 Task: Browse women's clothing categories on Flipkart and explore different options.
Action: Mouse moved to (249, 243)
Screenshot: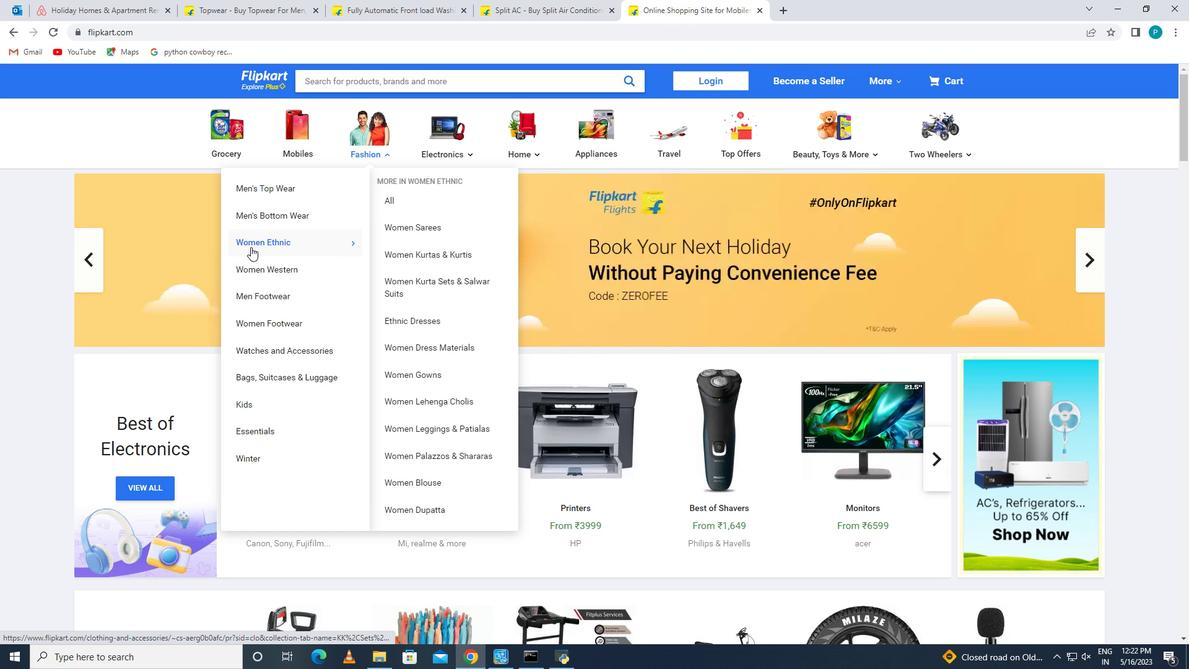 
Action: Mouse pressed left at (249, 243)
Screenshot: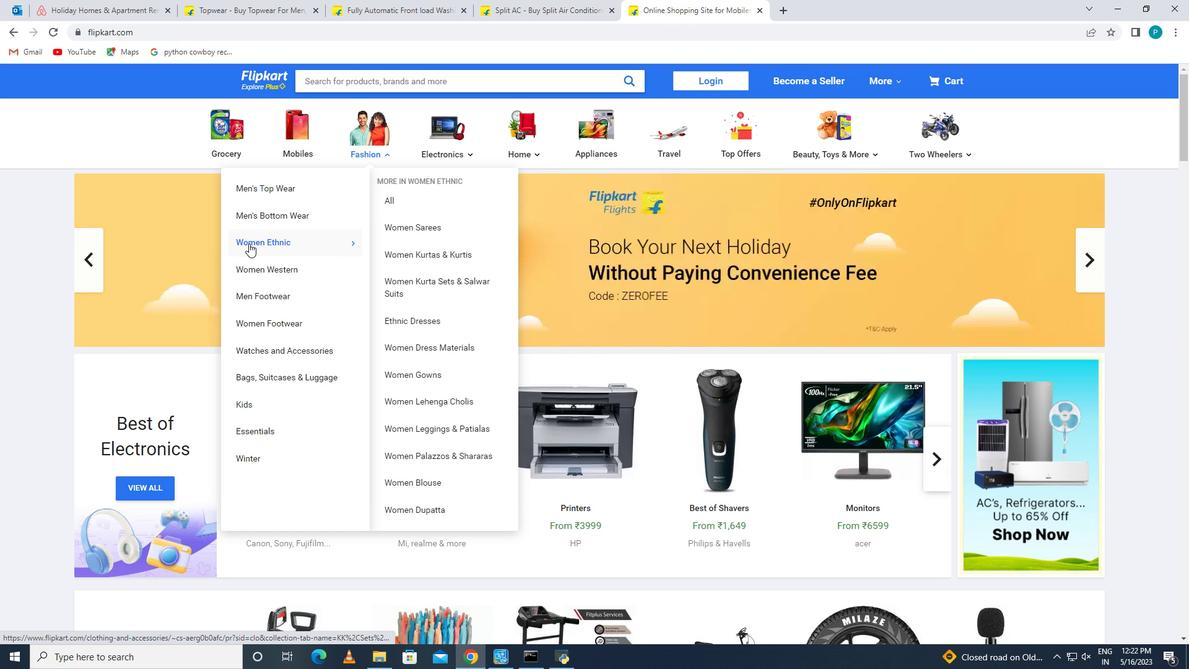 
Action: Mouse moved to (499, 261)
Screenshot: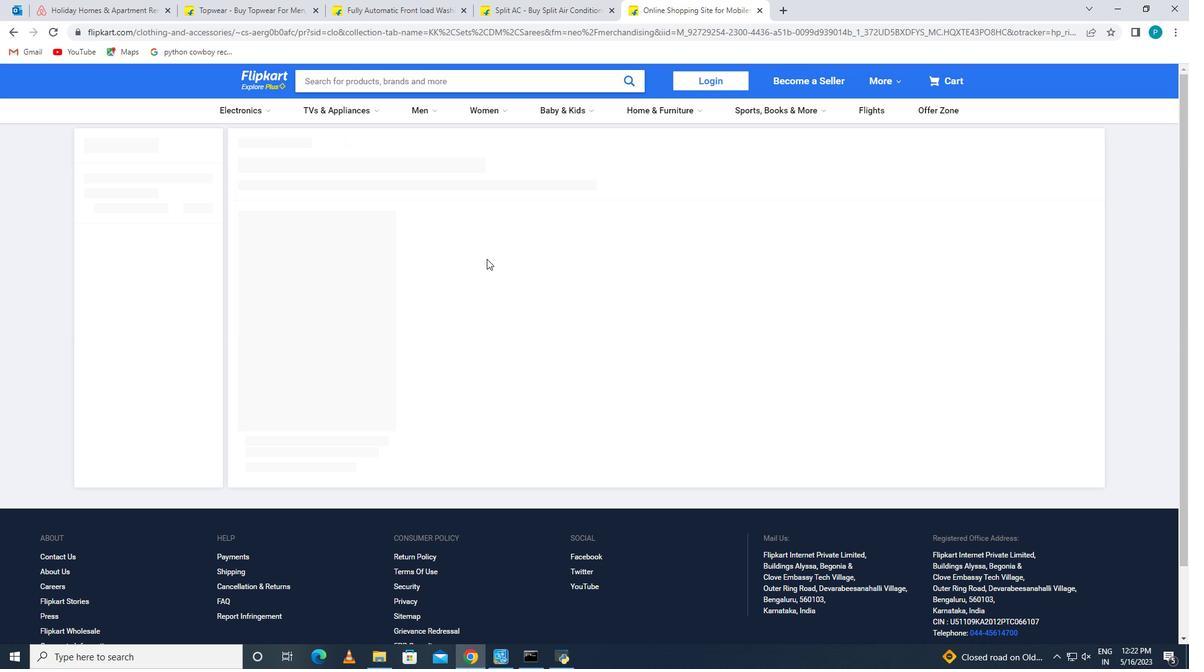 
Action: Mouse scrolled (499, 260) with delta (0, 0)
Screenshot: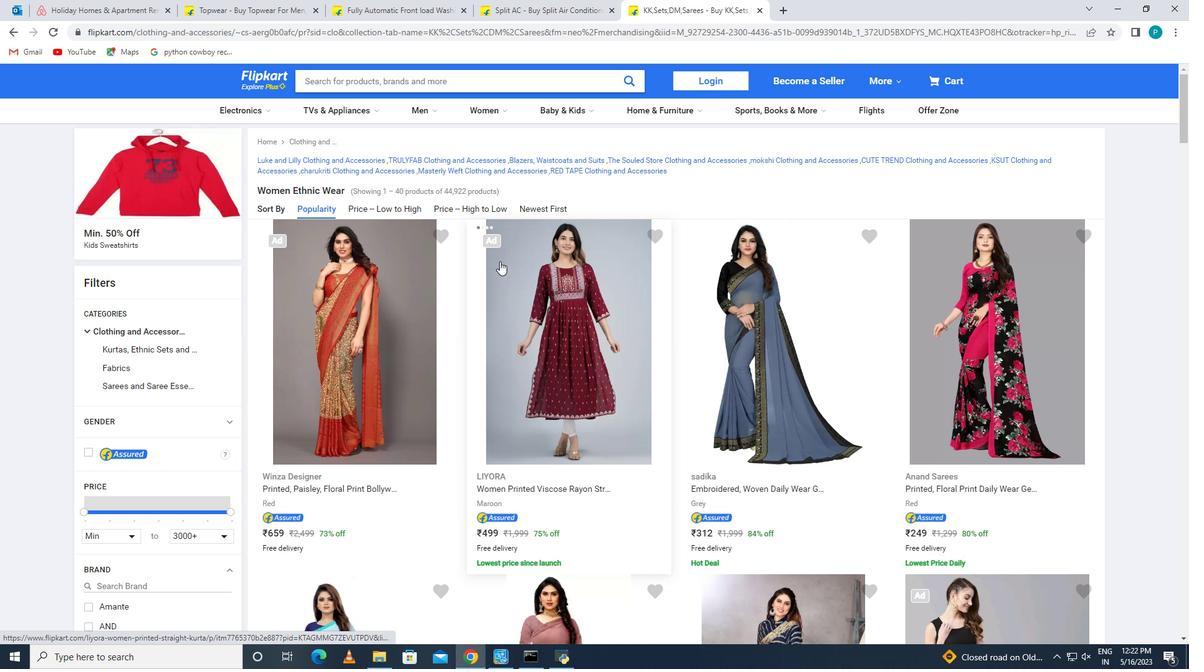 
Action: Mouse moved to (610, 252)
Screenshot: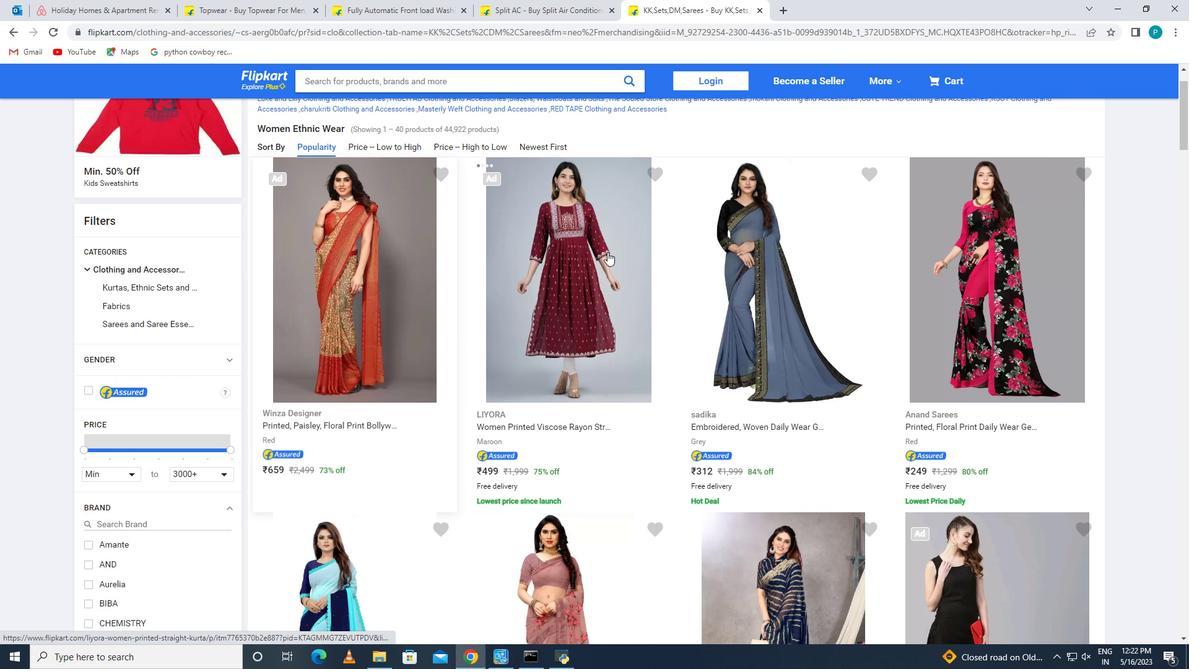 
Action: Mouse scrolled (610, 251) with delta (0, 0)
Screenshot: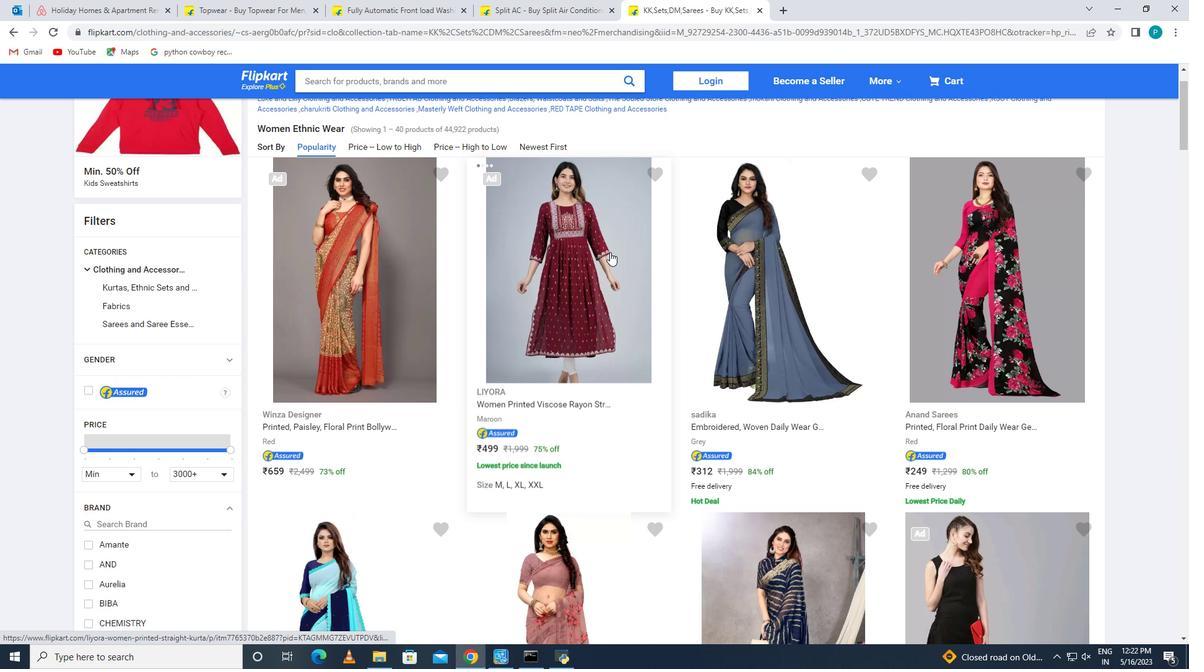 
Action: Mouse scrolled (610, 251) with delta (0, 0)
Screenshot: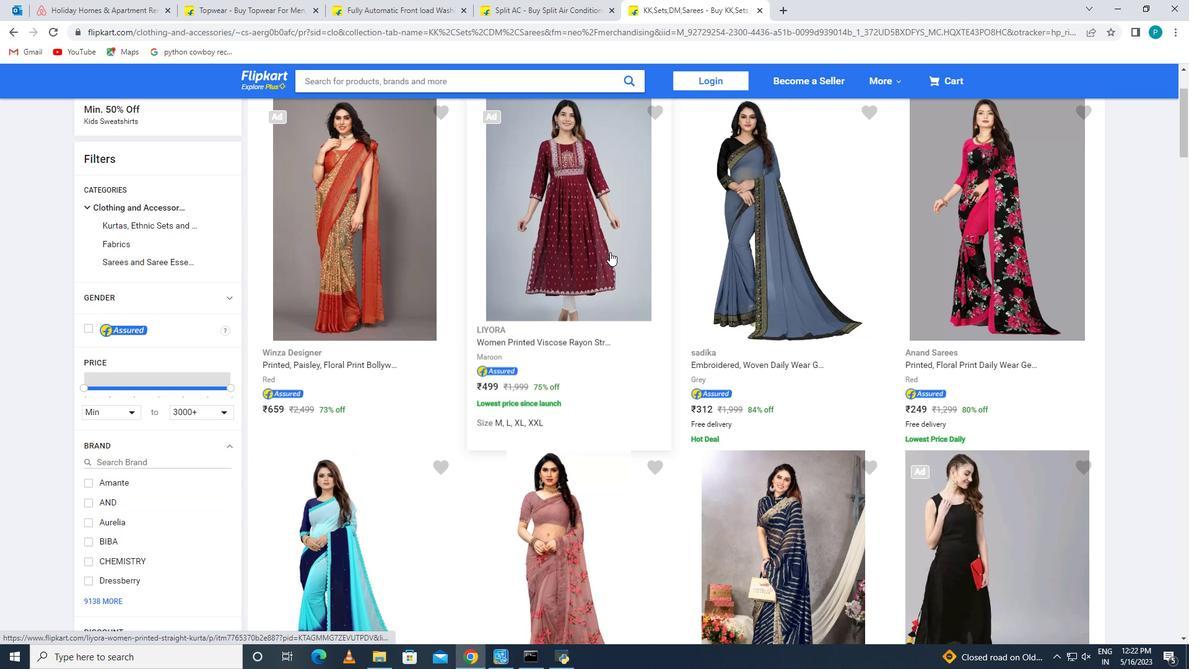 
Action: Mouse scrolled (610, 251) with delta (0, 0)
Screenshot: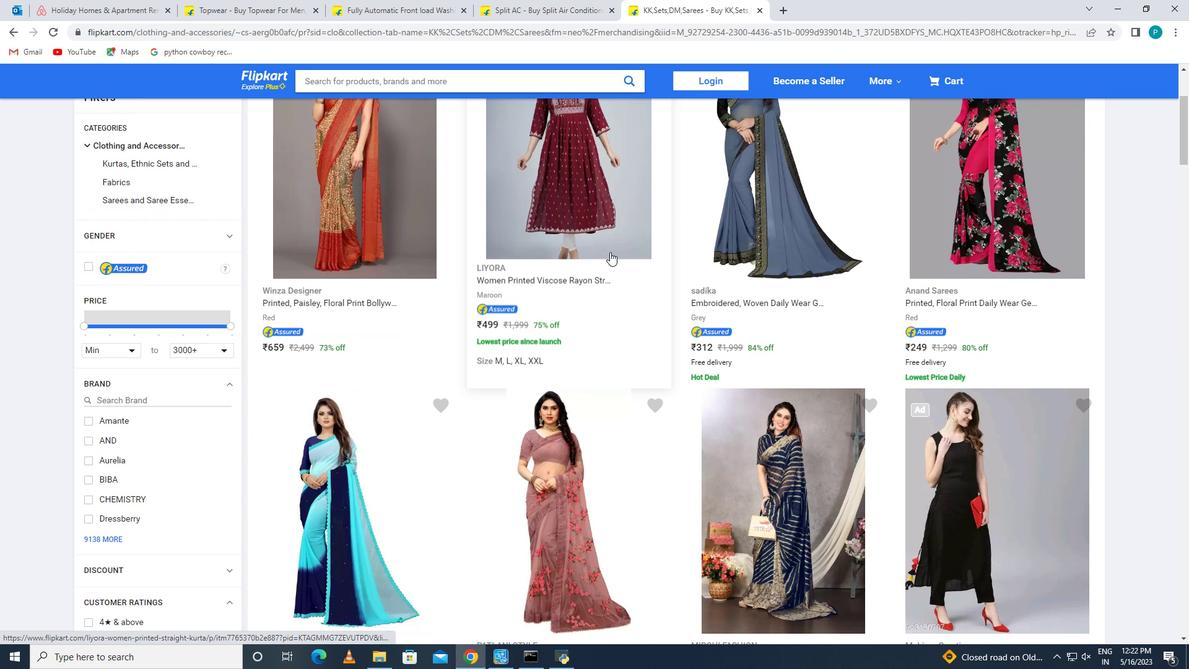 
Action: Mouse moved to (478, 234)
Screenshot: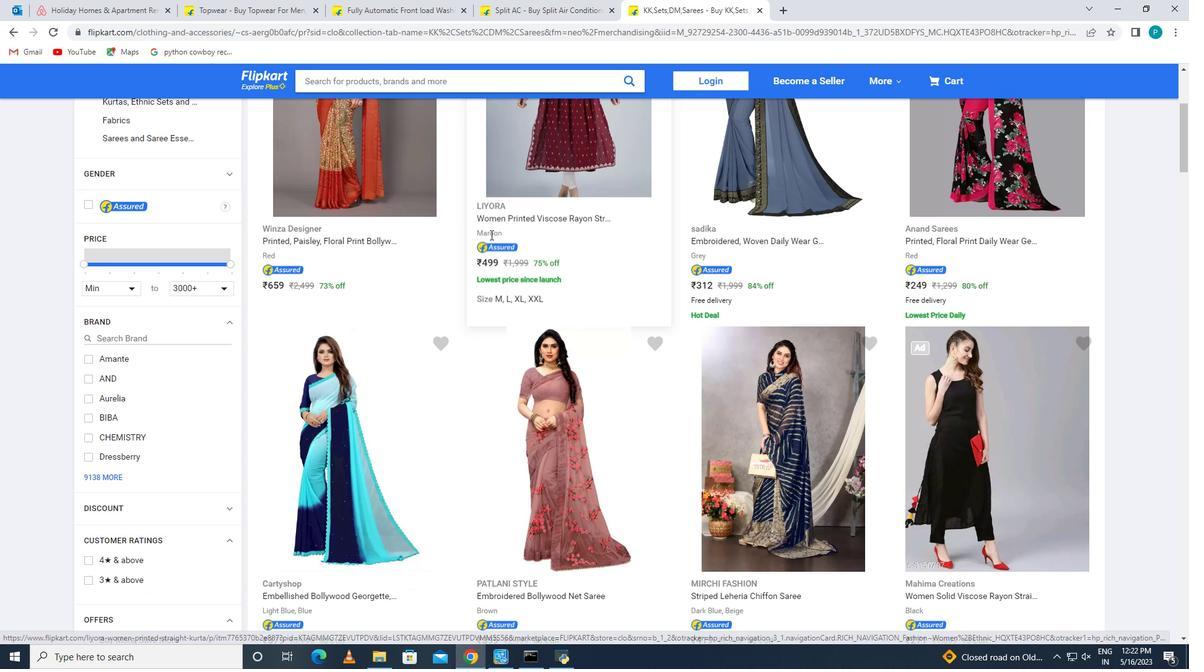 
Action: Mouse scrolled (478, 234) with delta (0, 0)
Screenshot: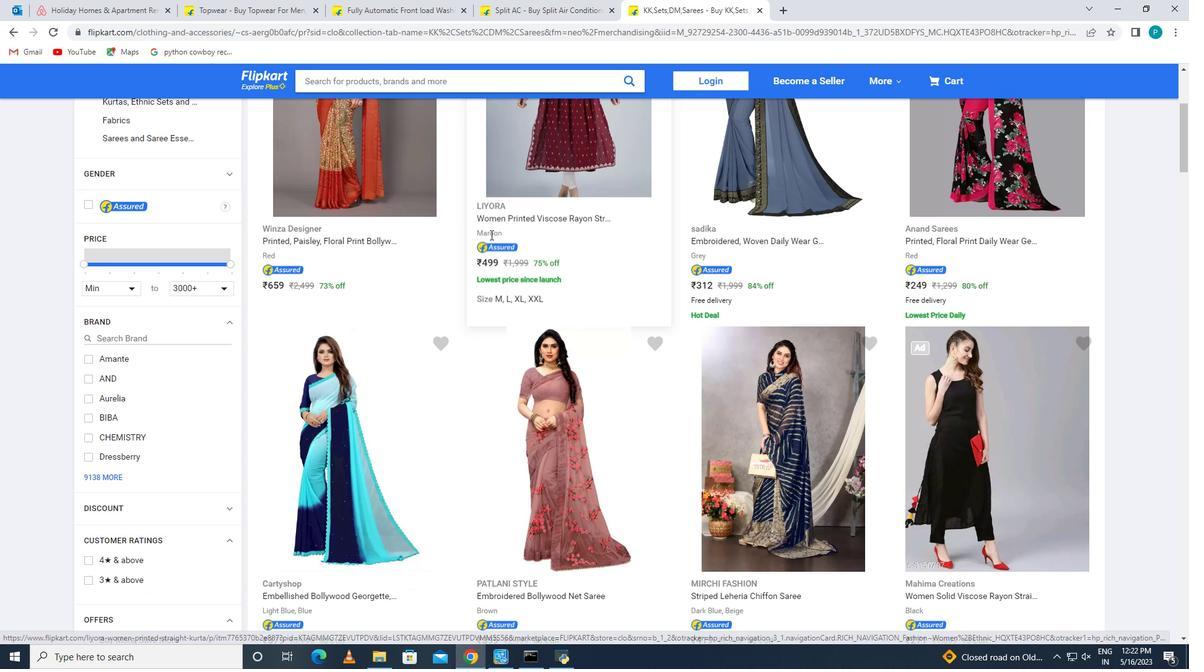
Action: Mouse moved to (477, 236)
Screenshot: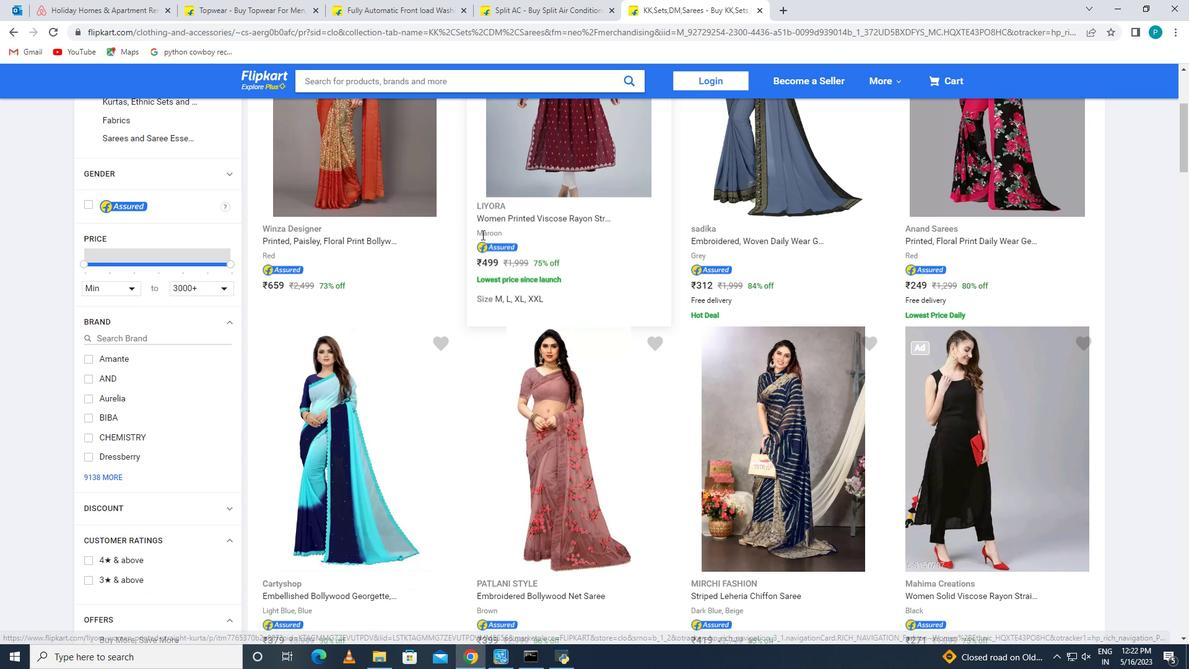 
Action: Mouse scrolled (477, 235) with delta (0, 0)
Screenshot: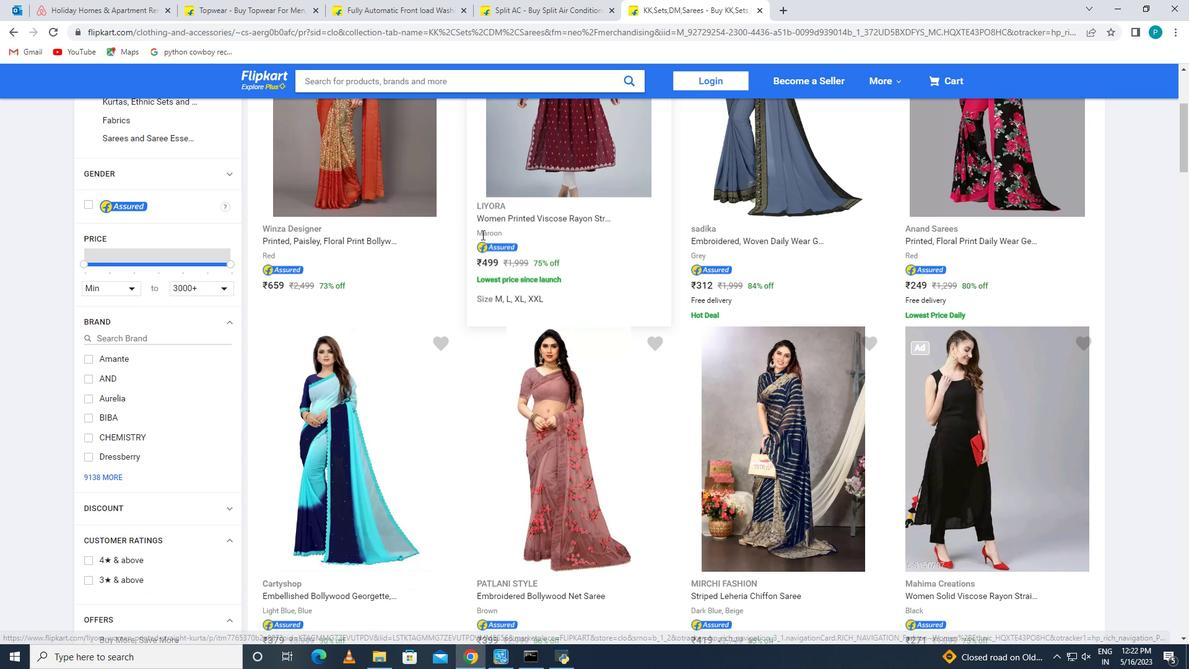 
Action: Mouse moved to (477, 236)
Screenshot: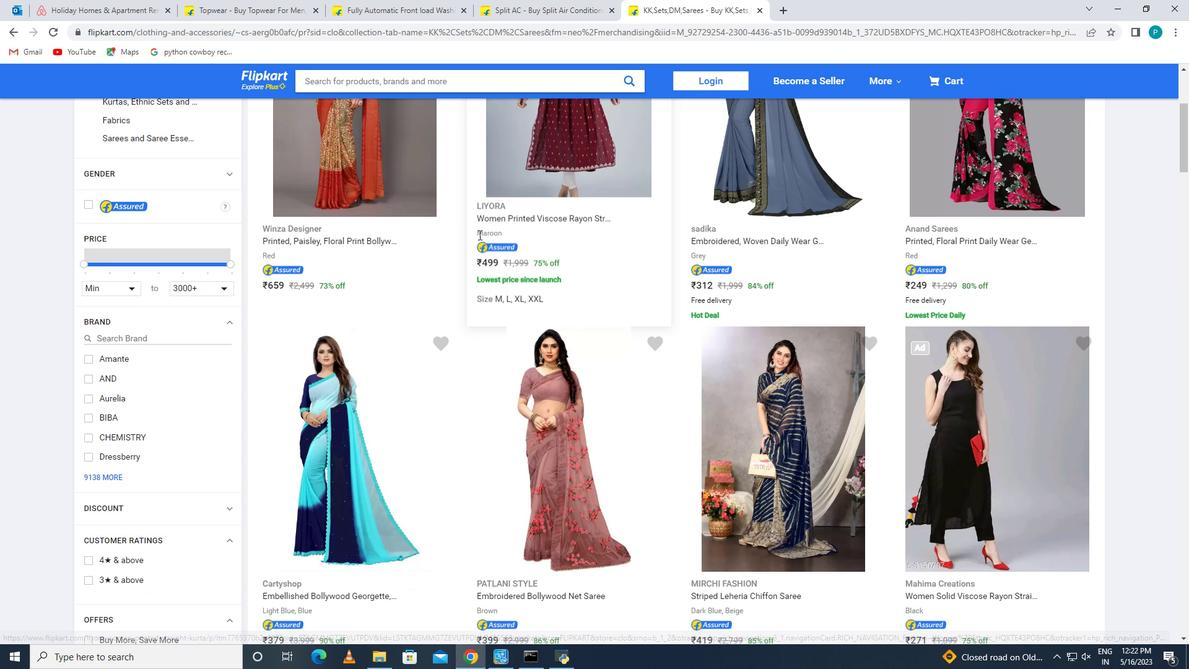 
Action: Mouse scrolled (477, 235) with delta (0, 0)
Screenshot: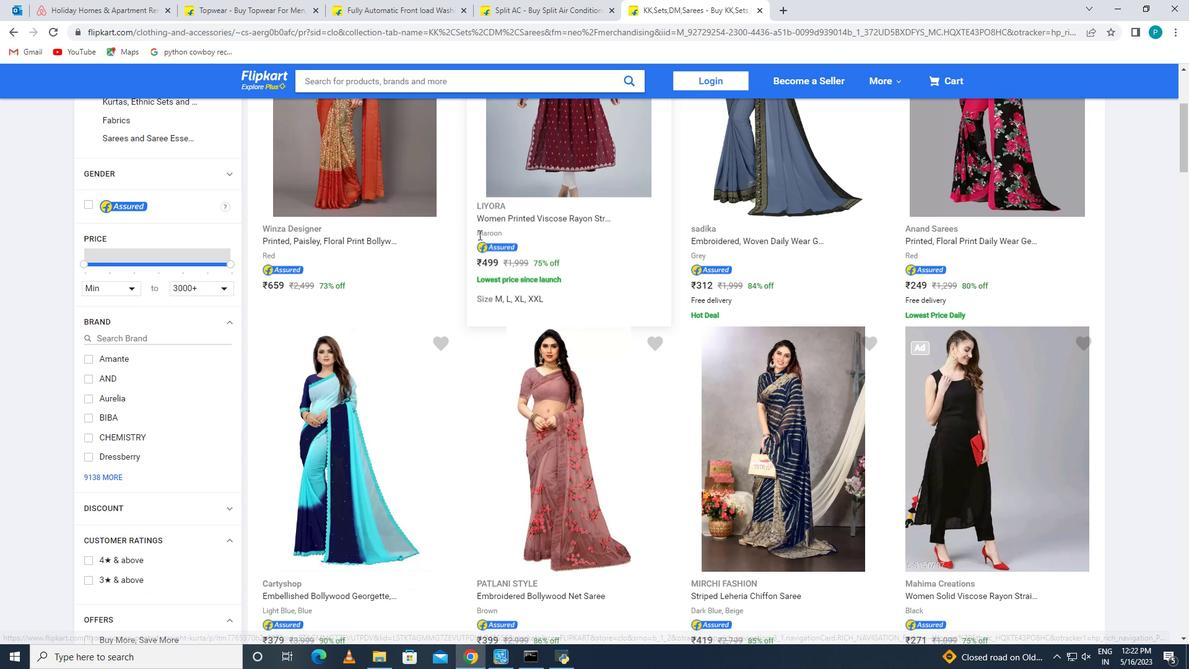 
Action: Mouse moved to (474, 256)
Screenshot: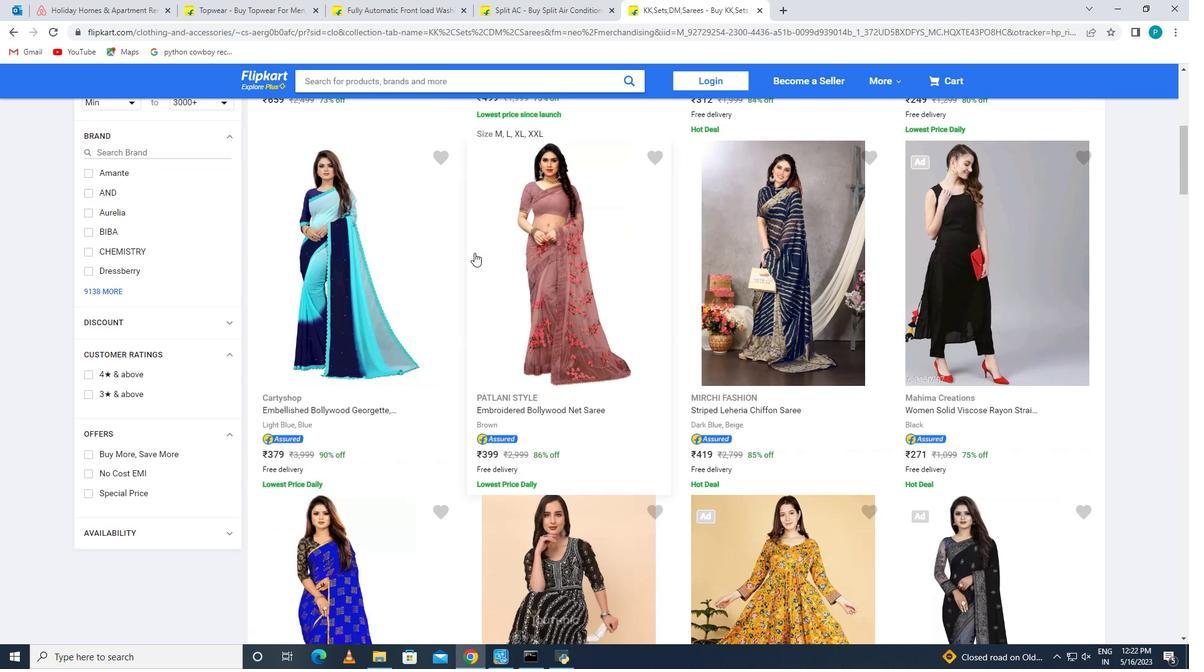
Action: Mouse scrolled (474, 257) with delta (0, 0)
Screenshot: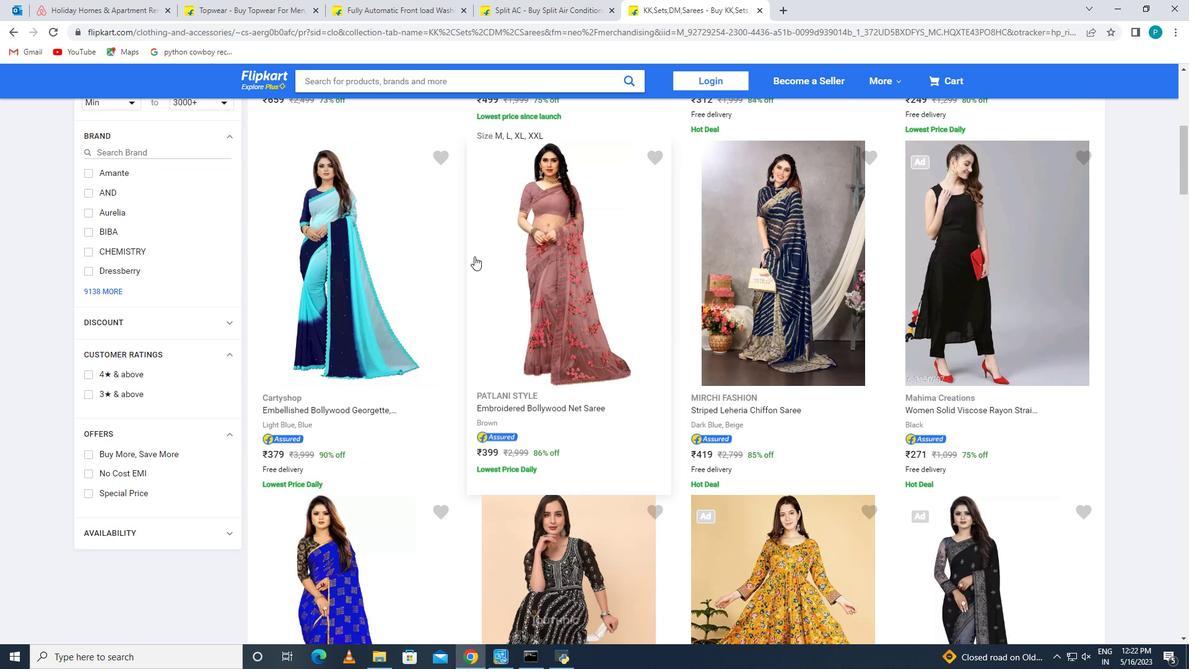 
Action: Mouse scrolled (474, 257) with delta (0, 0)
Screenshot: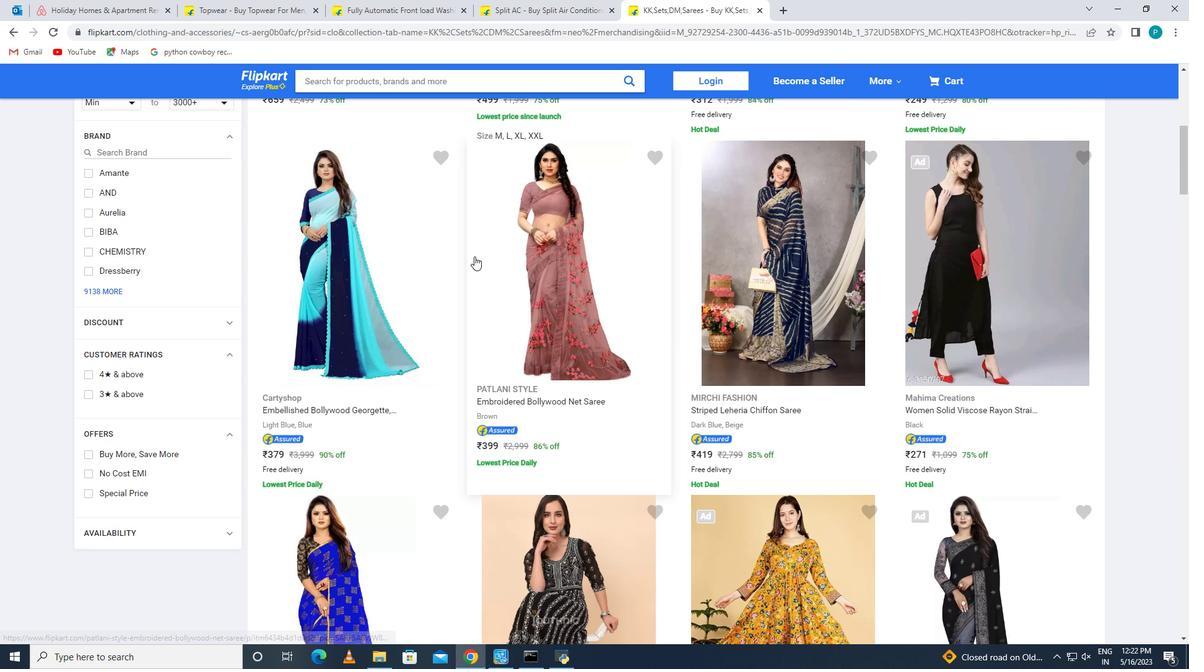 
Action: Mouse scrolled (474, 257) with delta (0, 0)
Screenshot: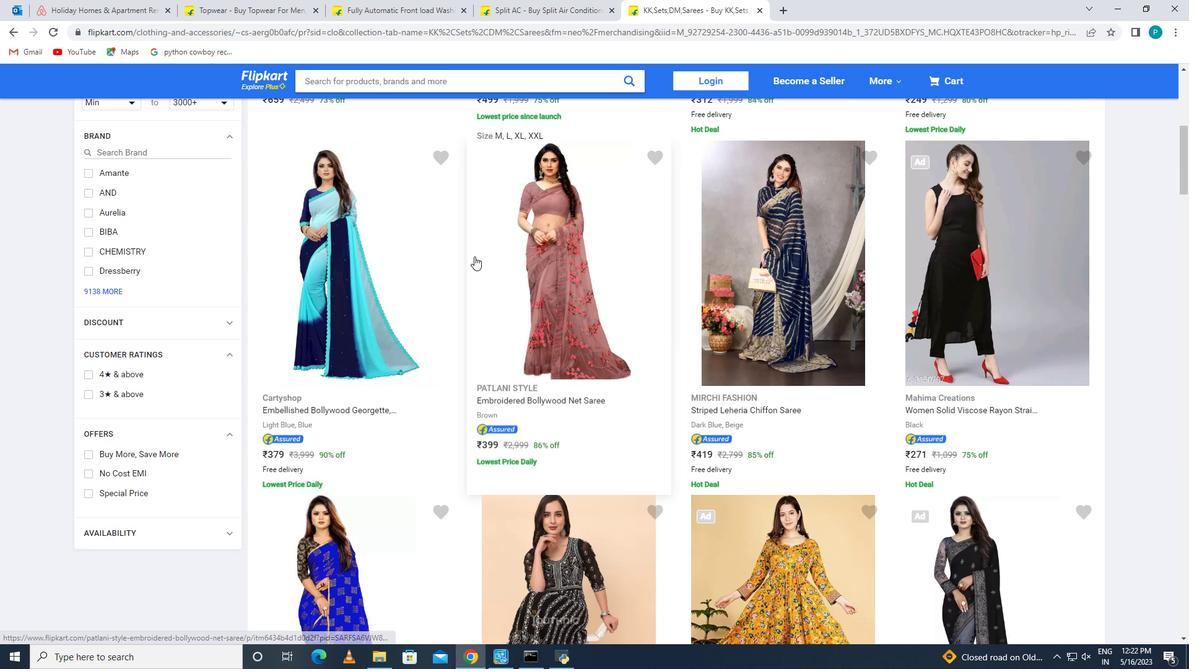 
Action: Mouse scrolled (474, 257) with delta (0, 0)
Screenshot: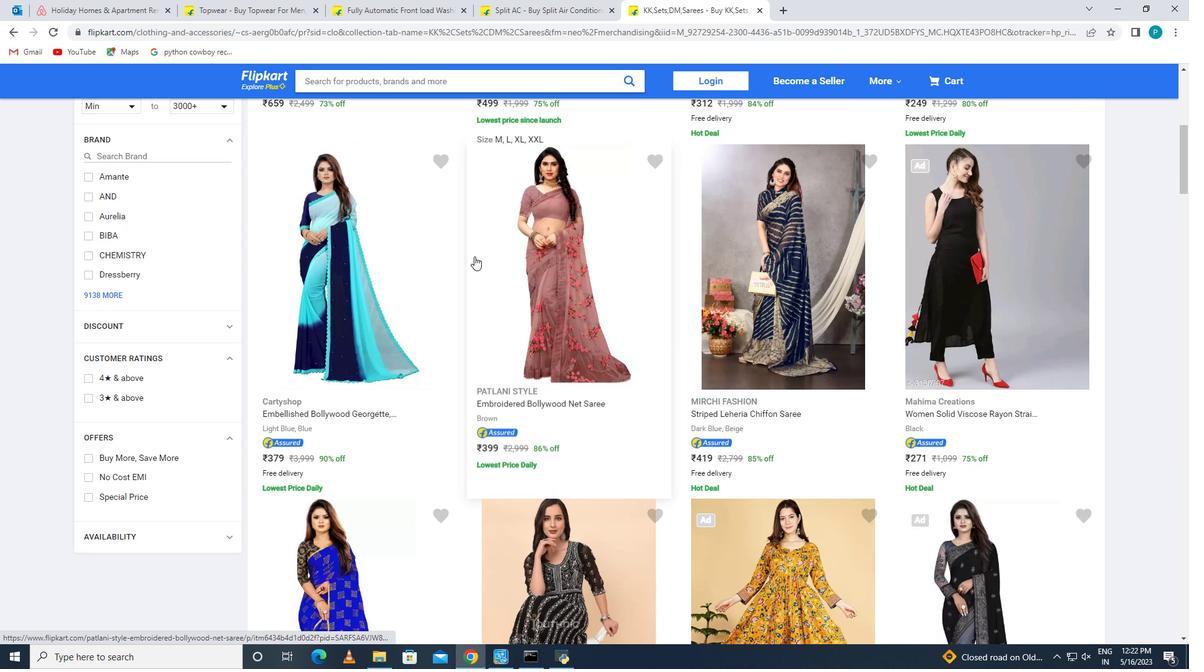 
Action: Mouse scrolled (474, 257) with delta (0, 0)
Screenshot: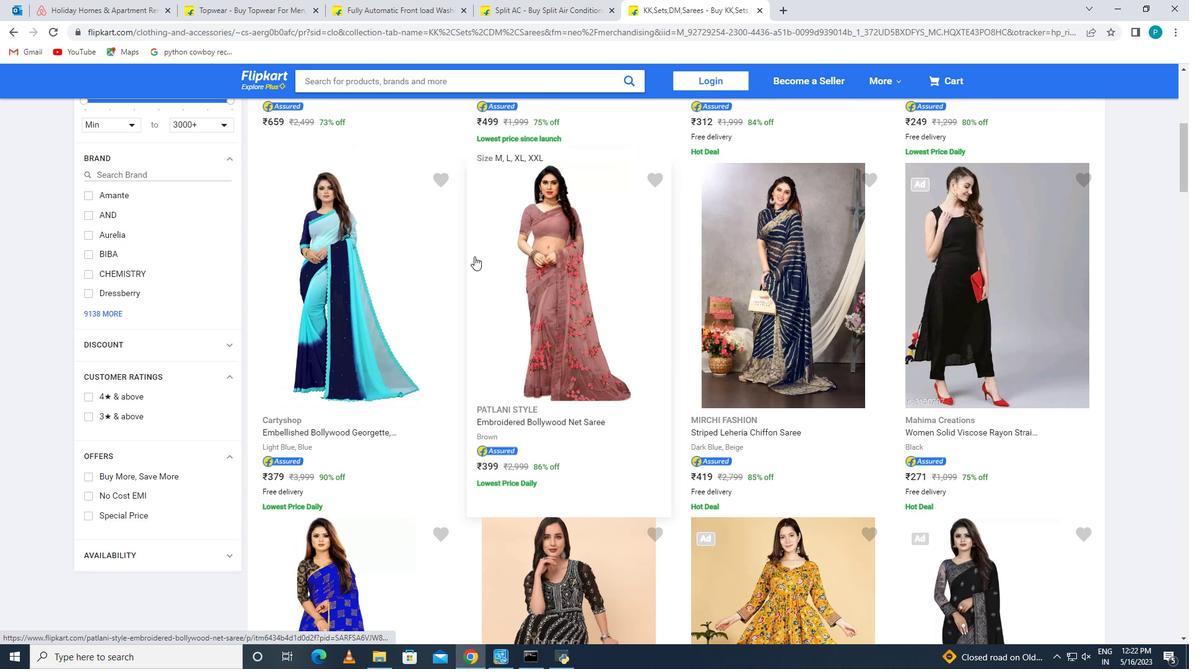 
Action: Mouse scrolled (474, 257) with delta (0, 0)
Screenshot: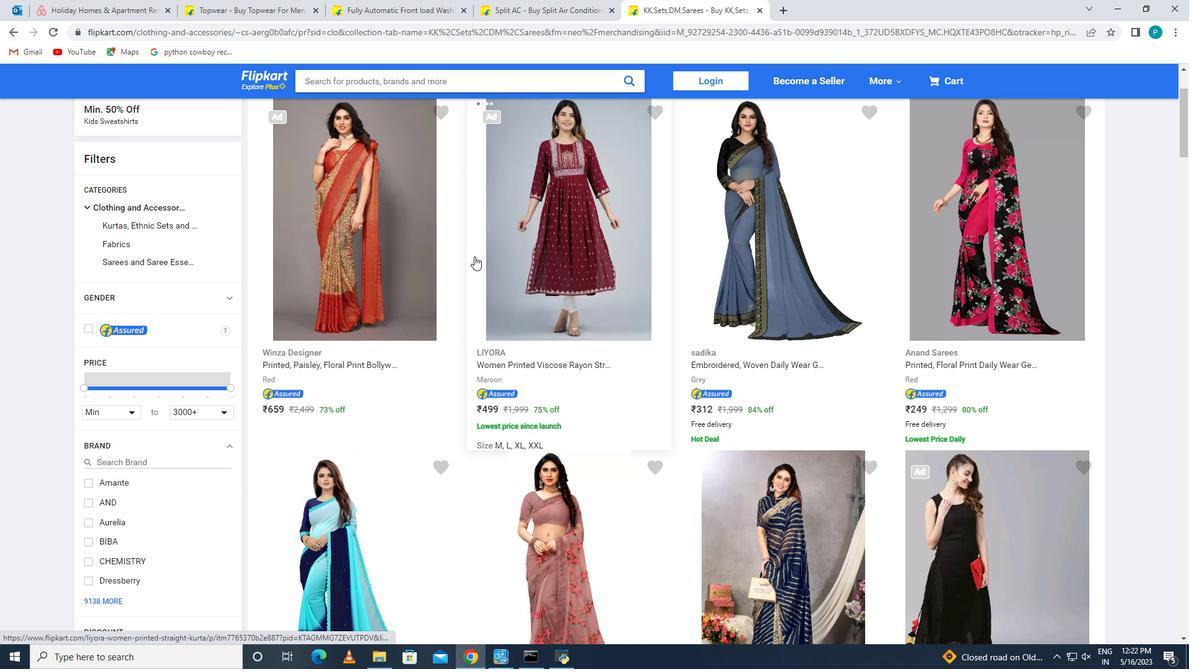 
Action: Mouse scrolled (474, 257) with delta (0, 0)
Screenshot: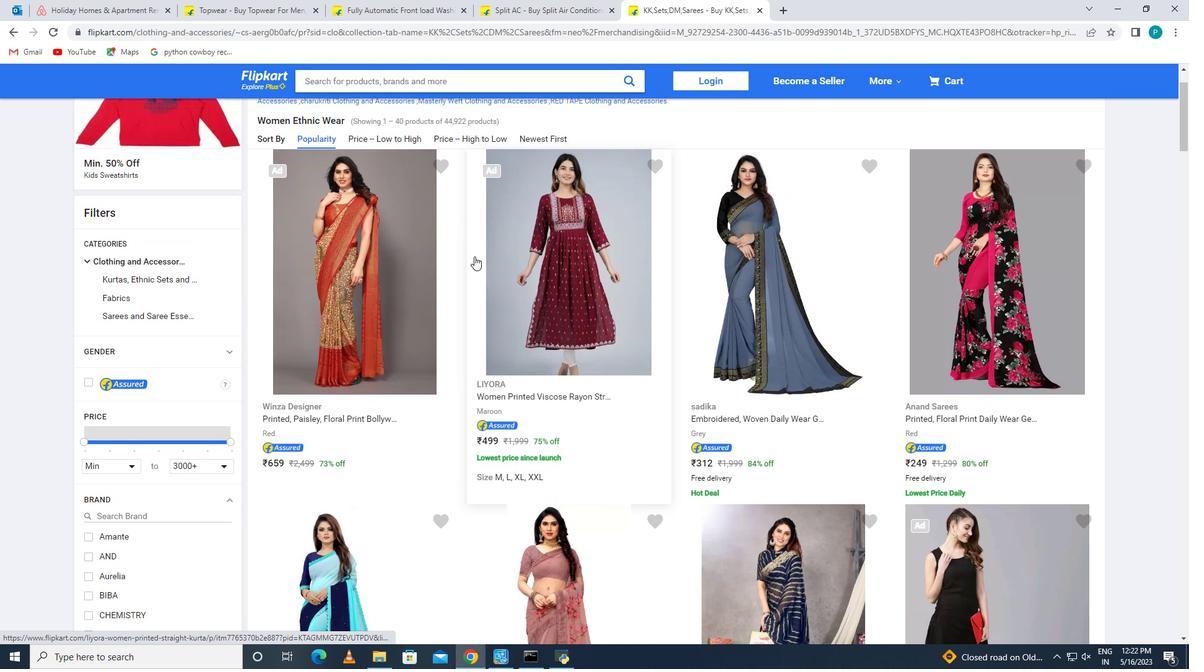 
Action: Mouse scrolled (474, 257) with delta (0, 0)
Screenshot: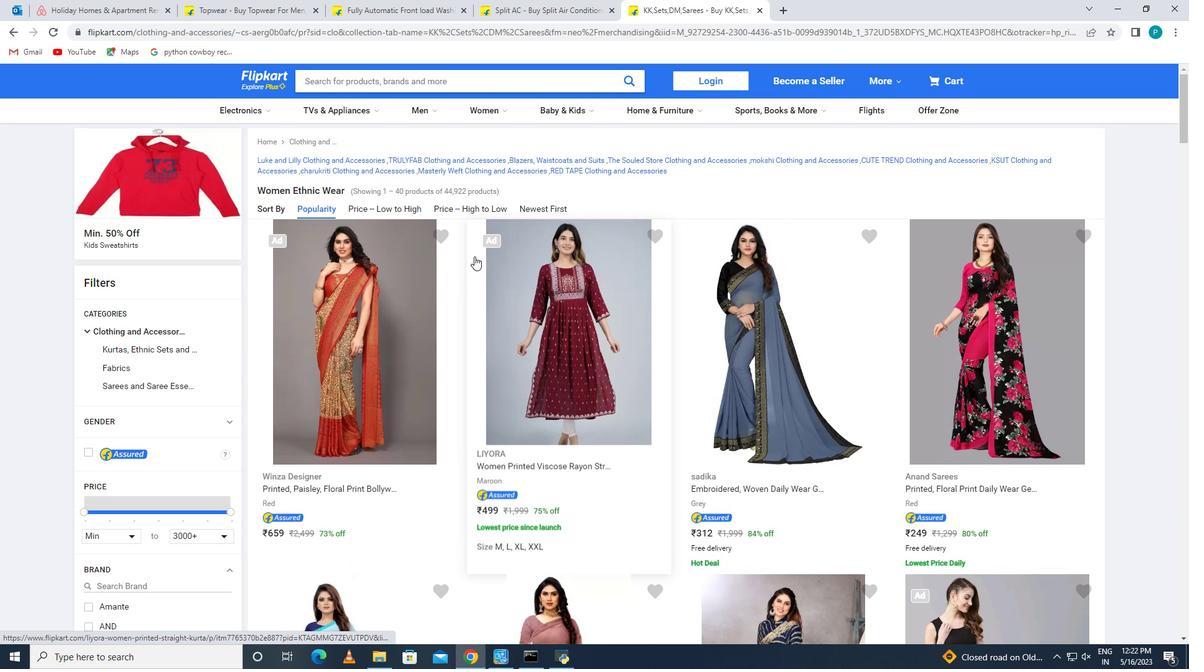
Action: Mouse scrolled (474, 257) with delta (0, 0)
Screenshot: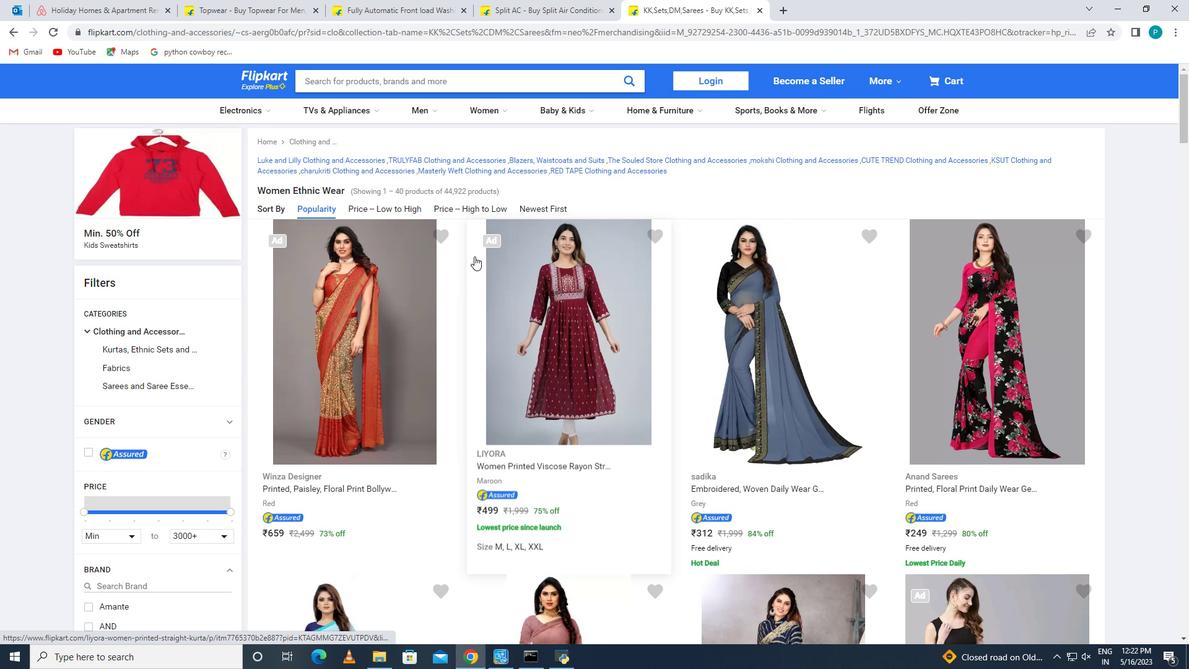 
Action: Mouse moved to (233, 473)
Screenshot: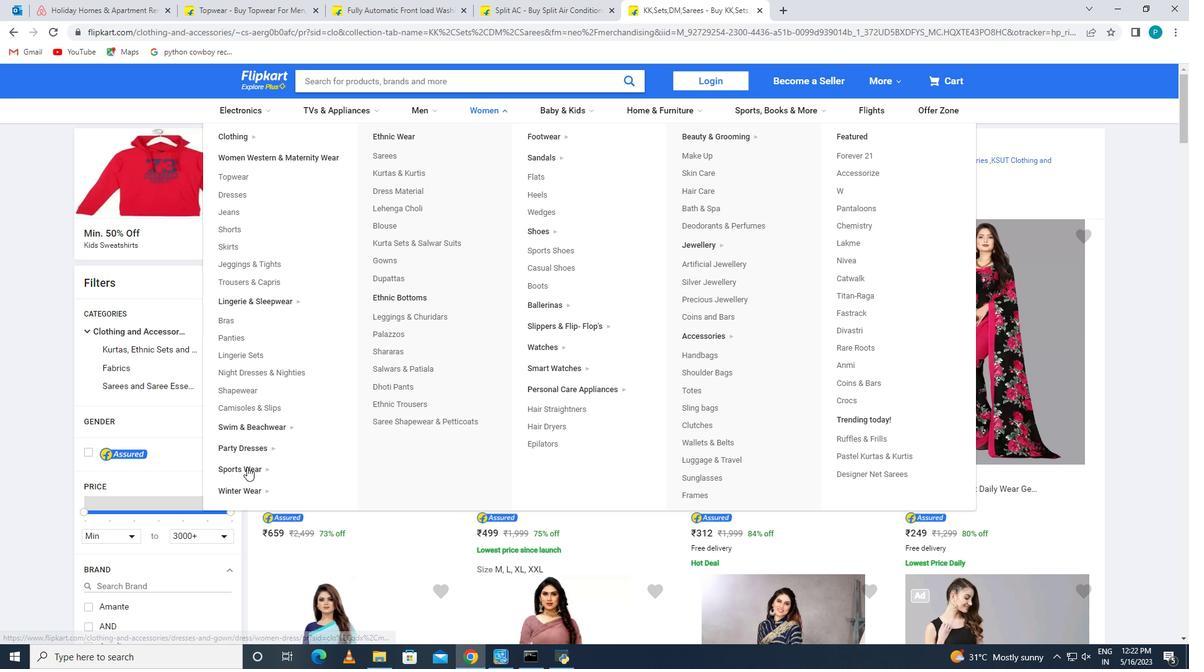 
Action: Mouse pressed left at (233, 473)
Screenshot: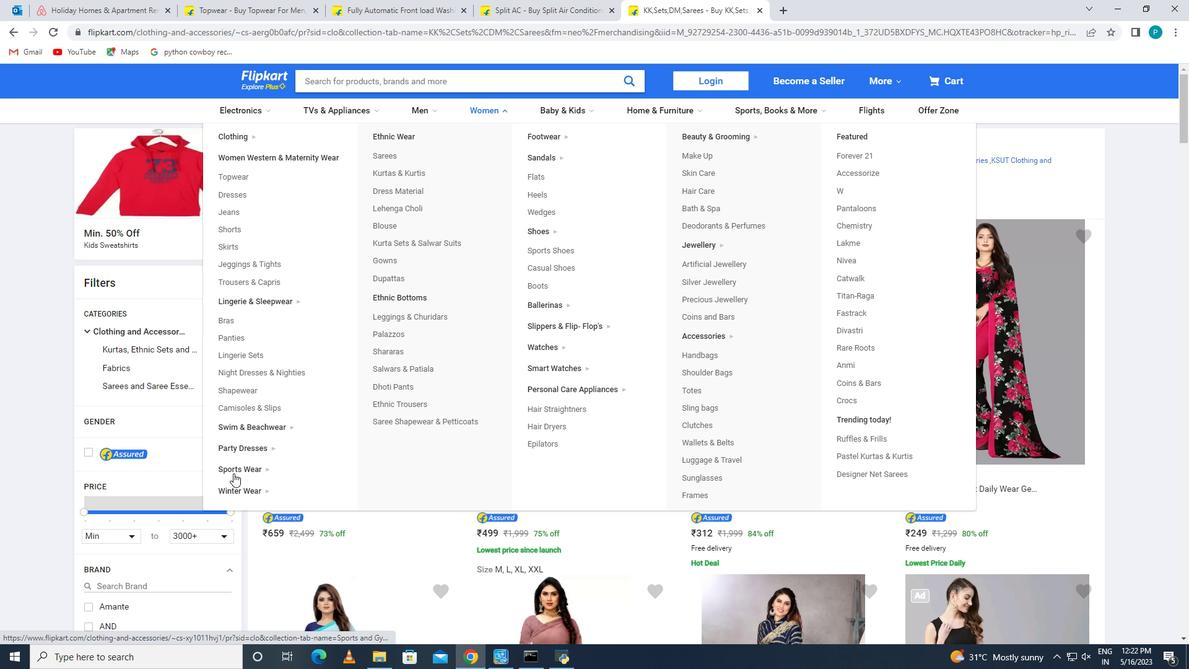 
Action: Mouse moved to (515, 400)
Screenshot: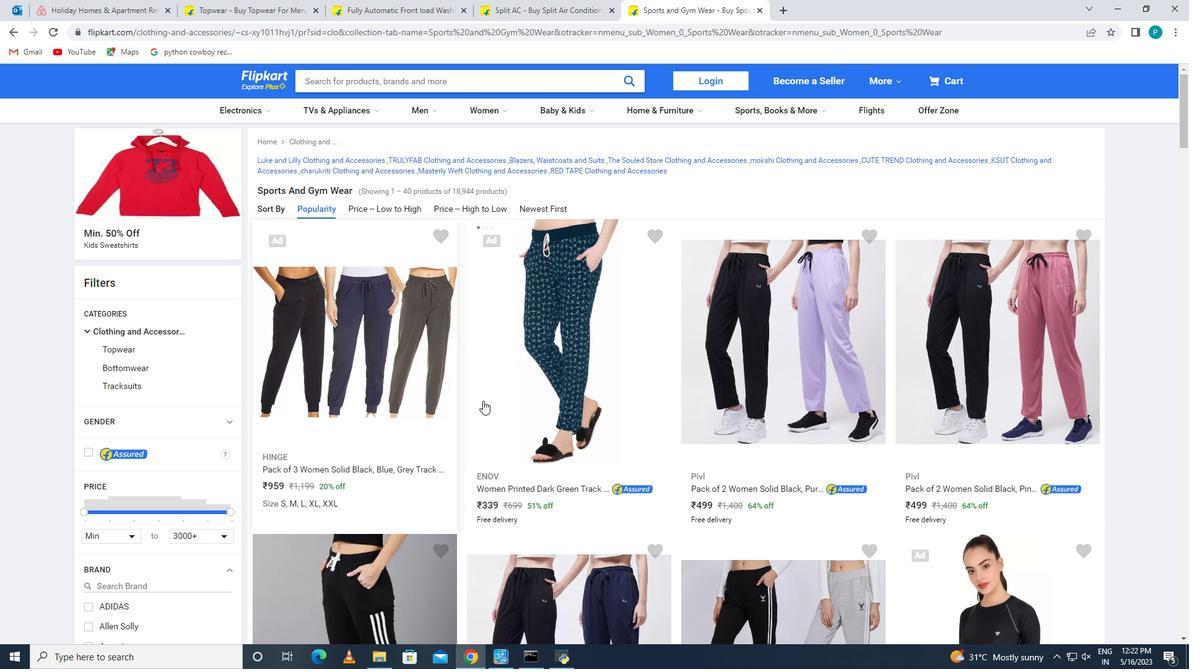 
Action: Mouse scrolled (515, 400) with delta (0, 0)
Screenshot: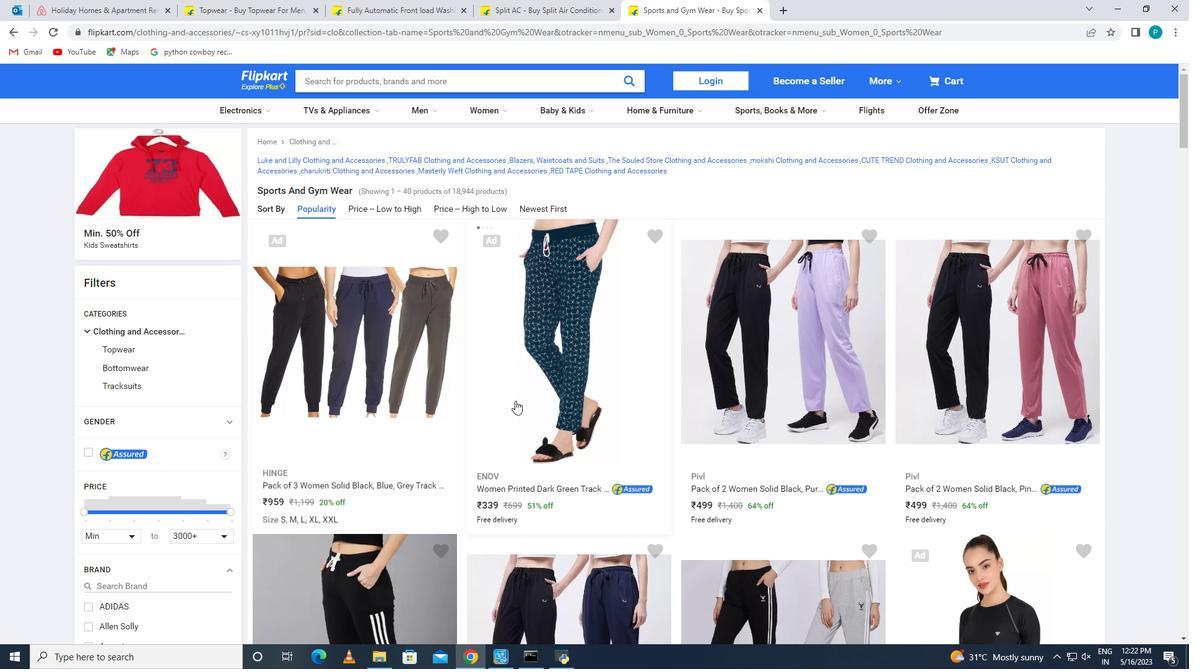 
Action: Mouse scrolled (515, 400) with delta (0, 0)
Screenshot: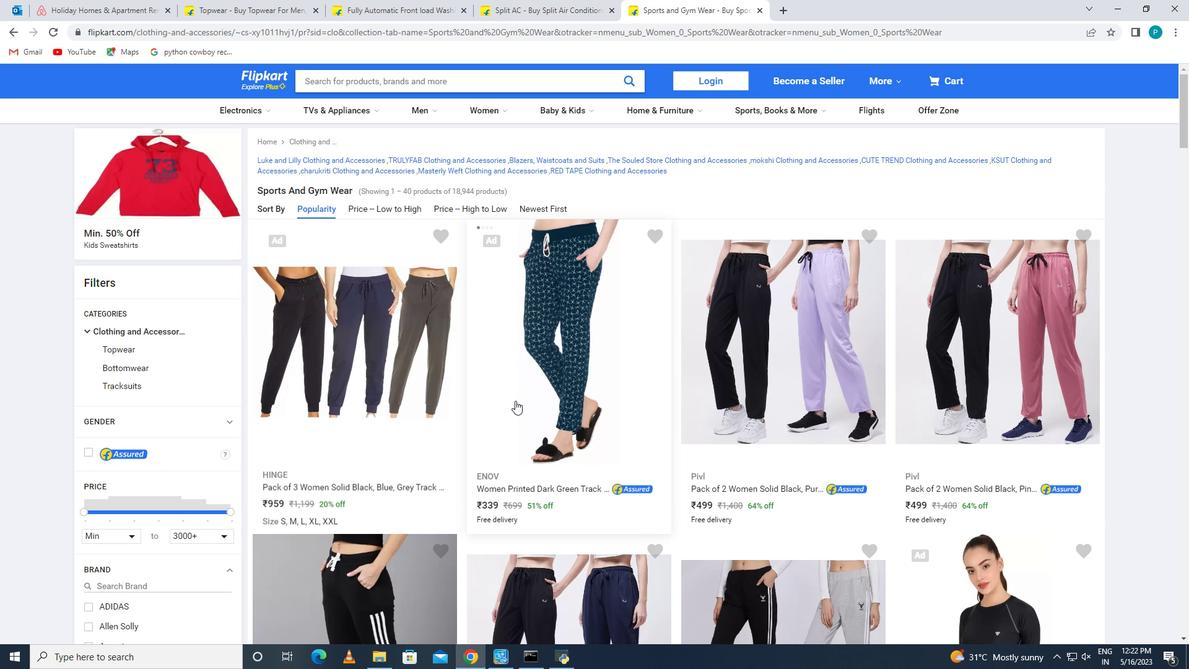 
Action: Mouse scrolled (515, 400) with delta (0, 0)
Screenshot: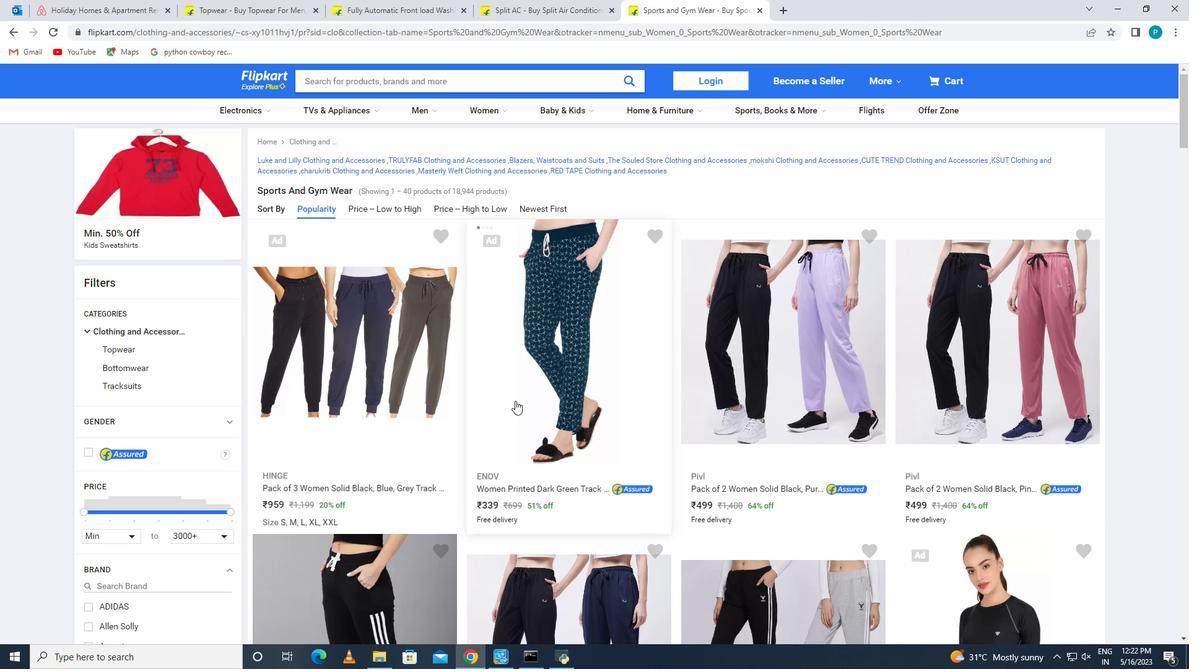 
Action: Mouse moved to (514, 395)
Screenshot: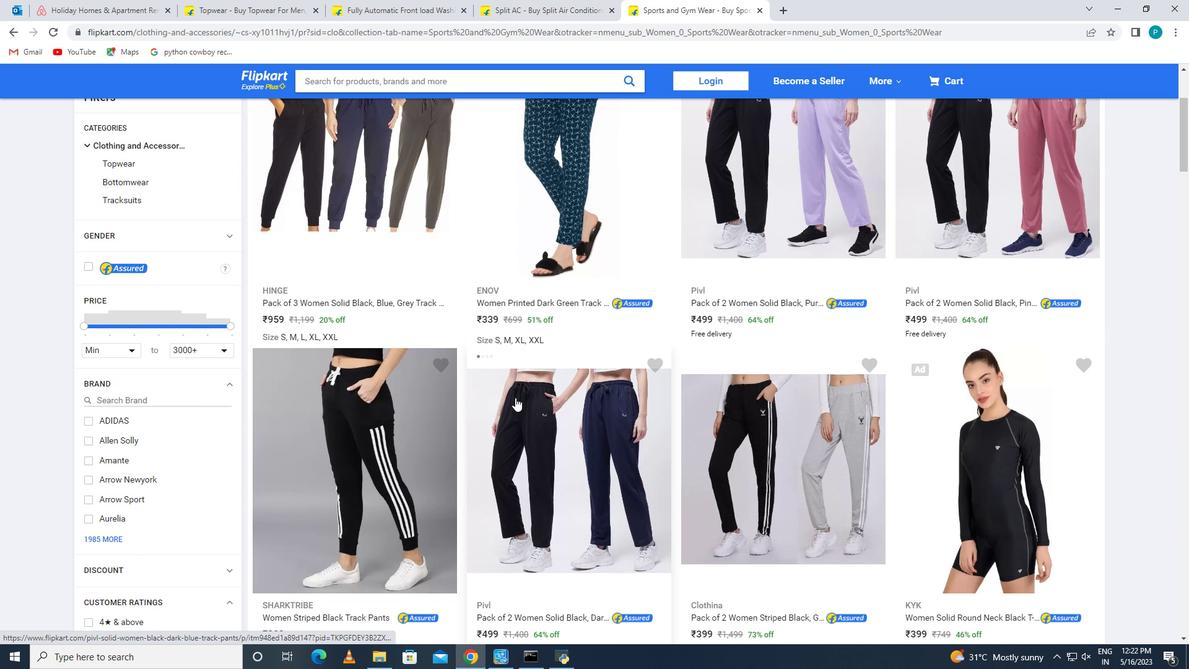 
Action: Mouse scrolled (514, 396) with delta (0, 0)
Screenshot: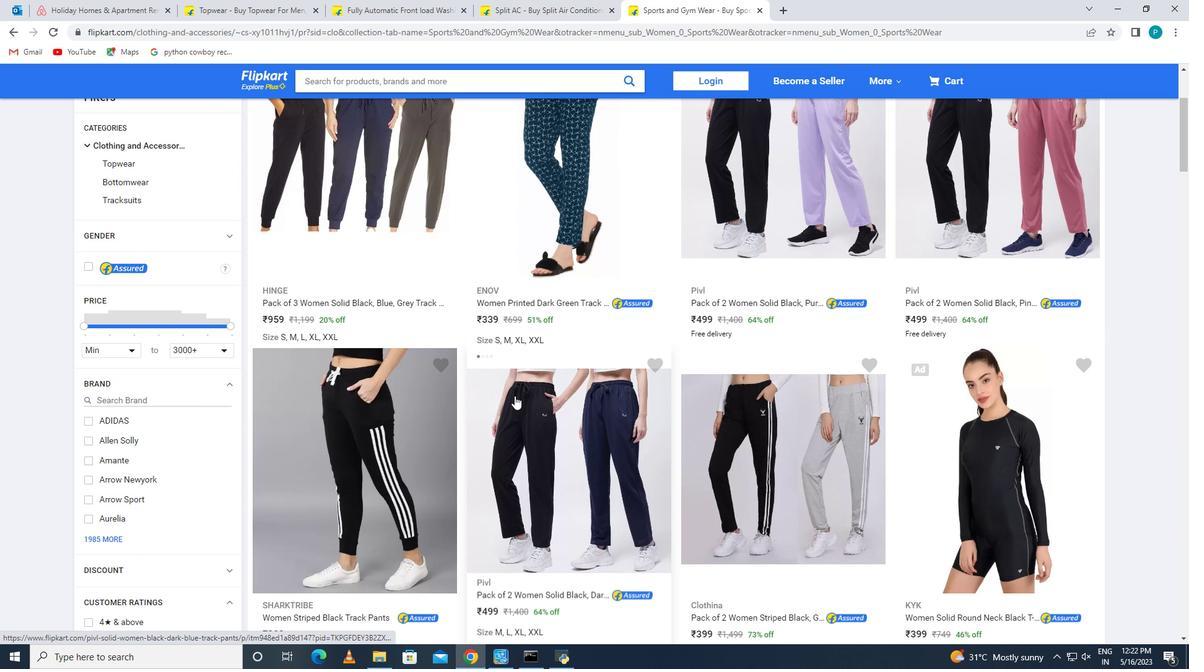 
Action: Mouse moved to (514, 395)
Screenshot: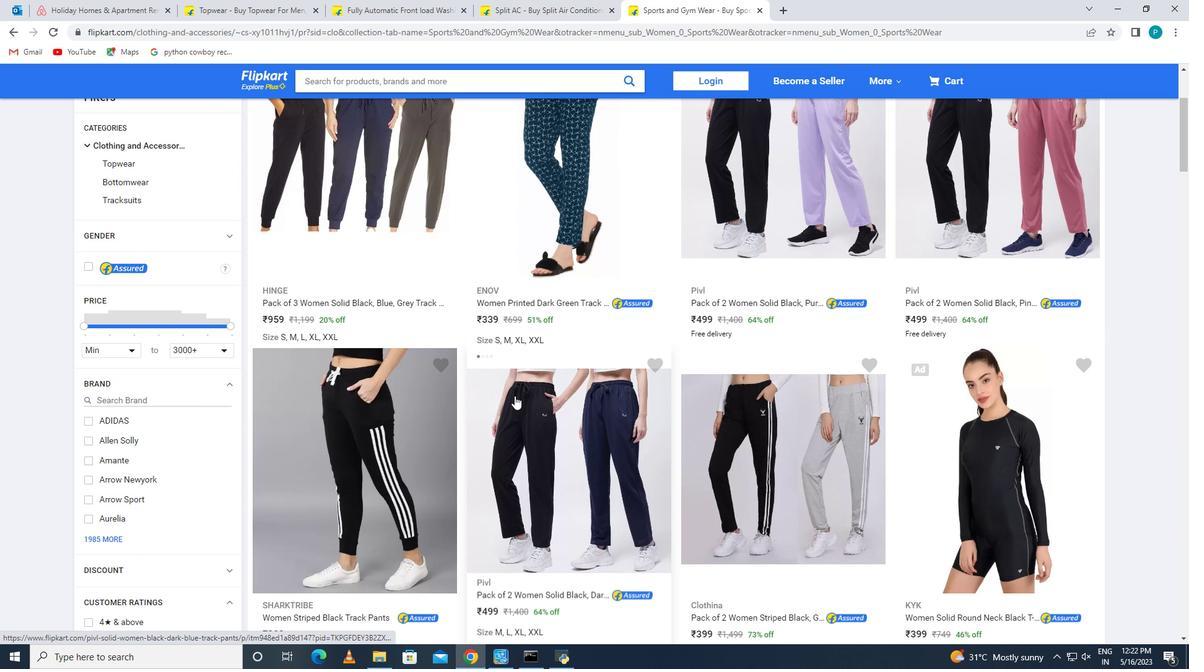 
Action: Mouse scrolled (514, 395) with delta (0, 0)
Screenshot: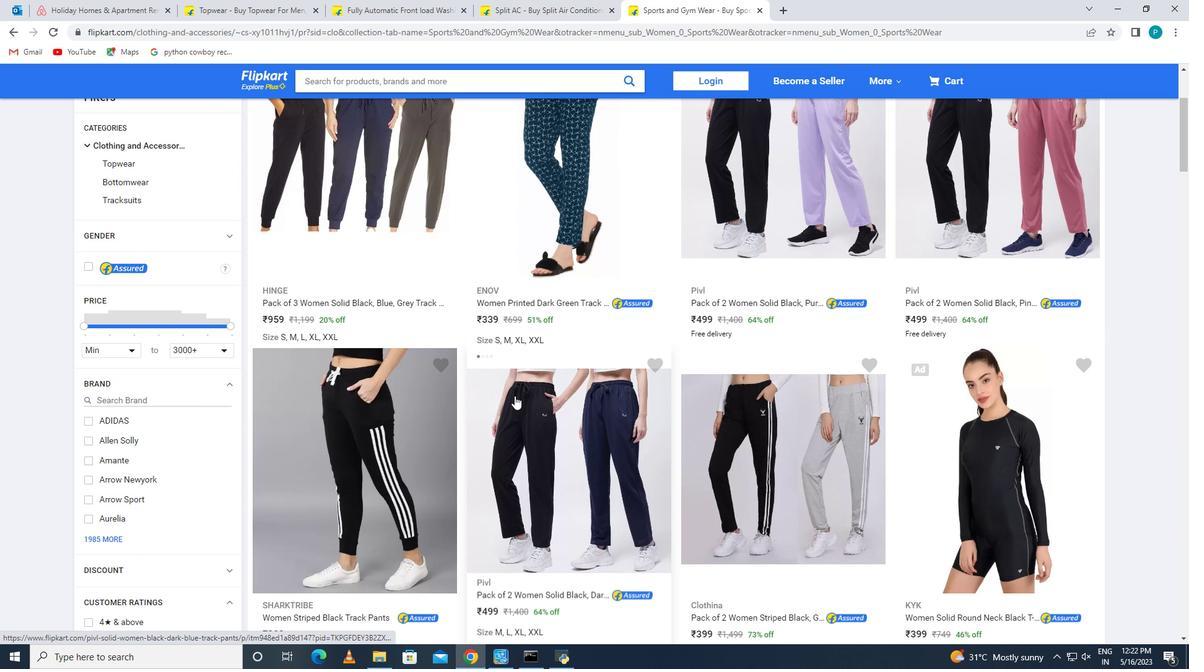 
Action: Mouse scrolled (514, 395) with delta (0, 0)
Screenshot: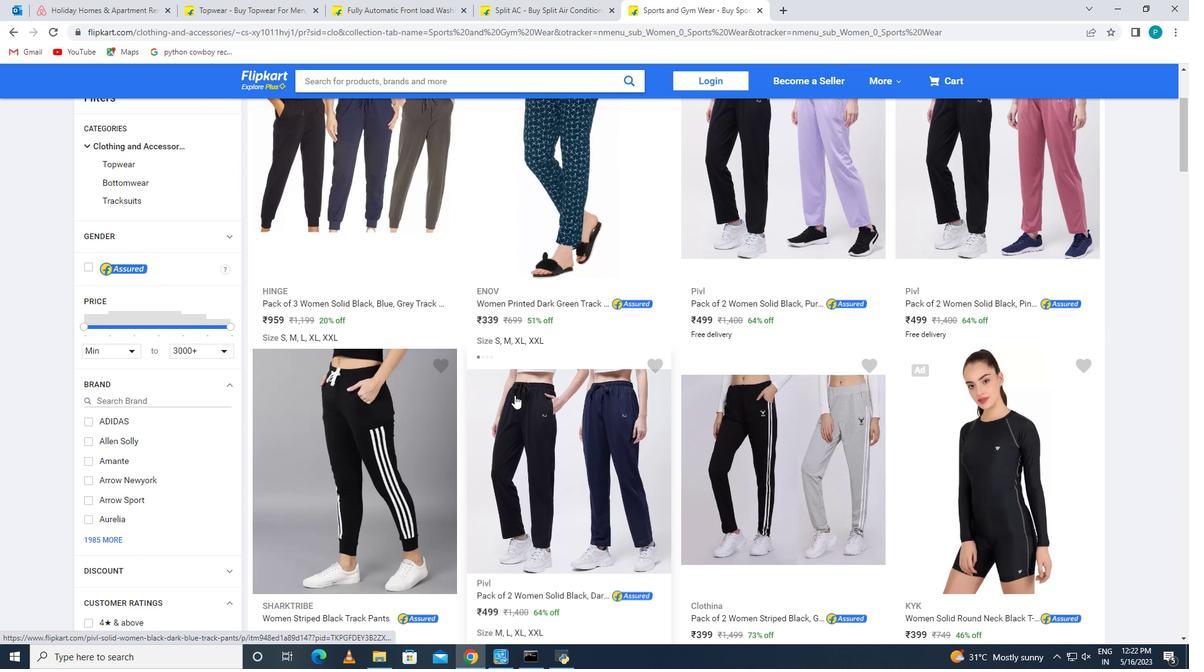 
Action: Mouse scrolled (514, 395) with delta (0, 0)
Screenshot: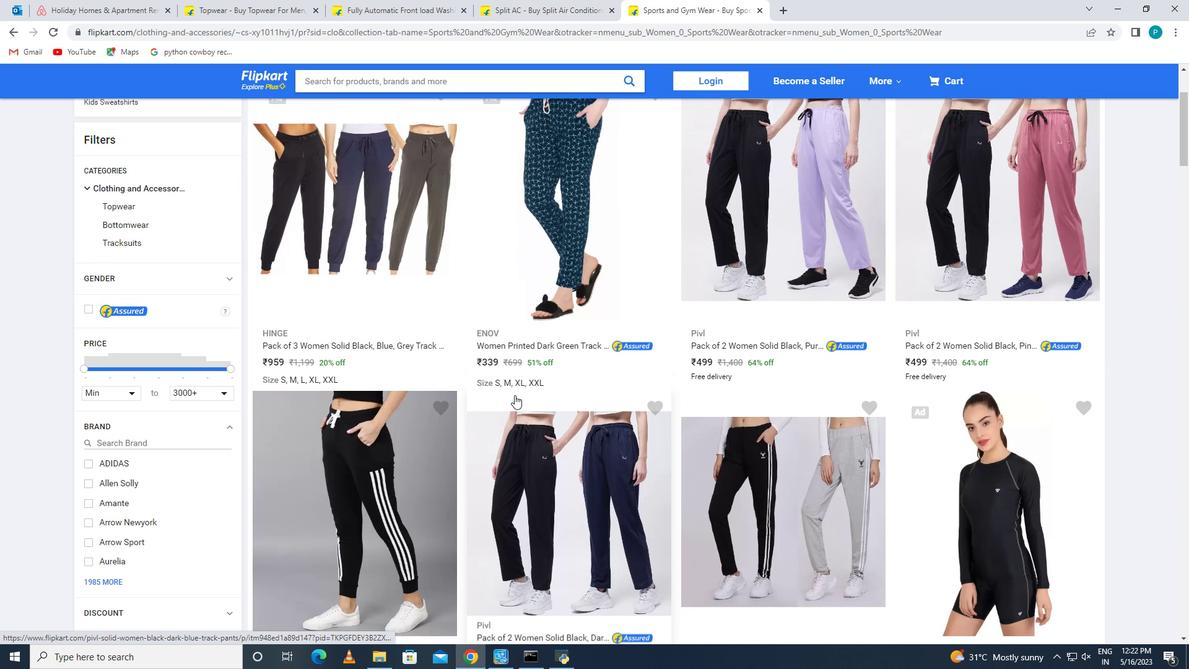 
Action: Mouse moved to (247, 489)
Screenshot: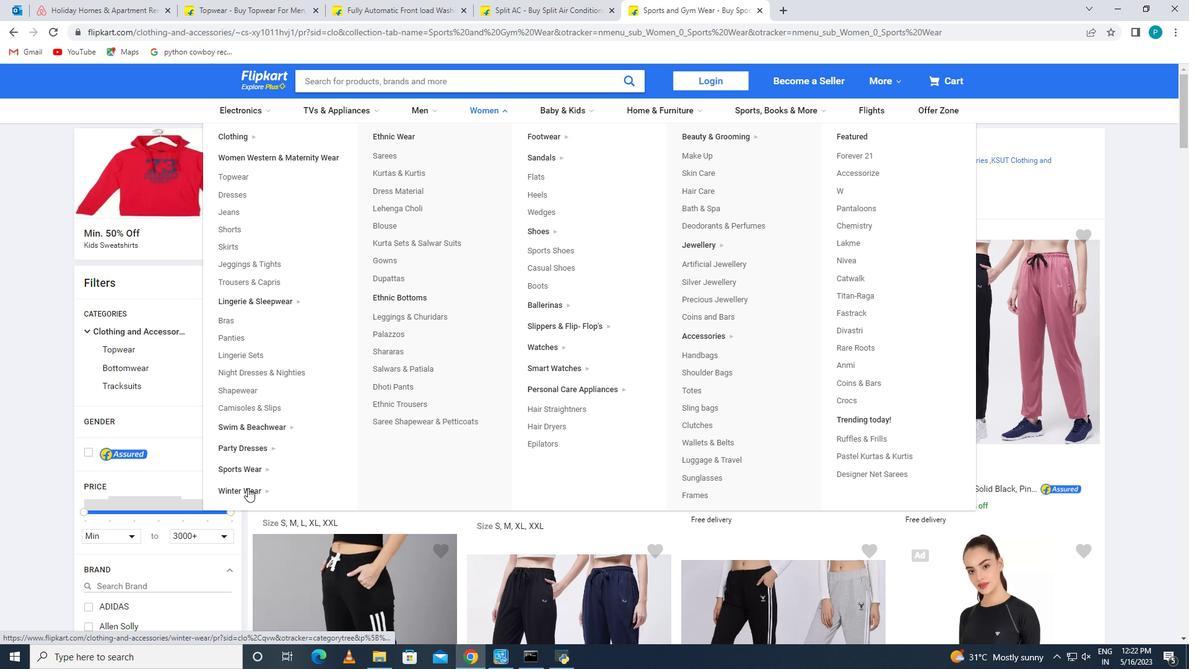
Action: Mouse pressed left at (247, 489)
Screenshot: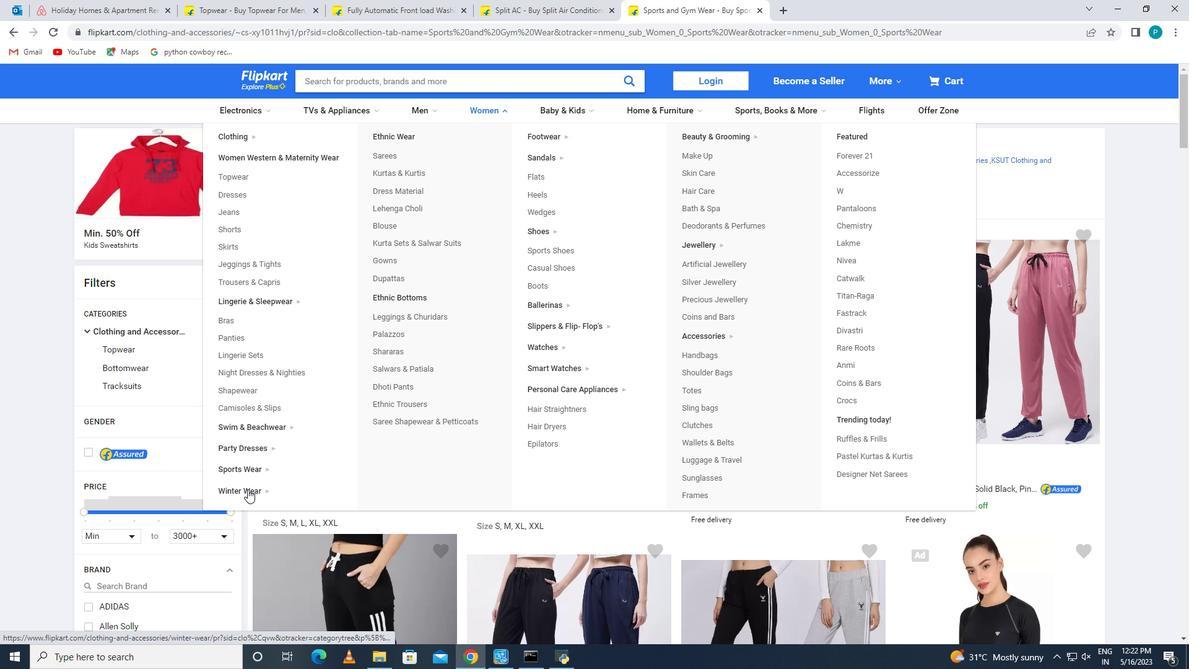 
Action: Mouse moved to (767, 340)
Screenshot: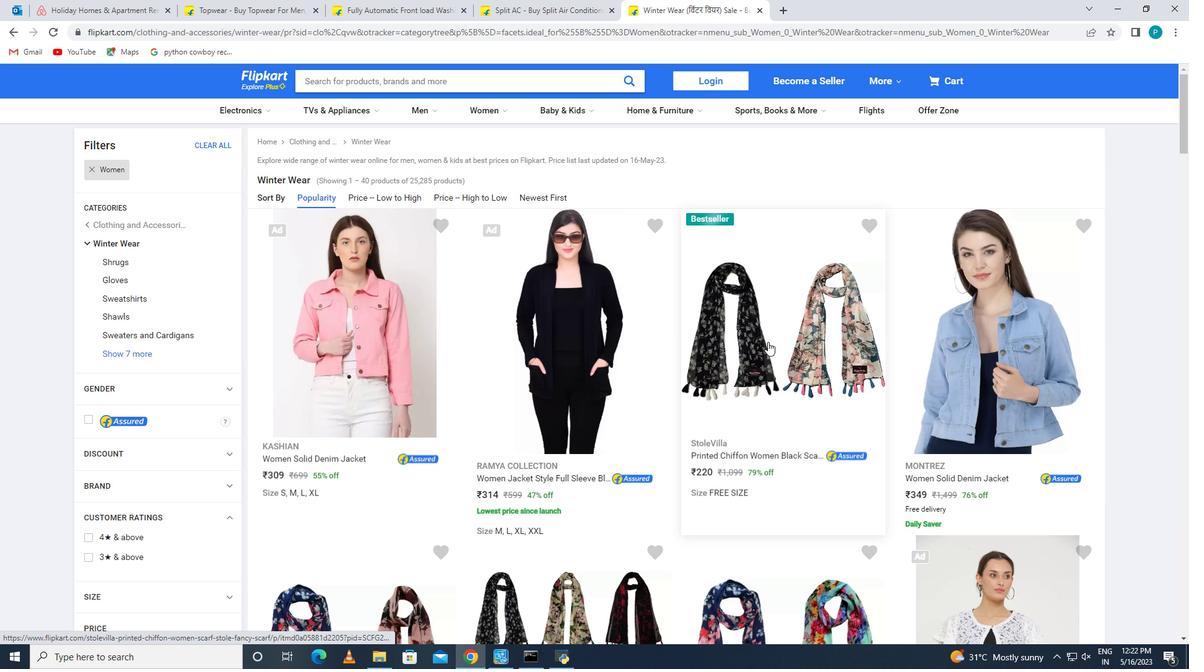 
Action: Mouse scrolled (767, 340) with delta (0, 0)
Screenshot: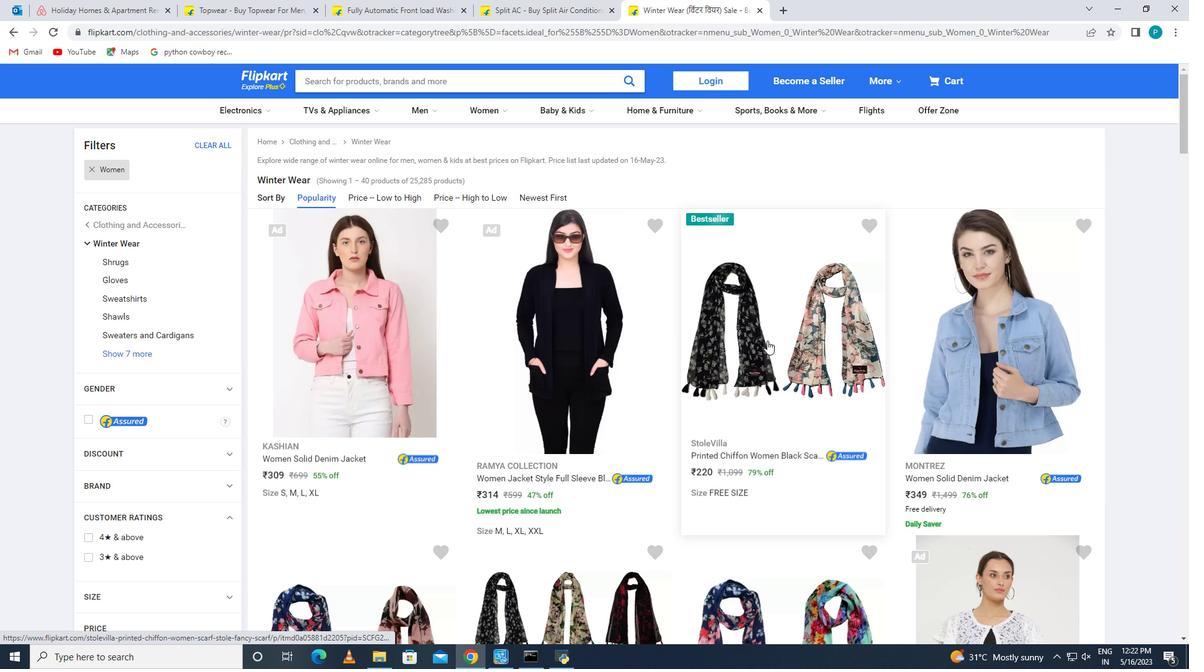 
Action: Mouse scrolled (767, 340) with delta (0, 0)
Screenshot: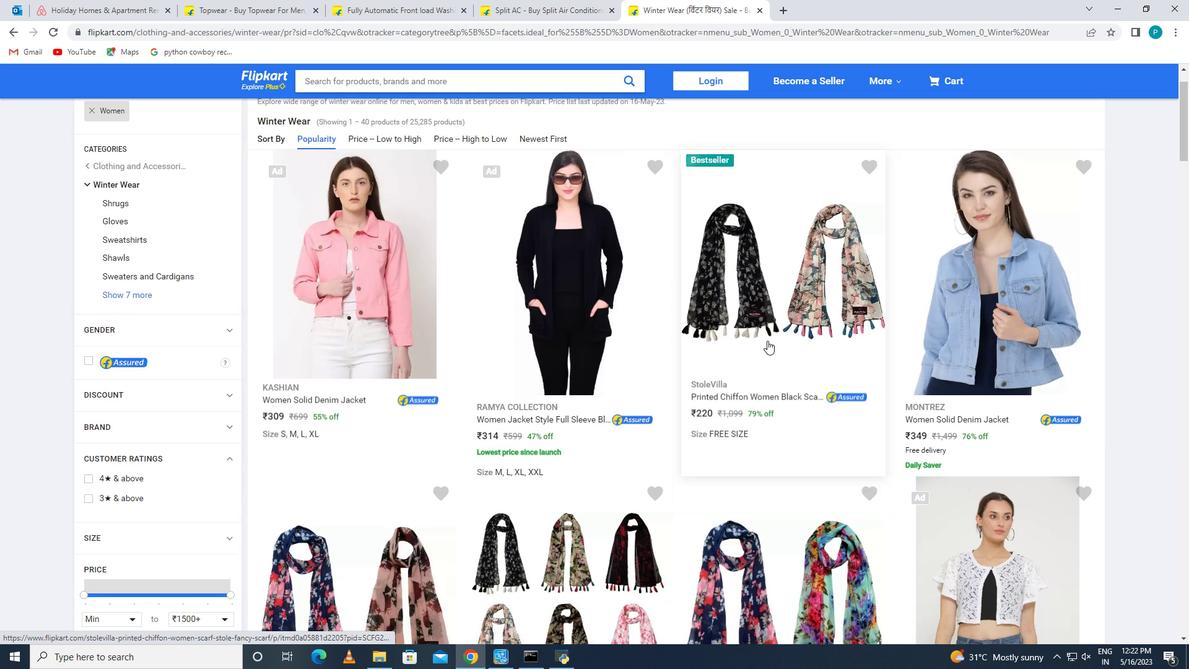 
Action: Mouse scrolled (767, 340) with delta (0, 0)
Screenshot: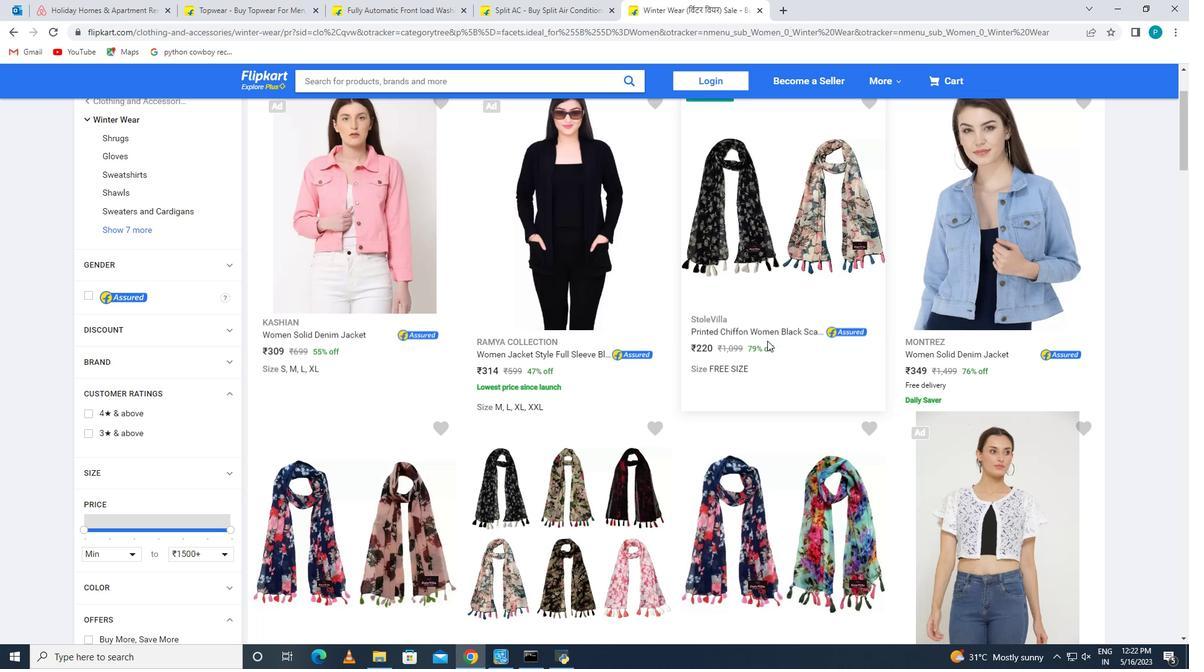 
Action: Mouse moved to (765, 339)
Screenshot: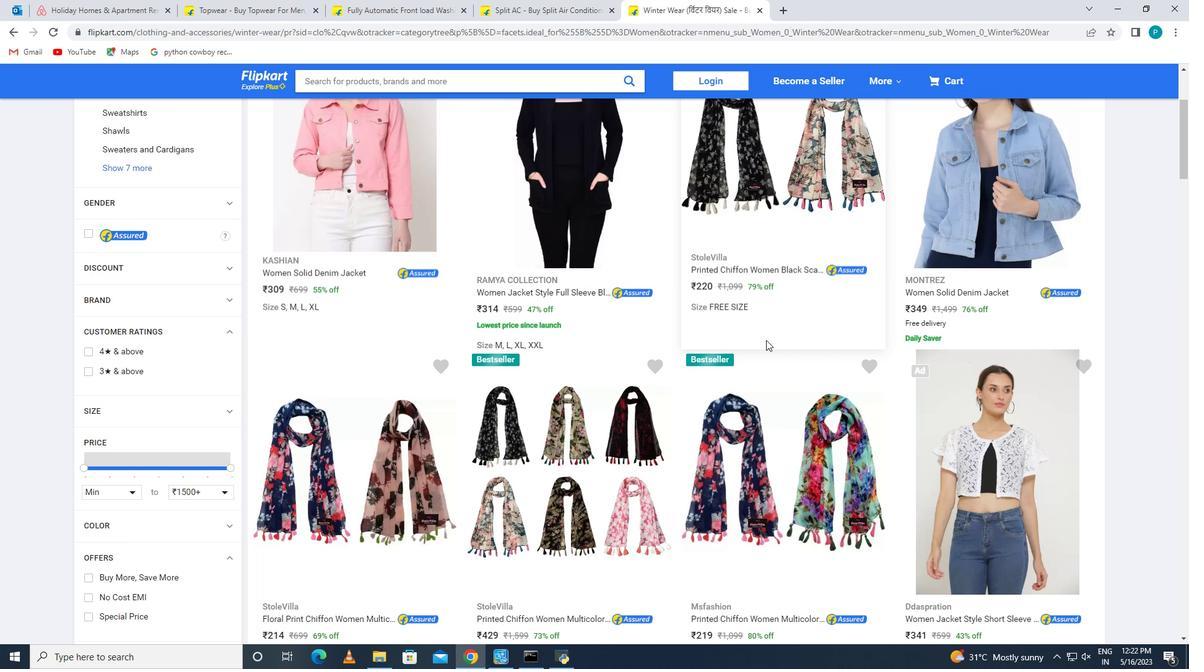
Action: Mouse scrolled (765, 338) with delta (0, 0)
Screenshot: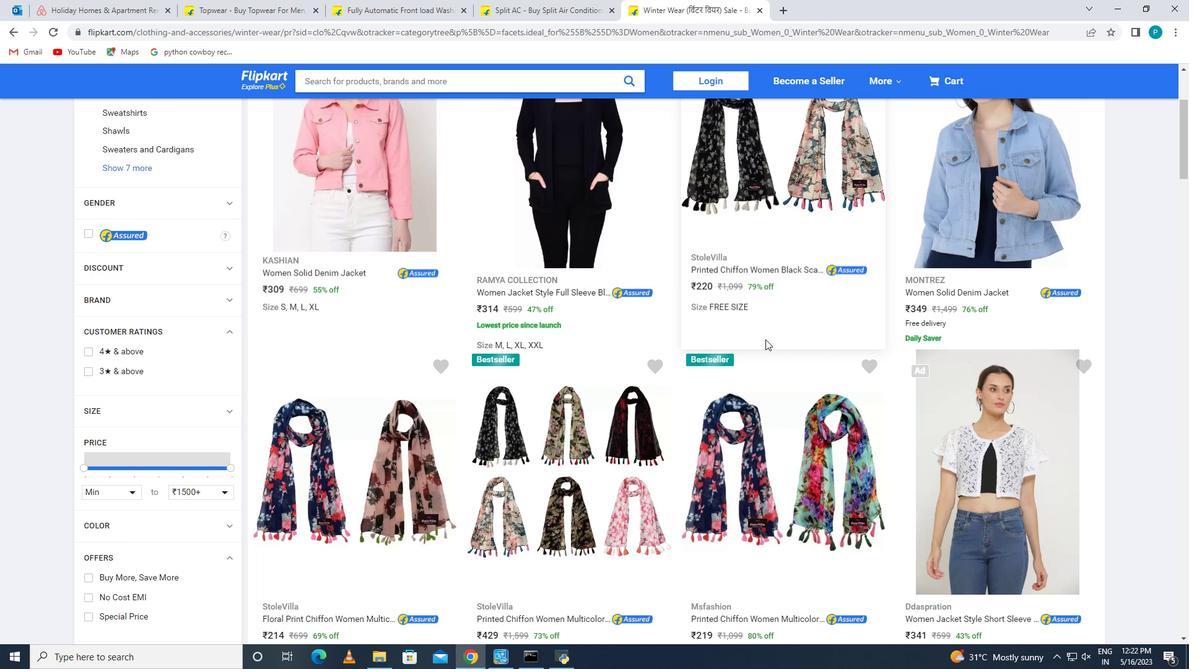 
Action: Mouse scrolled (765, 338) with delta (0, 0)
Screenshot: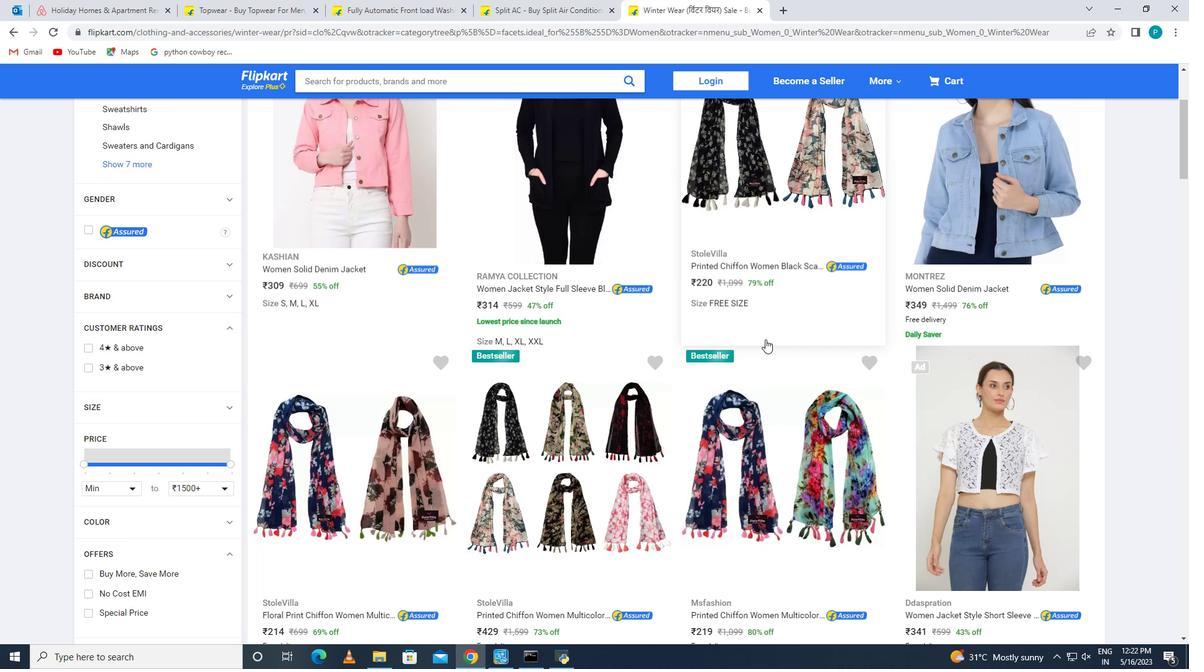 
Action: Mouse scrolled (765, 338) with delta (0, 0)
Screenshot: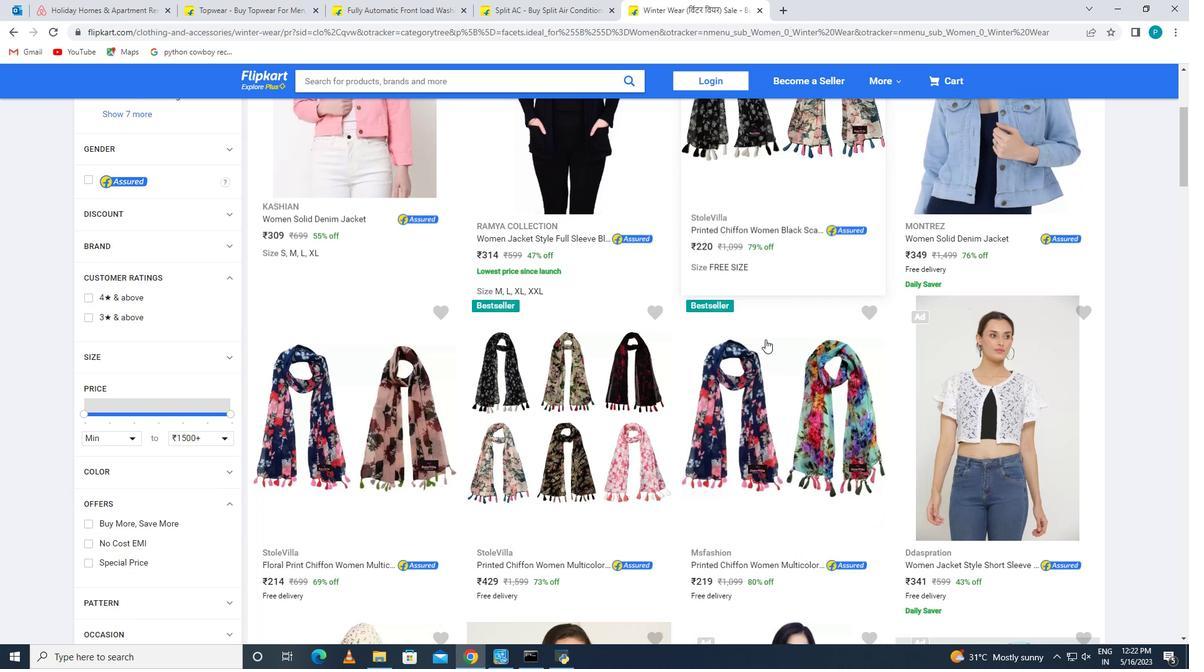 
Action: Mouse moved to (765, 338)
Screenshot: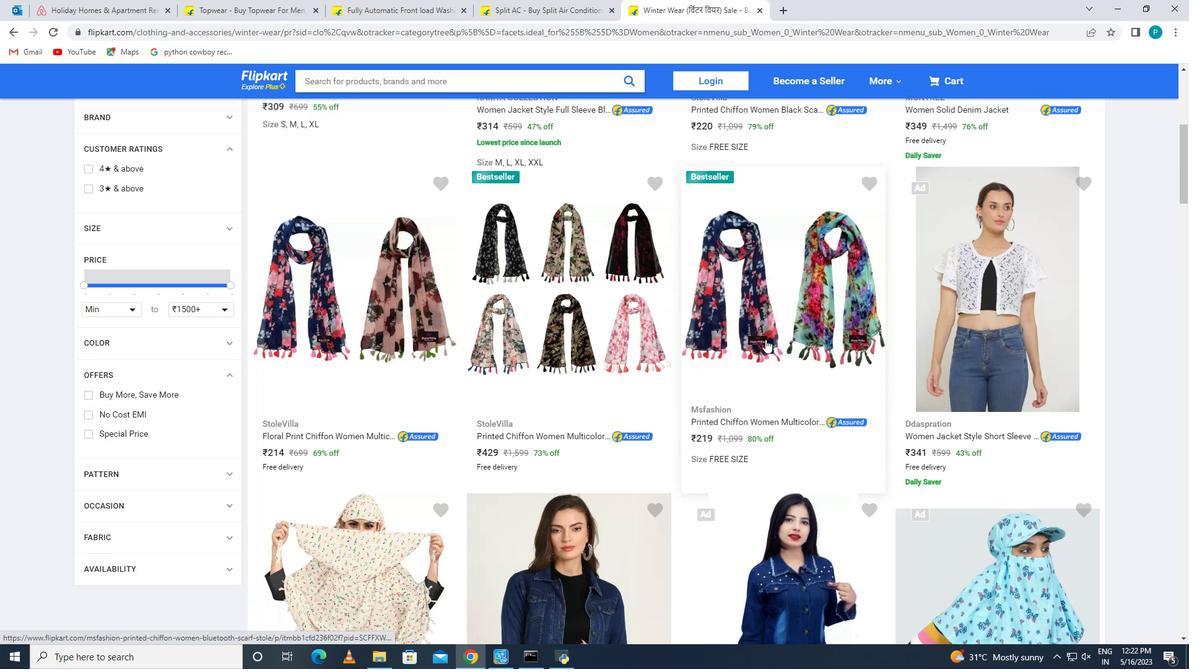 
Action: Mouse scrolled (765, 338) with delta (0, 0)
Screenshot: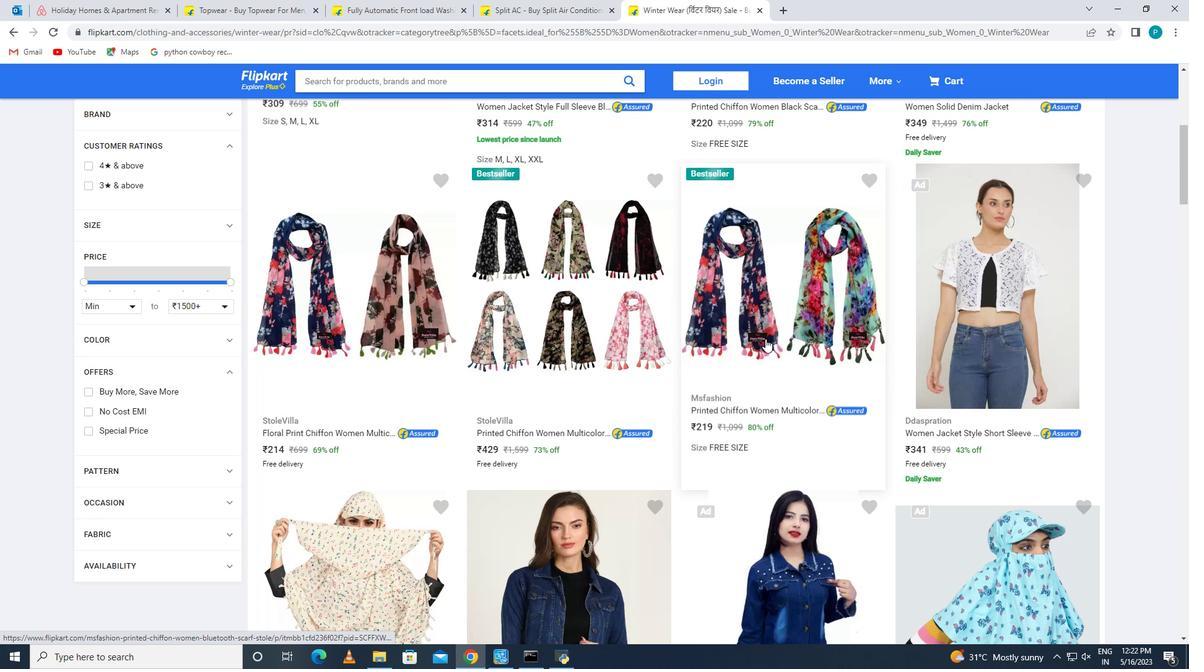 
Action: Mouse scrolled (765, 338) with delta (0, 0)
Screenshot: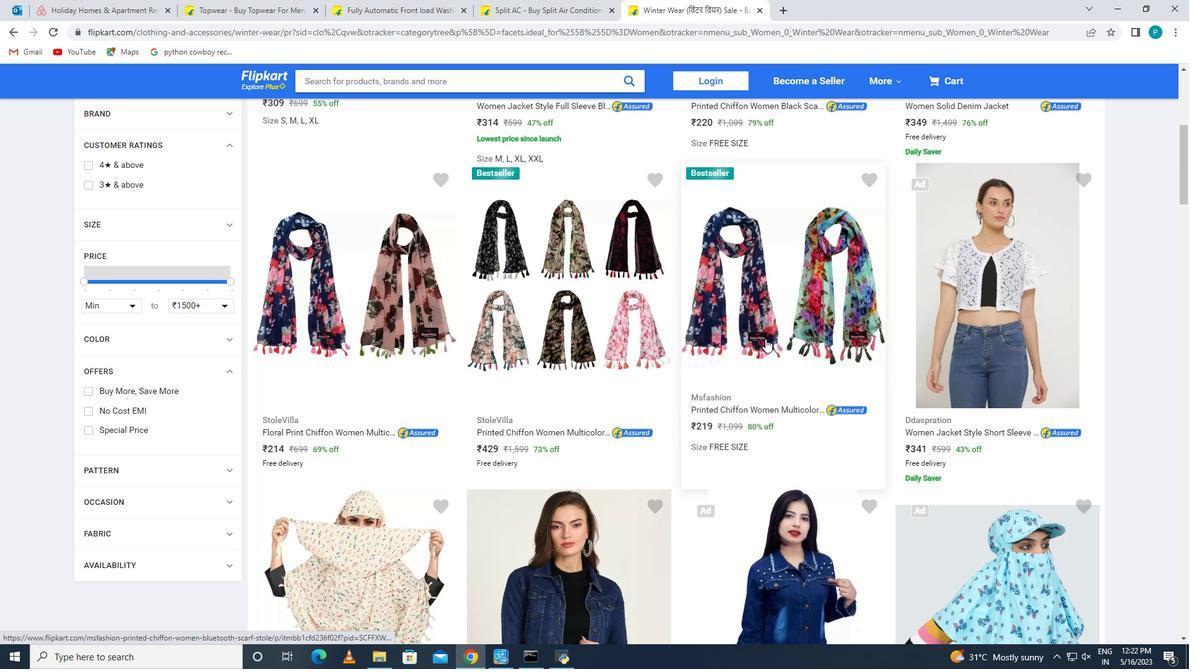 
Action: Mouse scrolled (765, 338) with delta (0, 0)
Screenshot: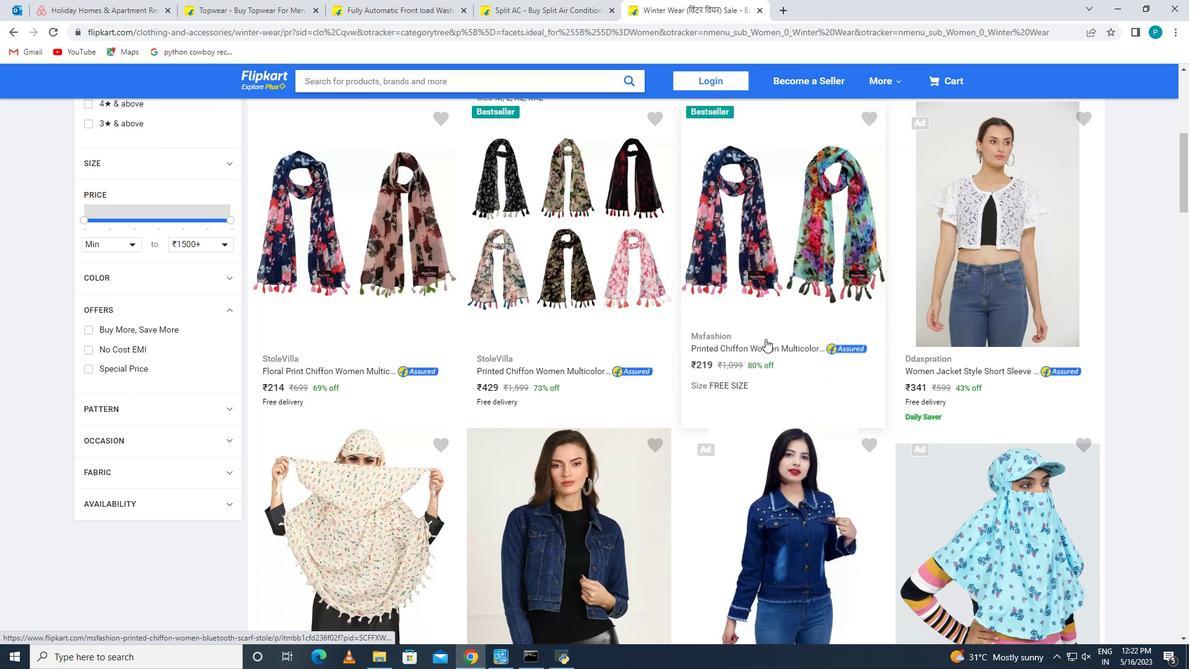 
Action: Mouse scrolled (765, 338) with delta (0, 0)
Screenshot: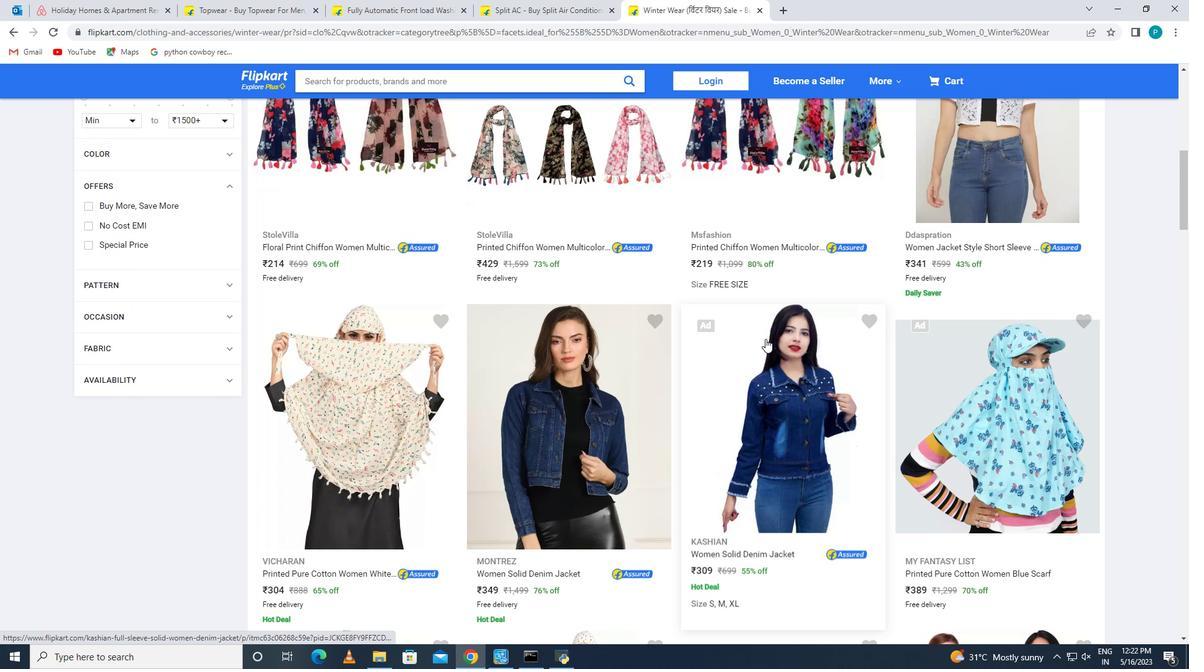 
Action: Mouse scrolled (765, 338) with delta (0, 0)
Screenshot: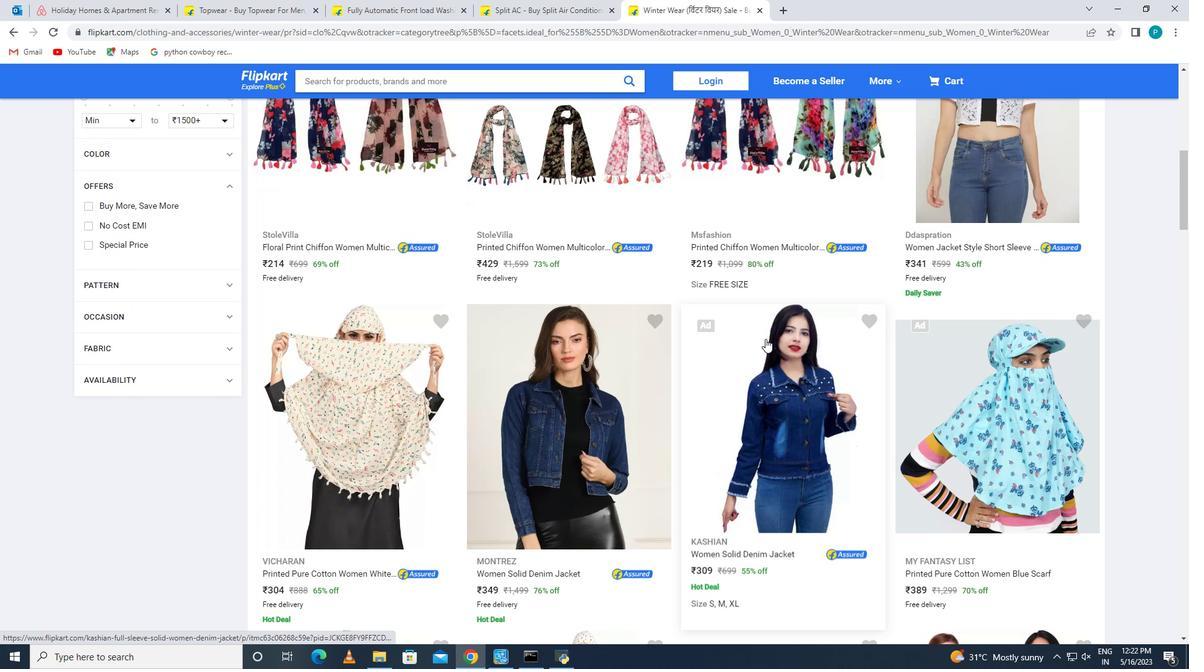 
Action: Mouse scrolled (765, 338) with delta (0, 0)
Screenshot: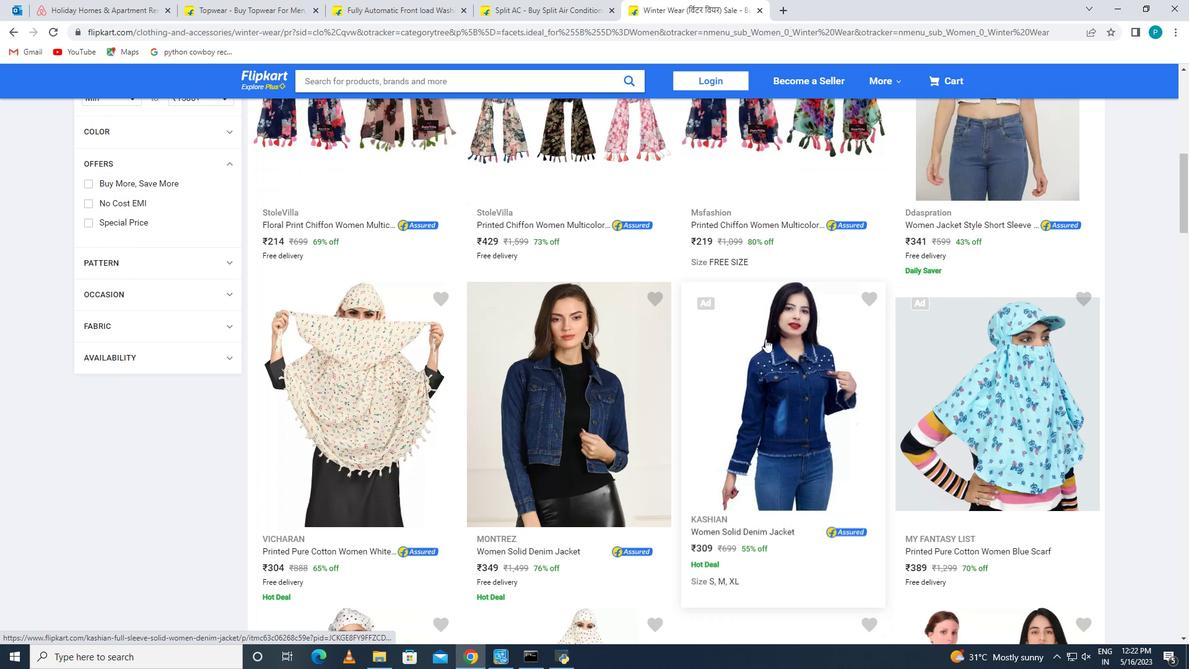 
Action: Mouse scrolled (765, 338) with delta (0, 0)
Screenshot: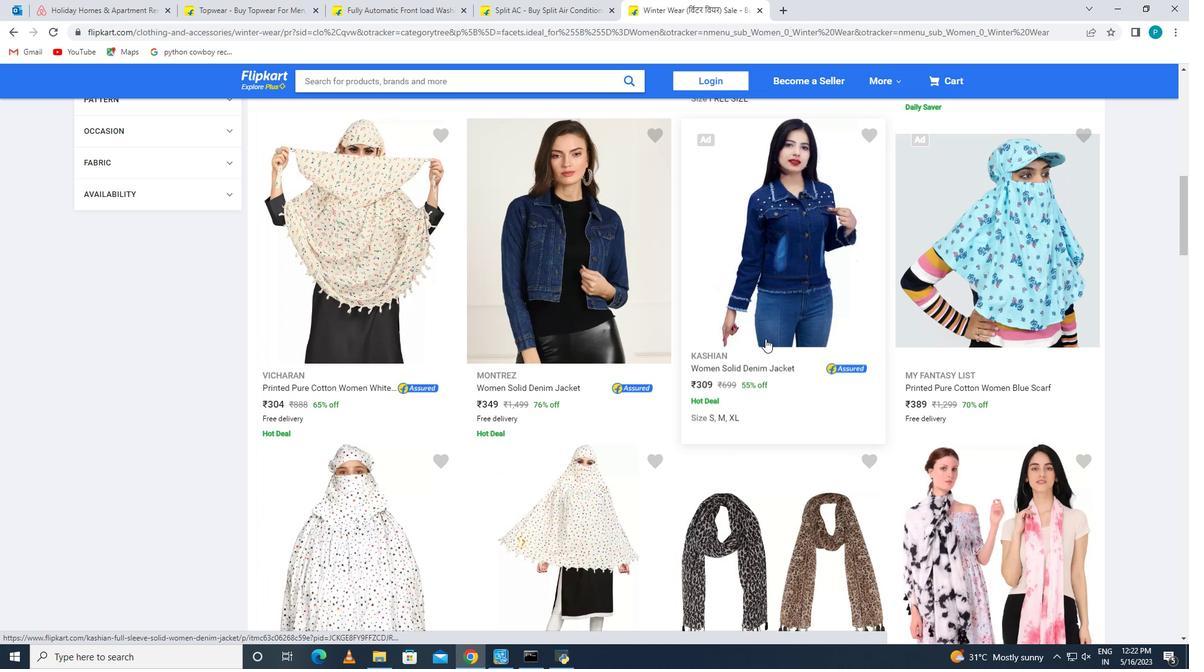 
Action: Mouse scrolled (765, 338) with delta (0, 0)
Screenshot: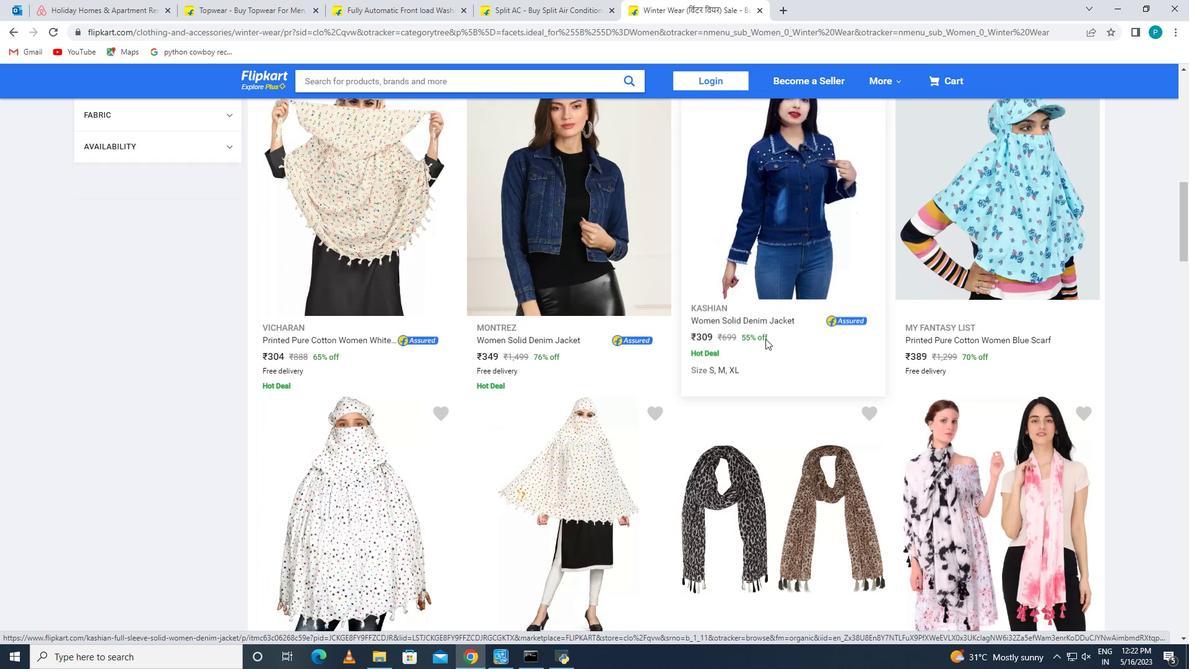 
Action: Mouse scrolled (765, 338) with delta (0, 0)
Screenshot: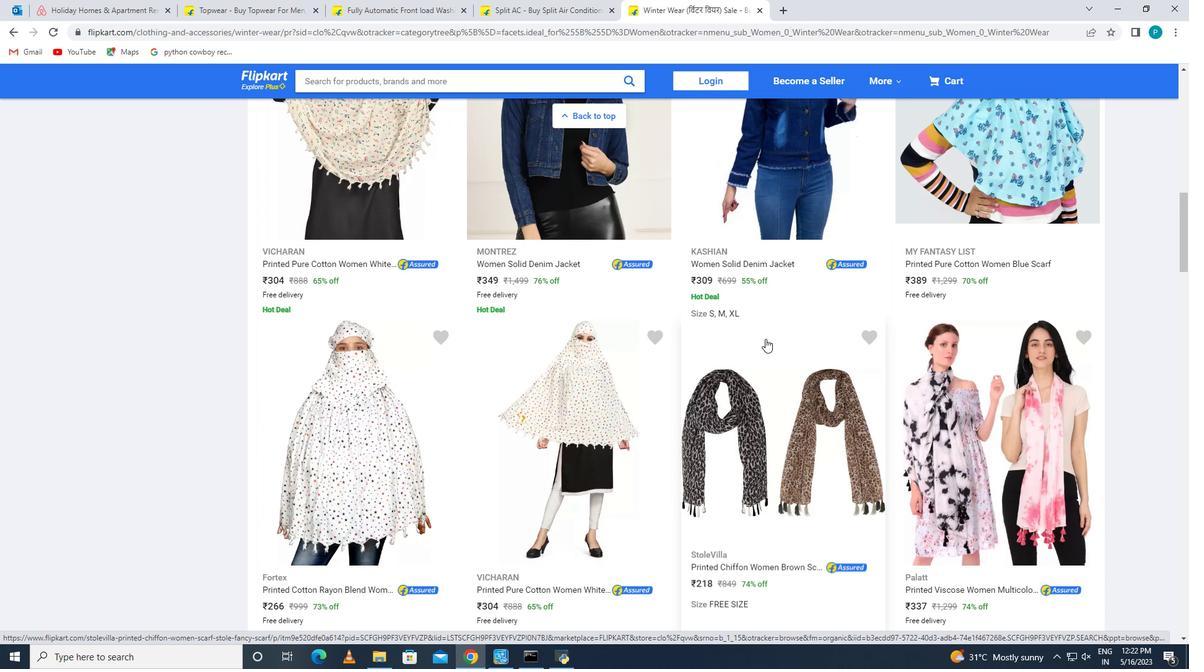 
Action: Mouse scrolled (765, 338) with delta (0, 0)
Screenshot: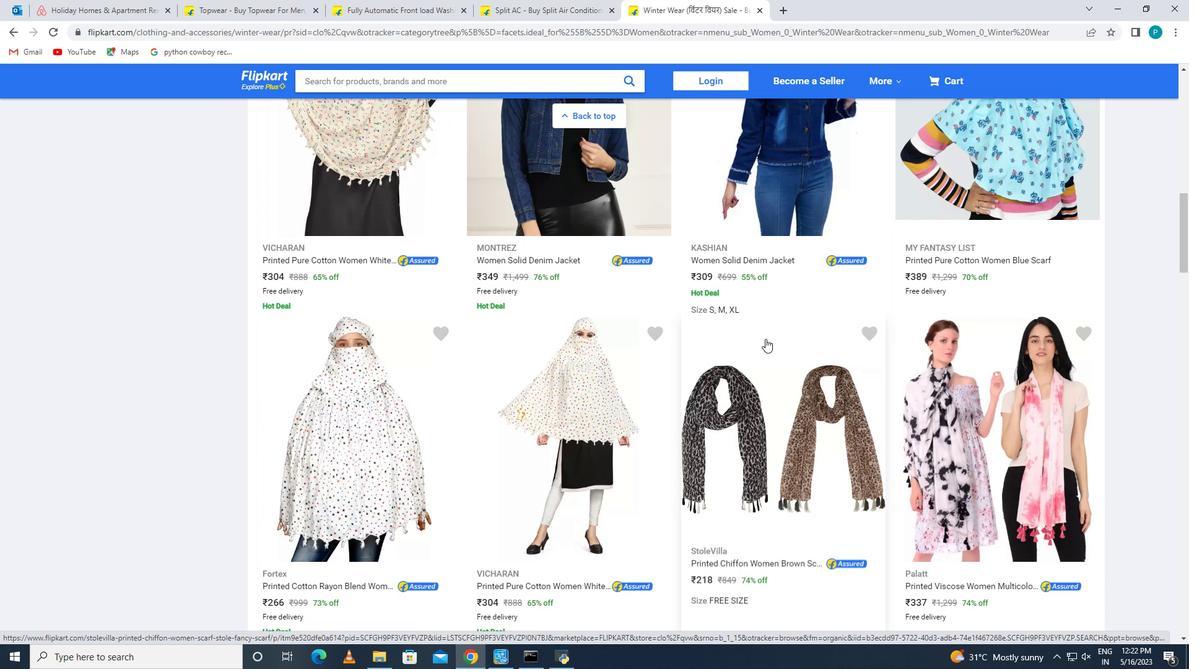 
Action: Mouse scrolled (765, 338) with delta (0, 0)
Screenshot: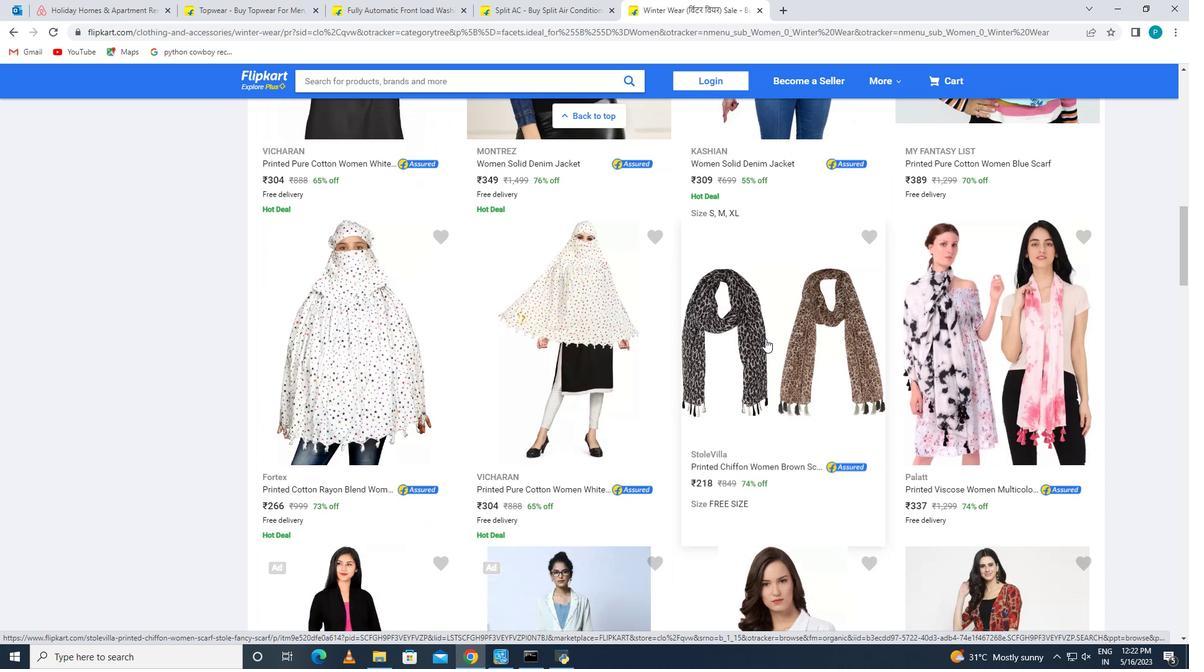 
Action: Mouse scrolled (765, 338) with delta (0, 0)
Screenshot: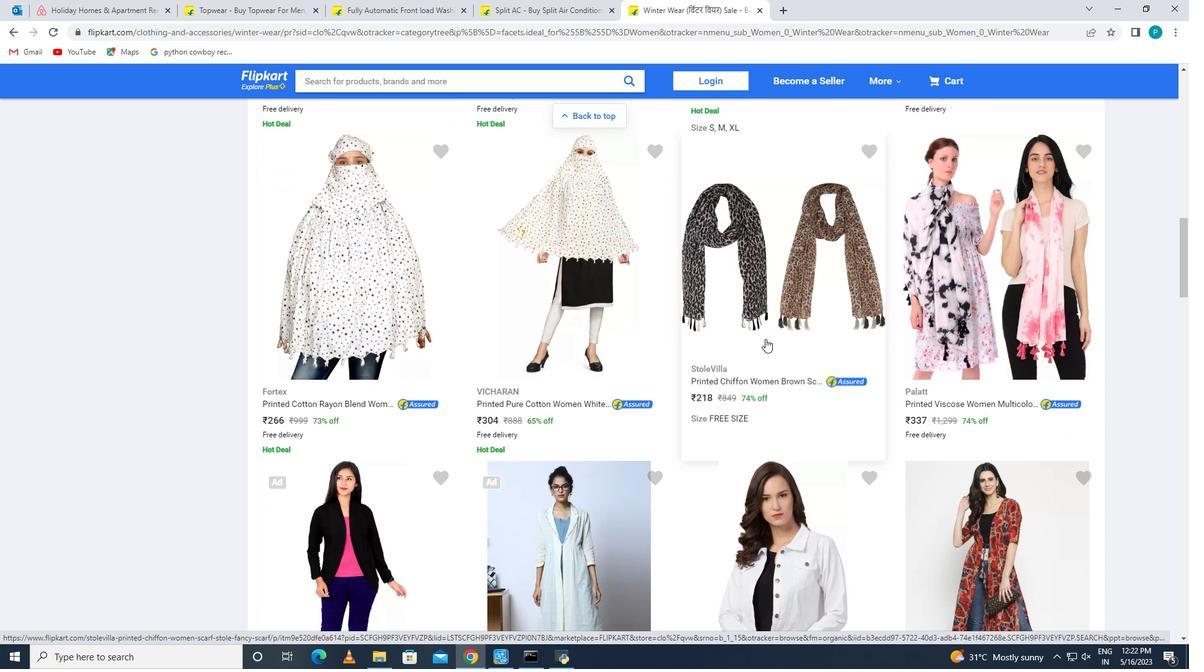
Action: Mouse scrolled (765, 338) with delta (0, 0)
Screenshot: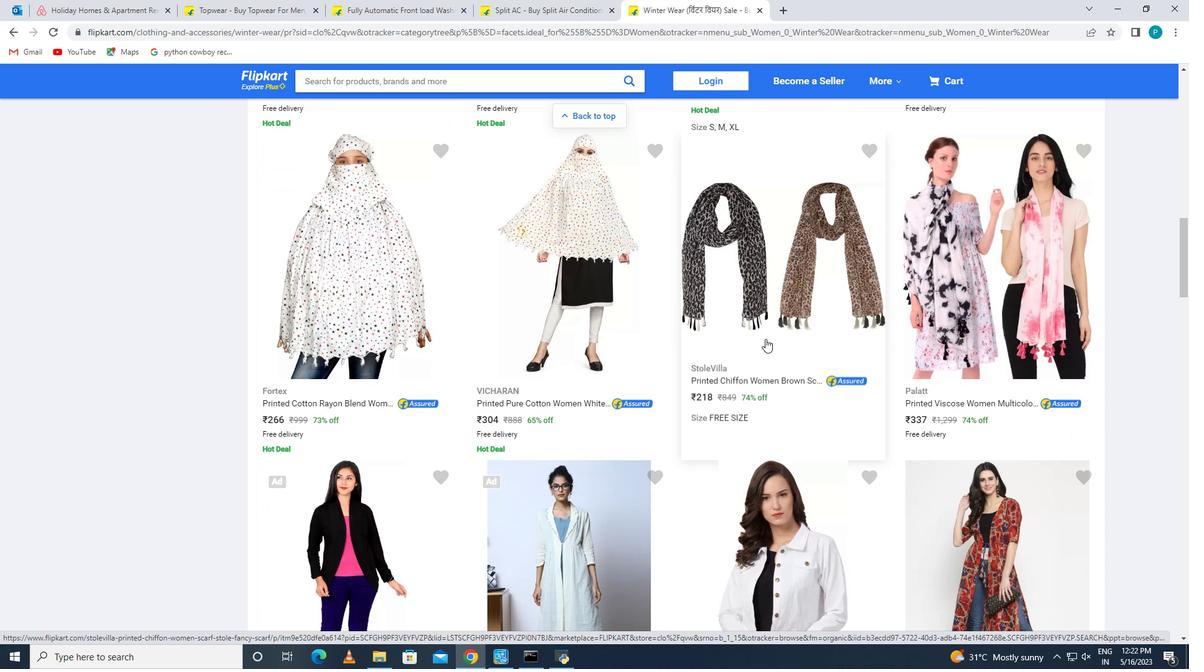 
Action: Mouse scrolled (765, 338) with delta (0, 0)
Screenshot: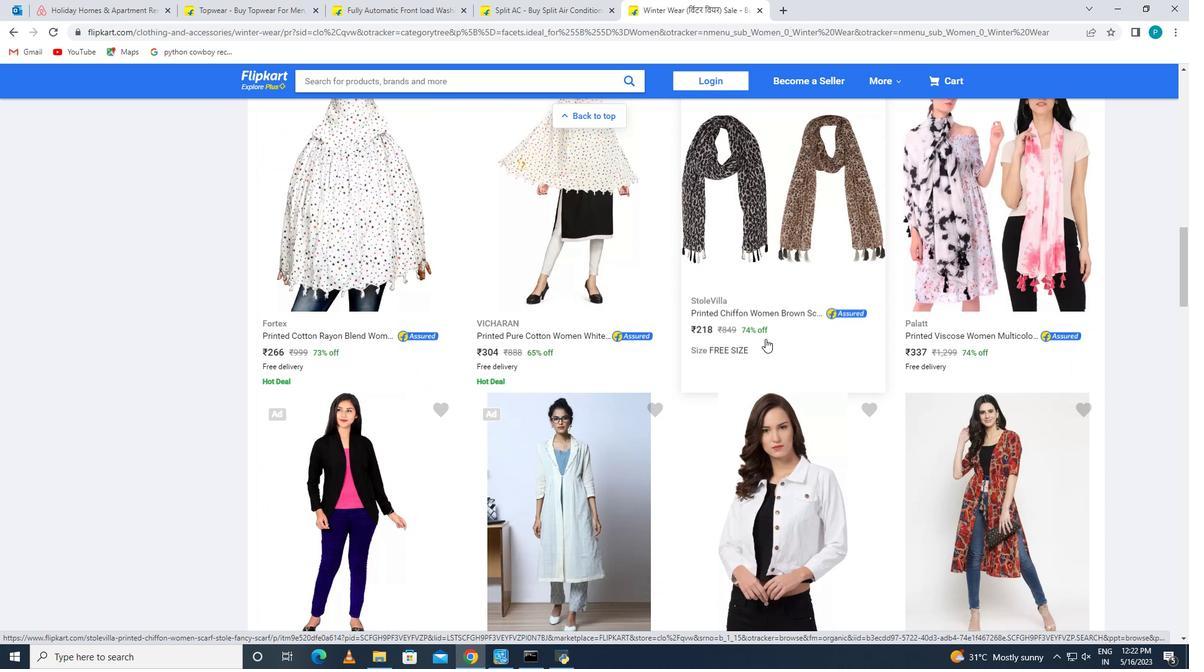 
Action: Mouse scrolled (765, 338) with delta (0, 0)
Screenshot: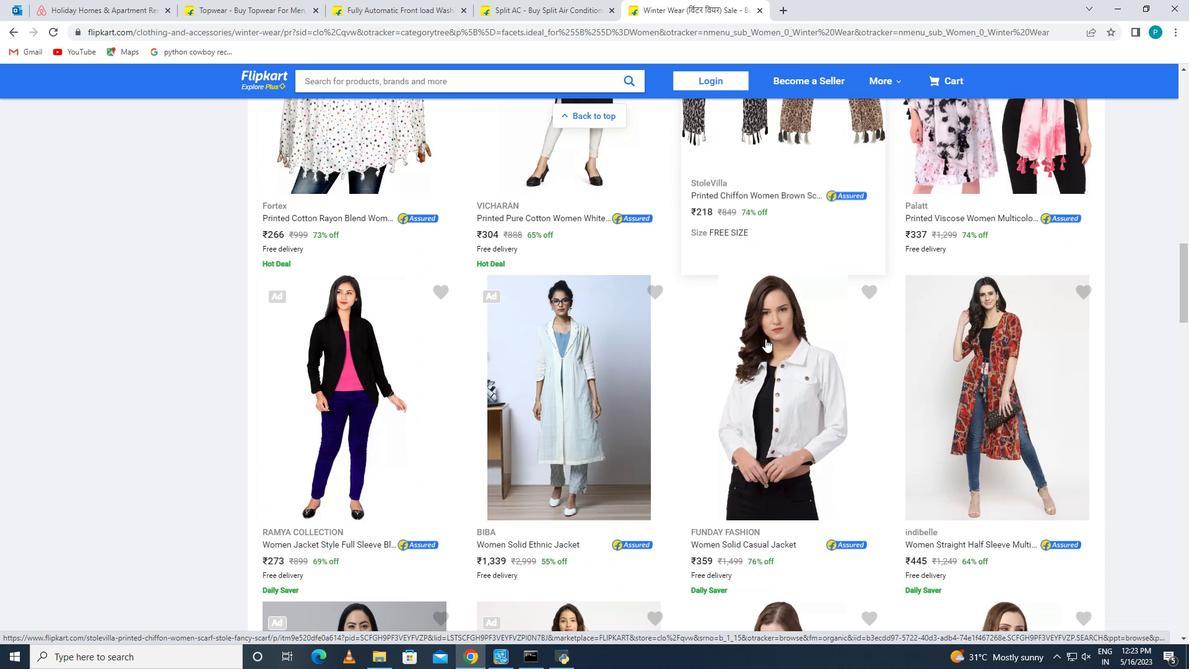 
Action: Mouse scrolled (765, 338) with delta (0, 0)
Screenshot: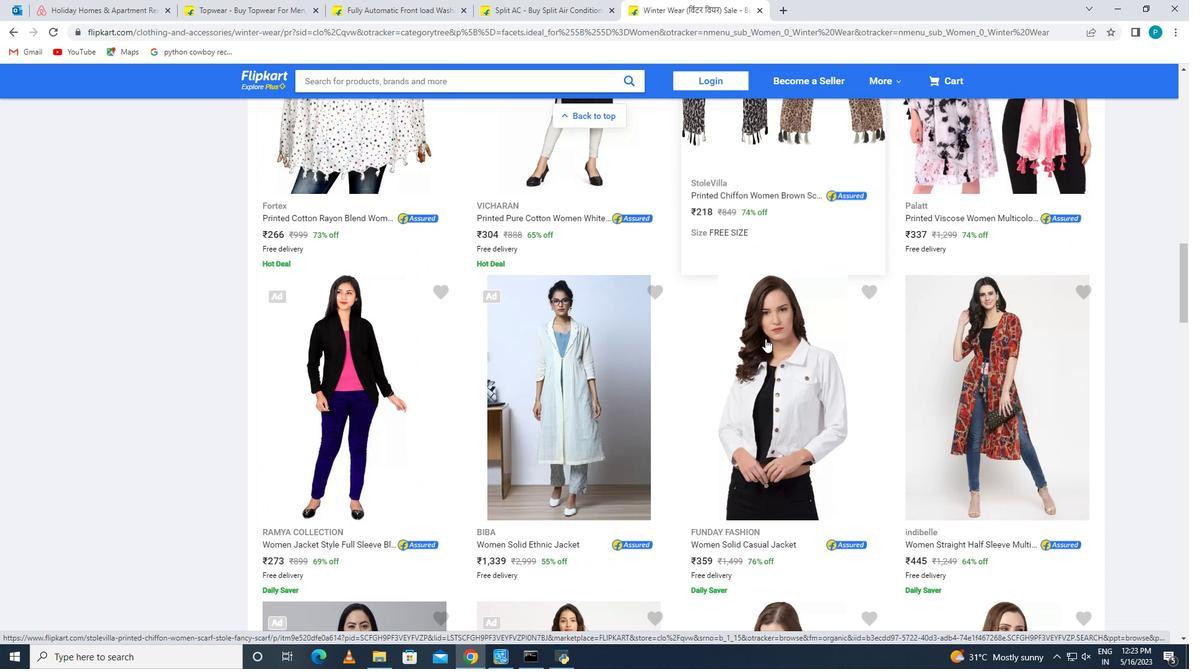 
Action: Mouse moved to (935, 338)
Screenshot: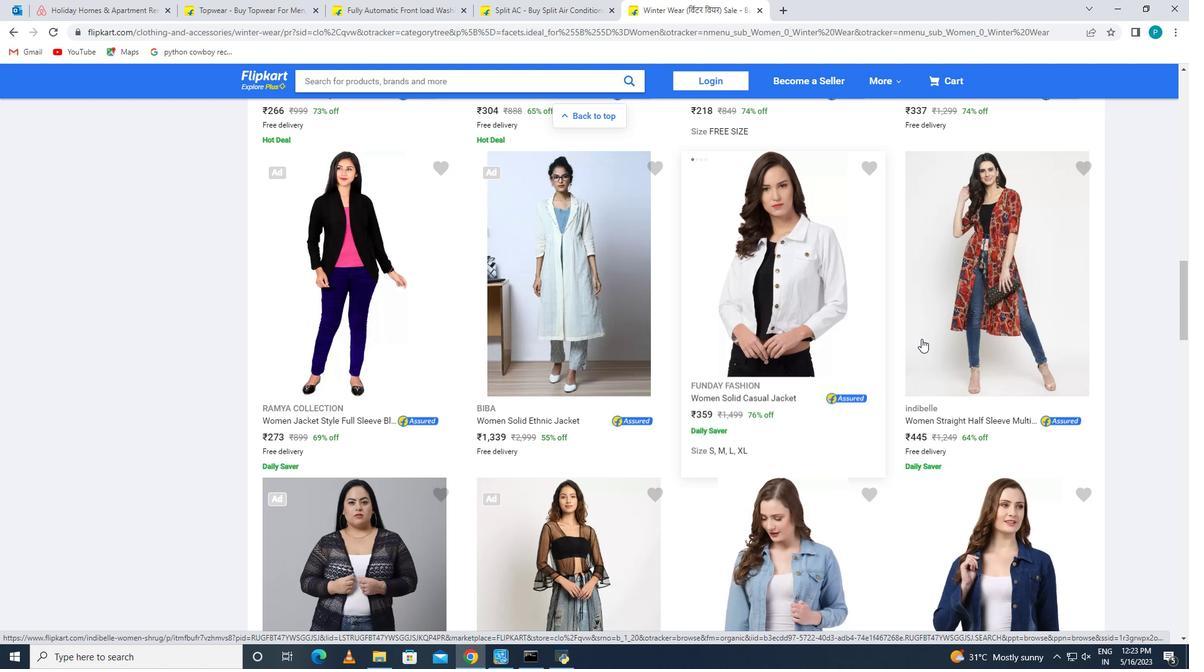 
Action: Mouse scrolled (935, 337) with delta (0, 0)
Screenshot: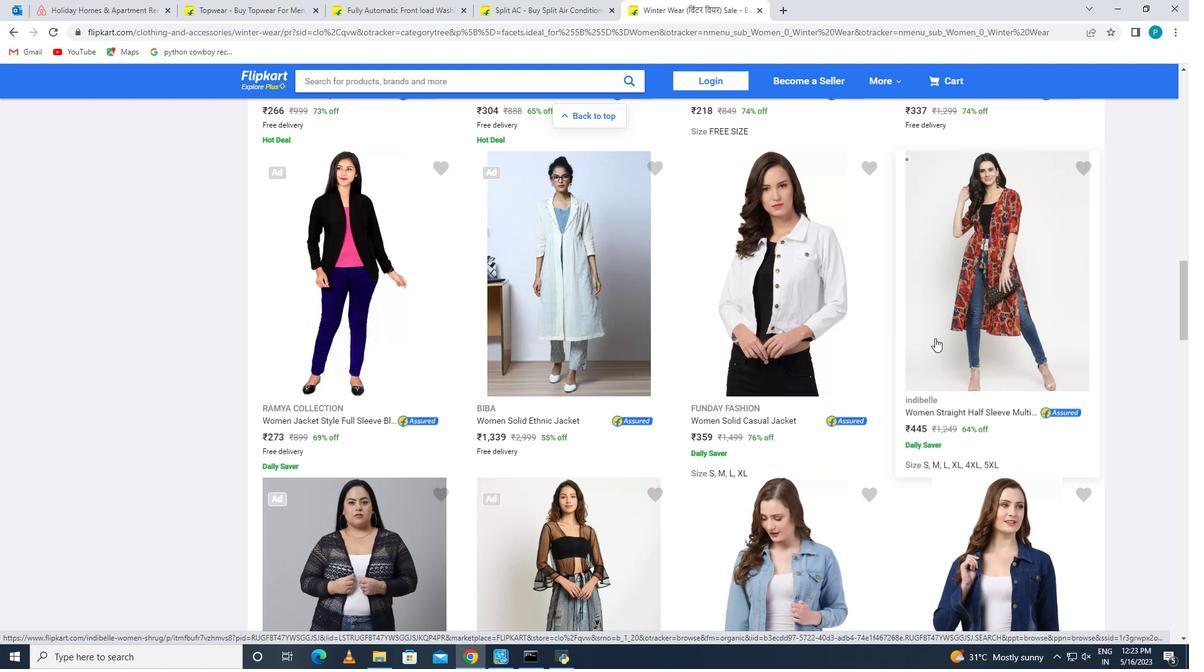 
Action: Mouse scrolled (935, 337) with delta (0, 0)
Screenshot: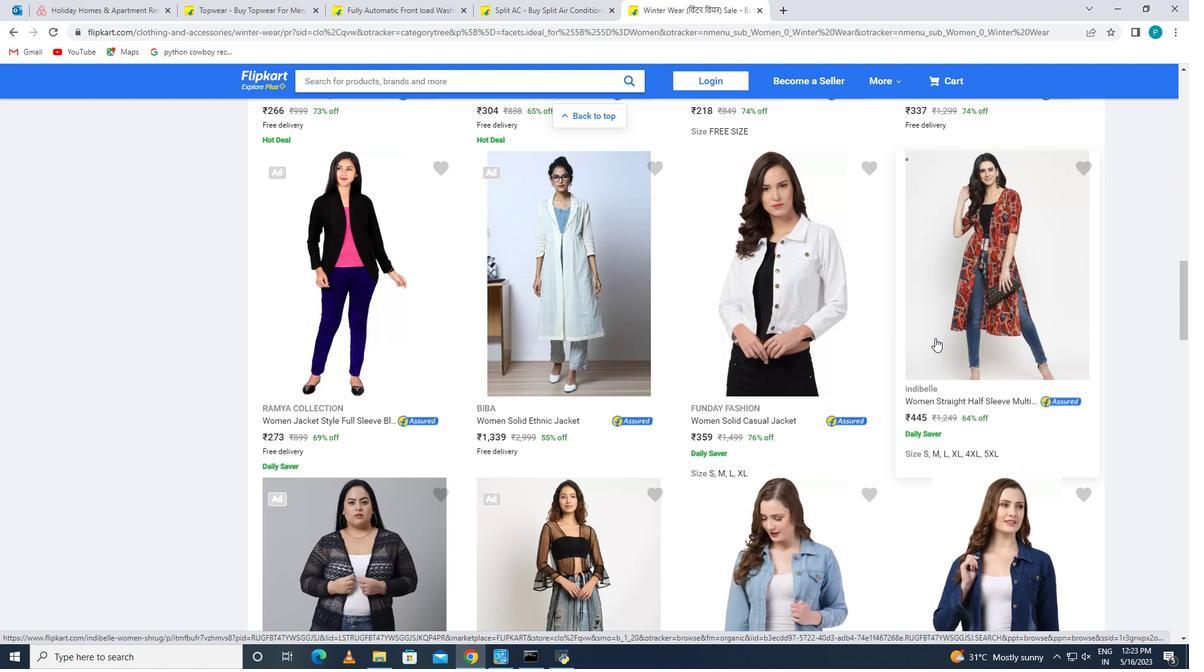 
Action: Mouse scrolled (935, 337) with delta (0, 0)
Screenshot: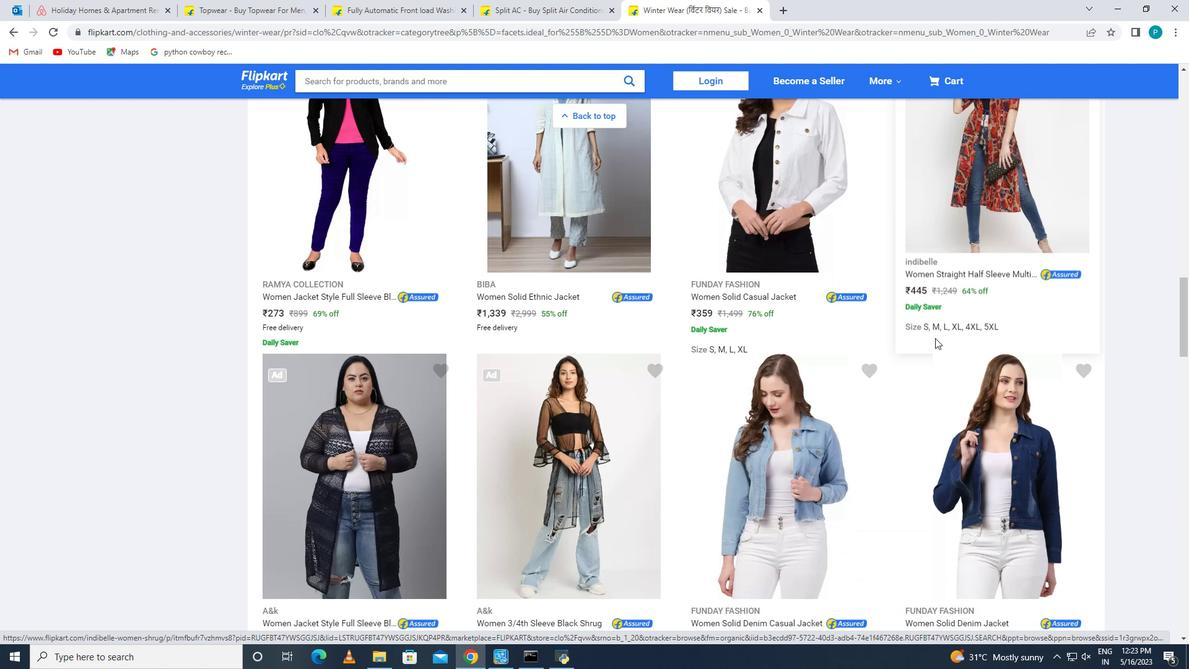 
Action: Mouse scrolled (935, 337) with delta (0, 0)
Screenshot: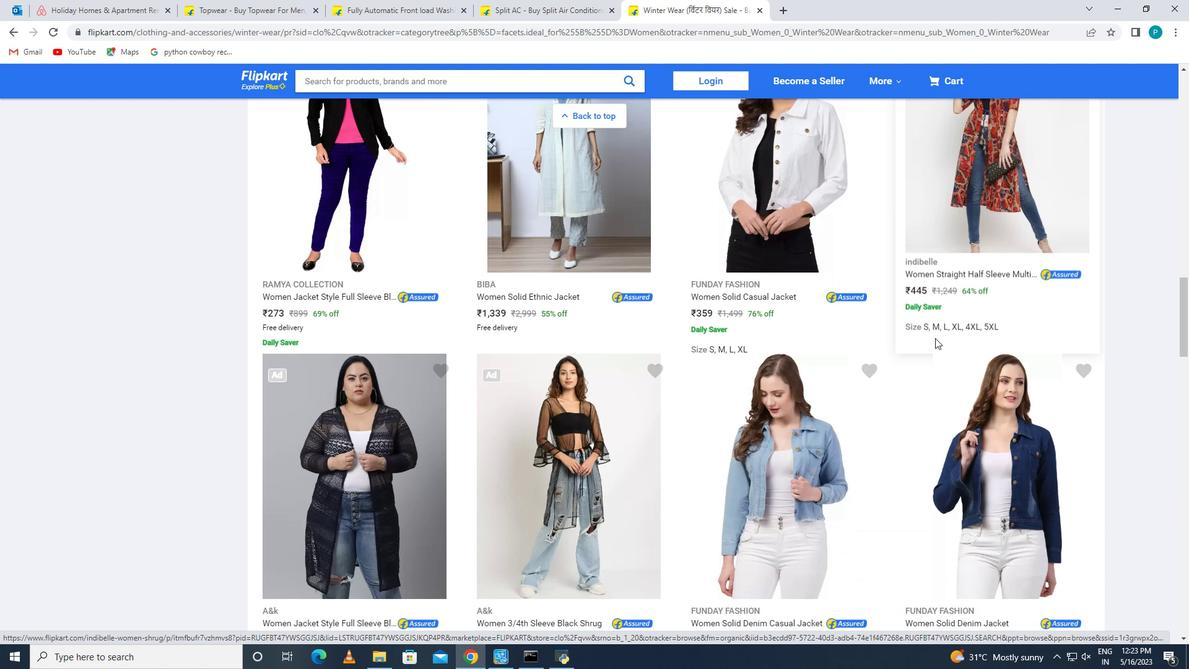 
Action: Mouse scrolled (935, 337) with delta (0, 0)
Screenshot: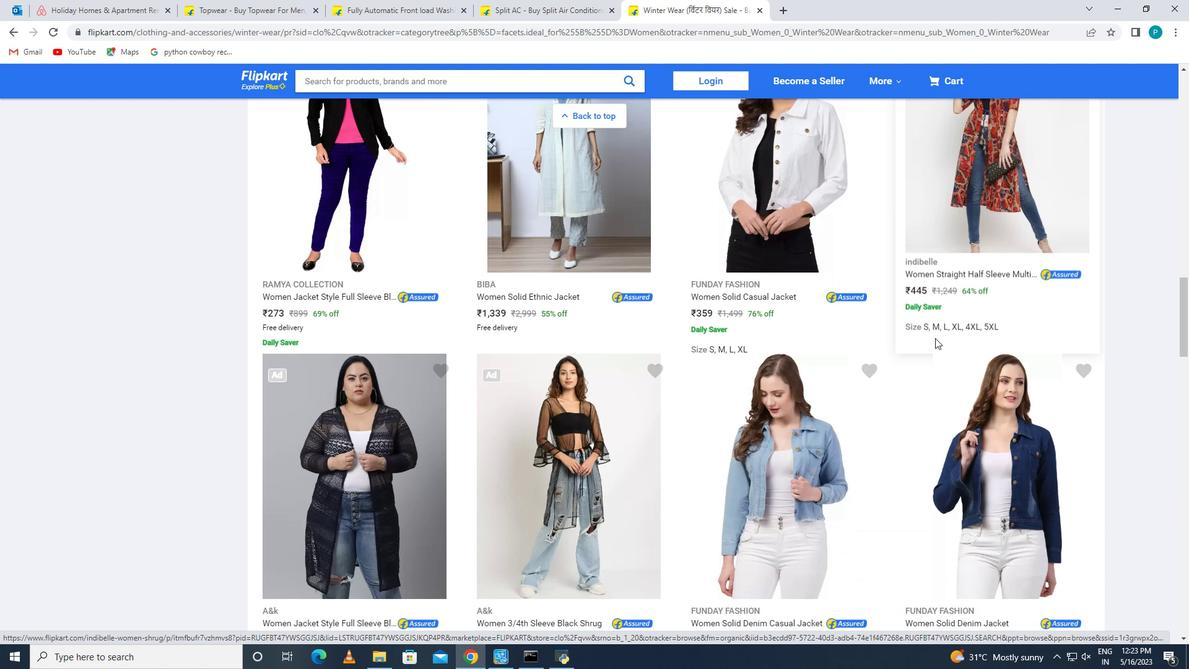 
Action: Mouse scrolled (935, 337) with delta (0, 0)
Screenshot: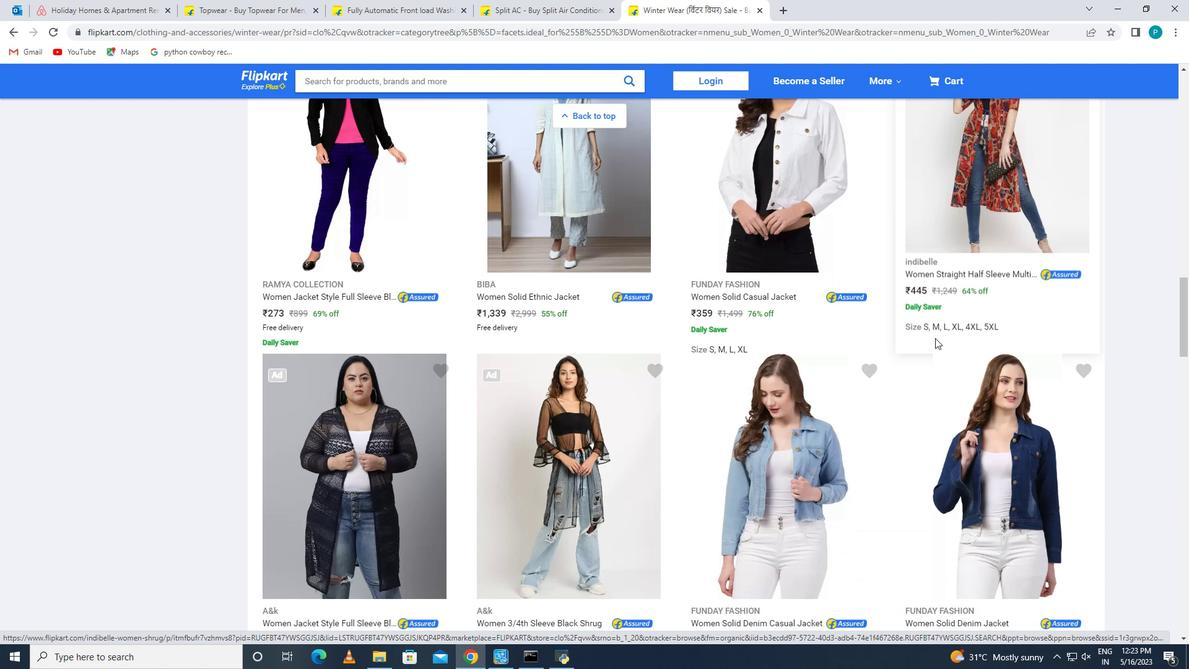 
Action: Mouse scrolled (935, 337) with delta (0, 0)
Screenshot: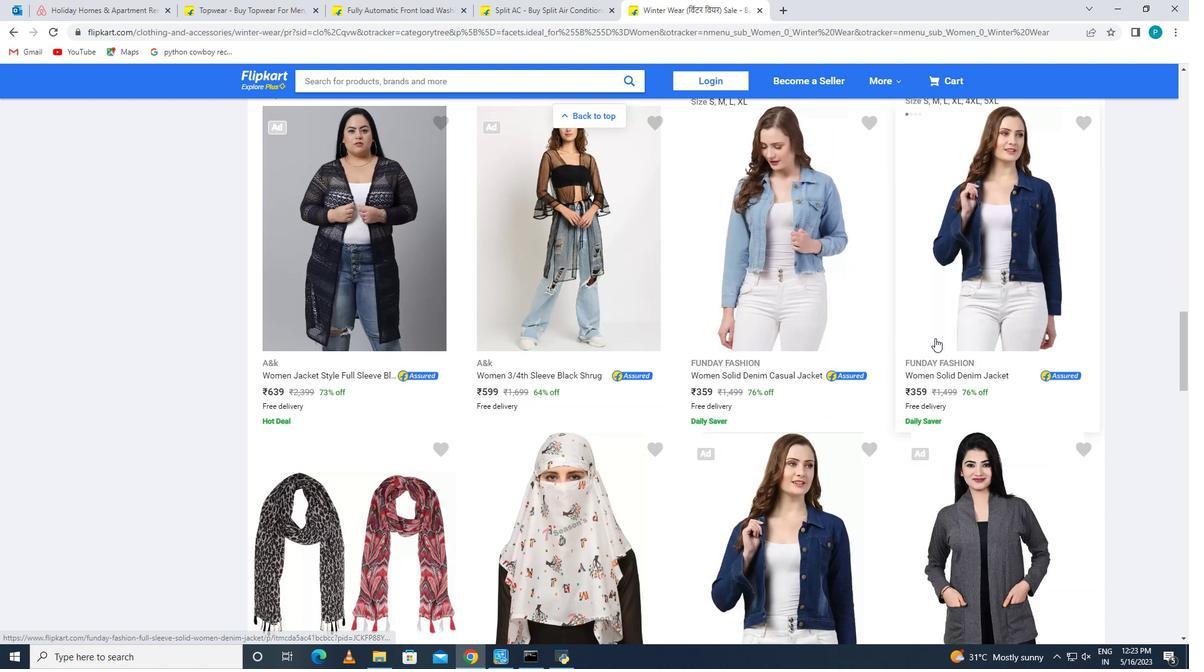 
Action: Mouse scrolled (935, 337) with delta (0, 0)
Screenshot: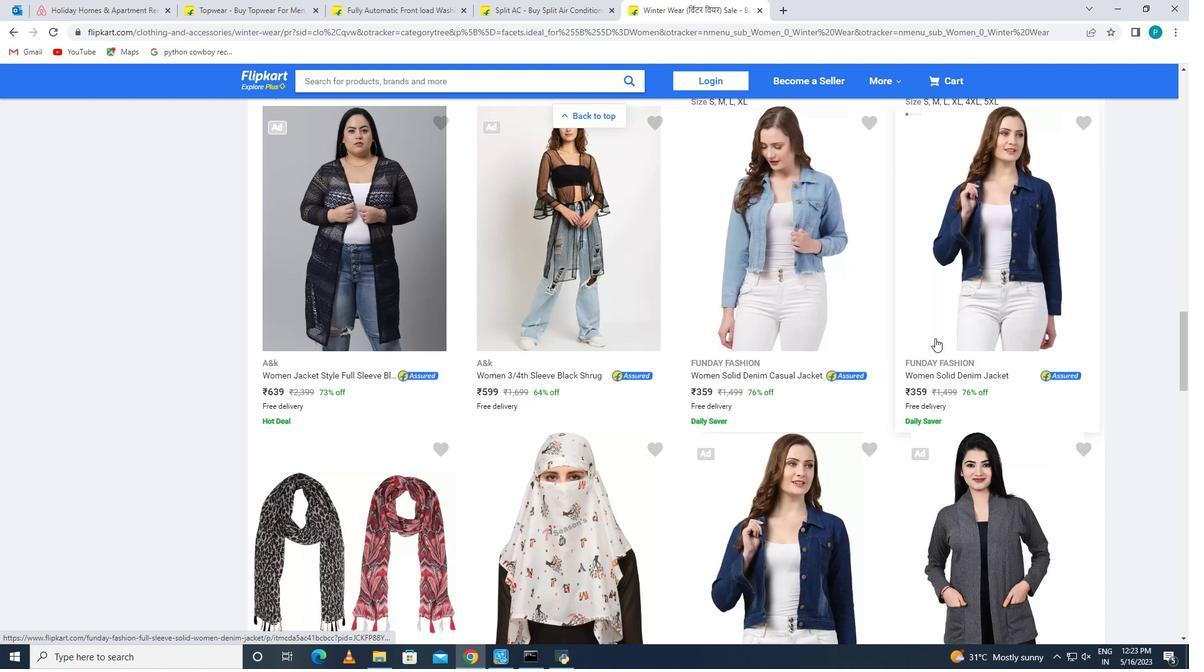 
Action: Mouse scrolled (935, 337) with delta (0, 0)
Screenshot: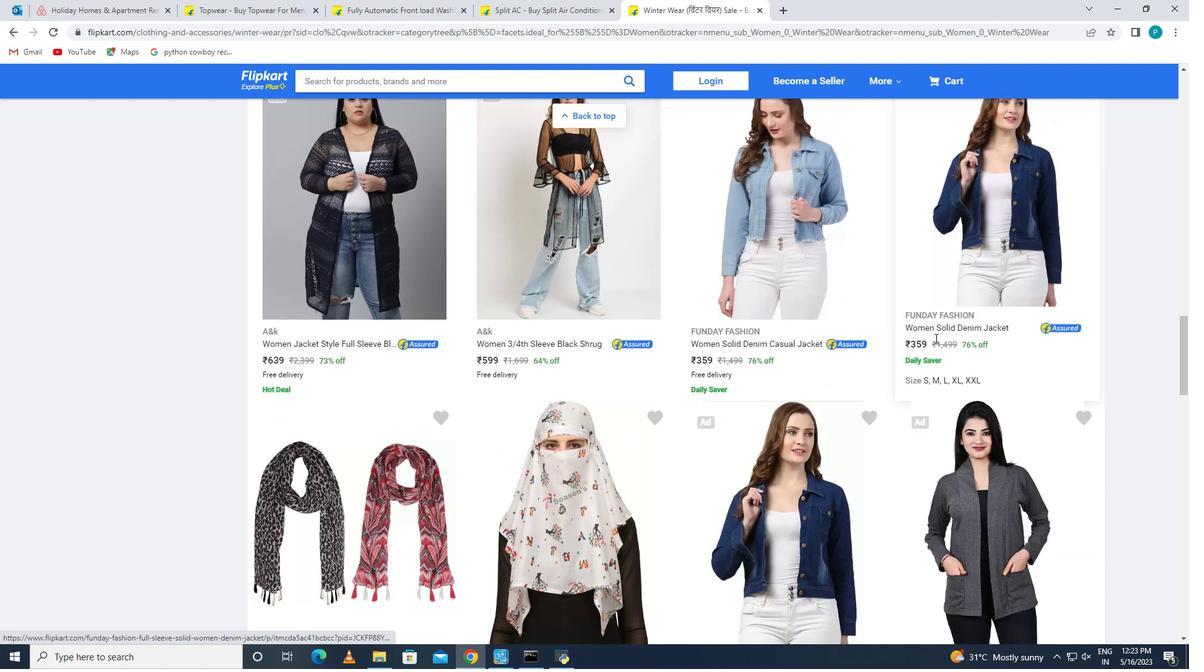 
Action: Mouse scrolled (935, 337) with delta (0, 0)
Screenshot: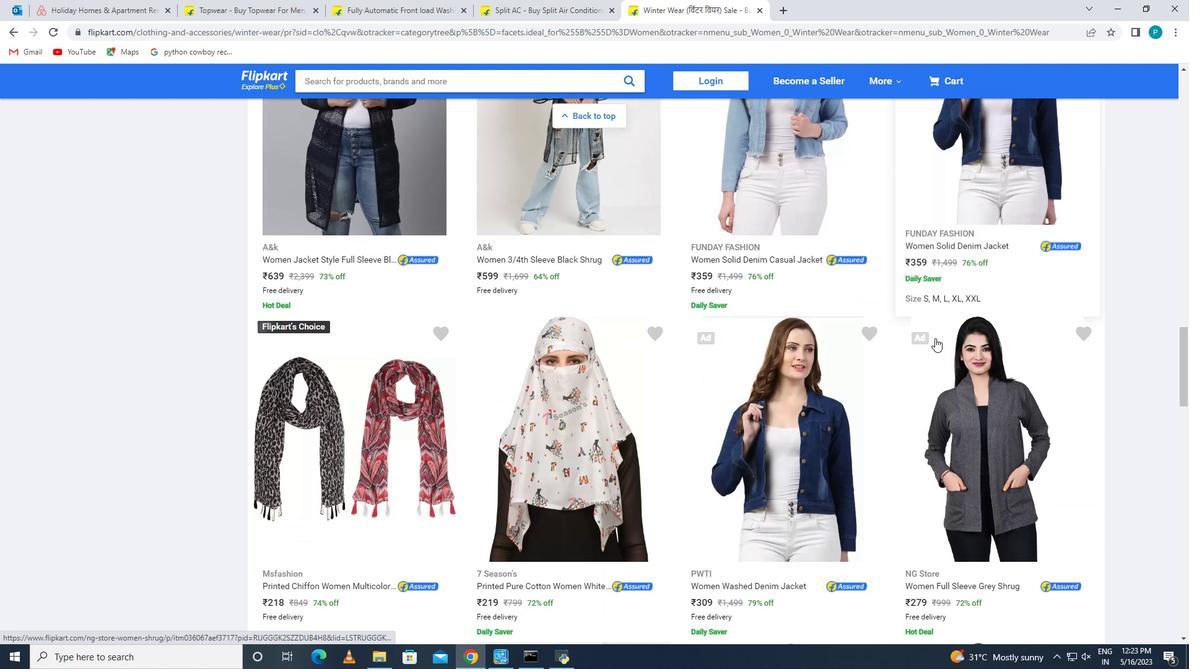 
Action: Mouse scrolled (935, 337) with delta (0, 0)
Screenshot: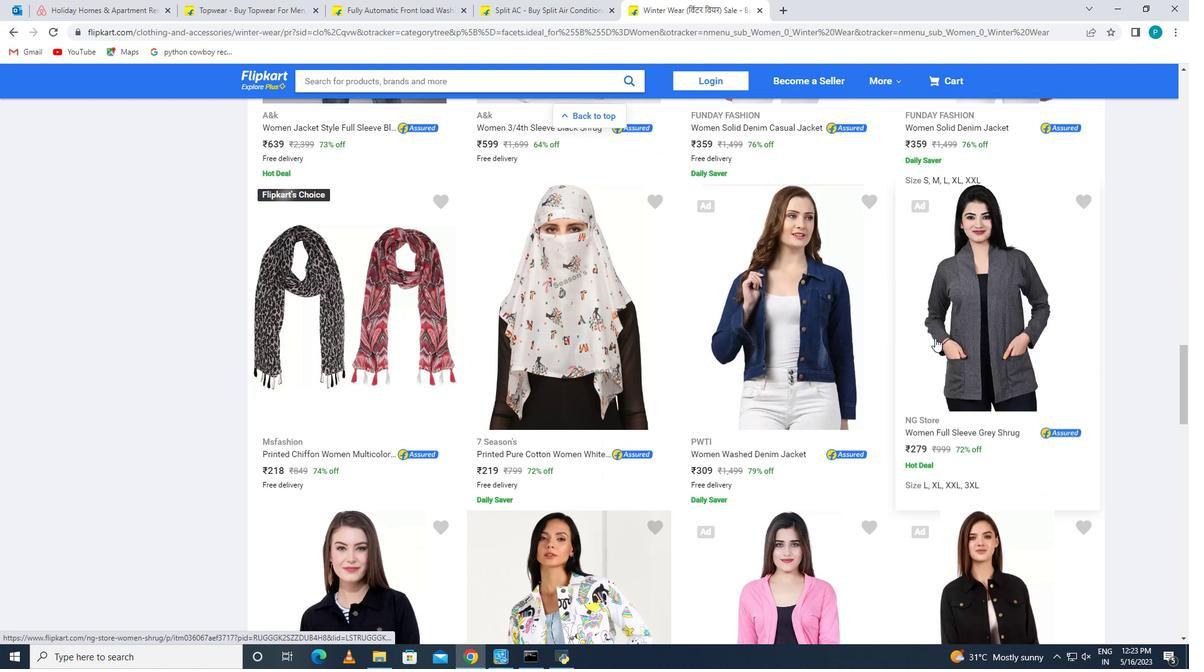 
Action: Mouse scrolled (935, 337) with delta (0, 0)
Screenshot: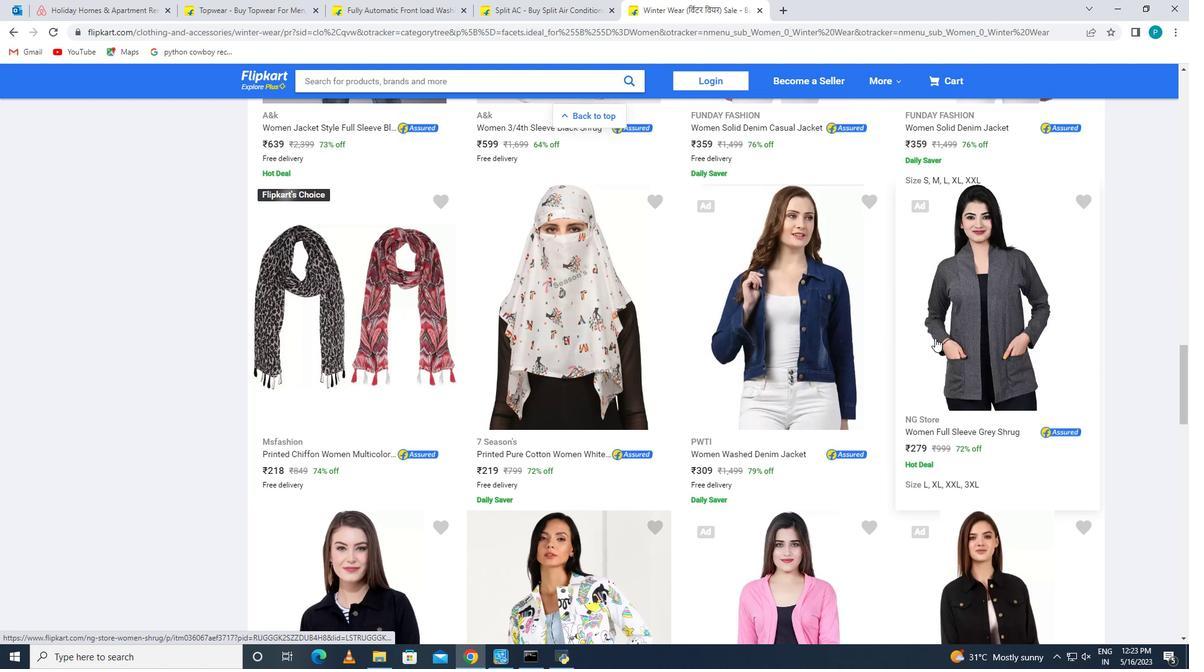 
Action: Mouse scrolled (935, 337) with delta (0, 0)
Screenshot: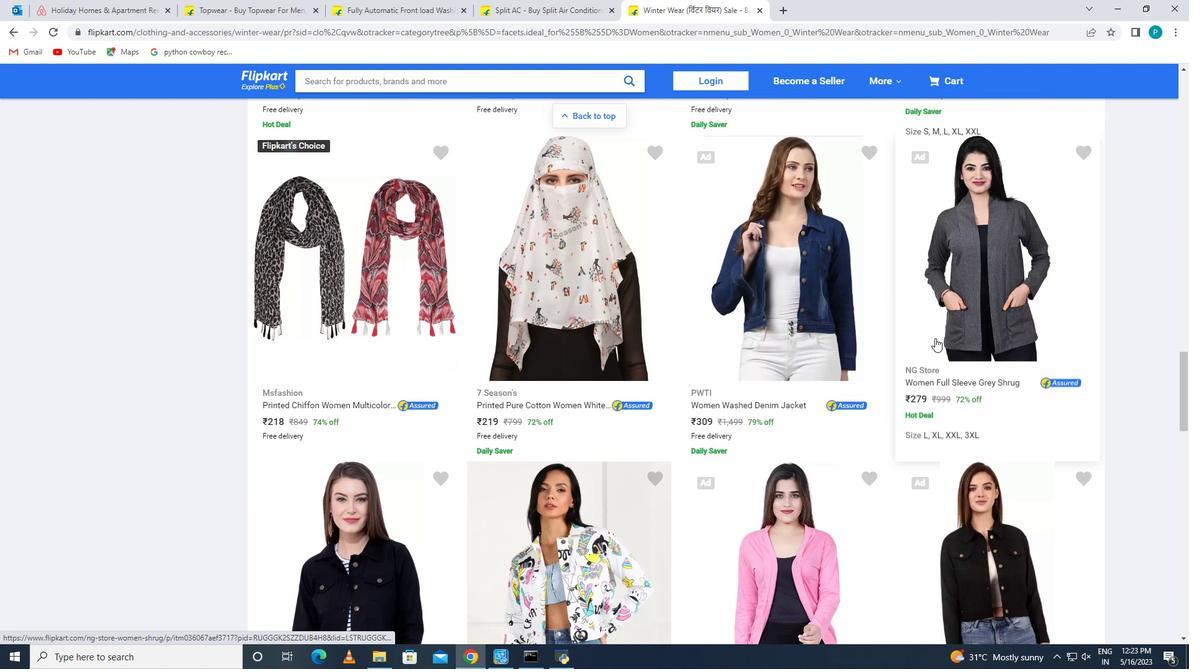 
Action: Mouse moved to (936, 338)
Screenshot: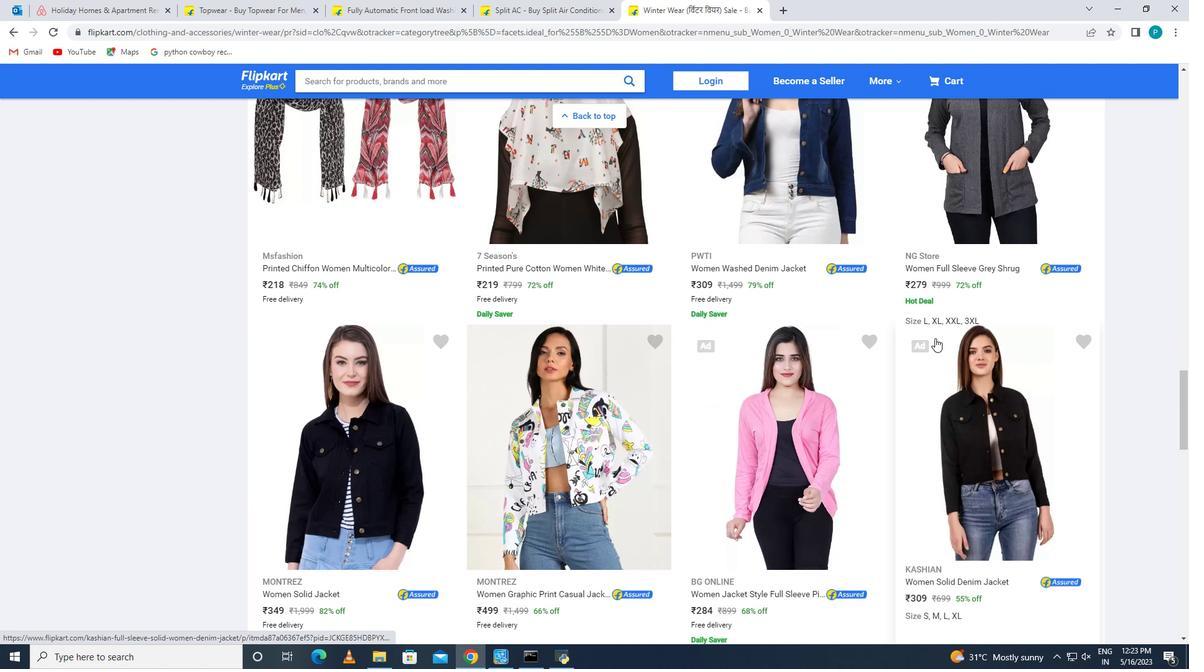 
Action: Mouse scrolled (936, 337) with delta (0, 0)
Screenshot: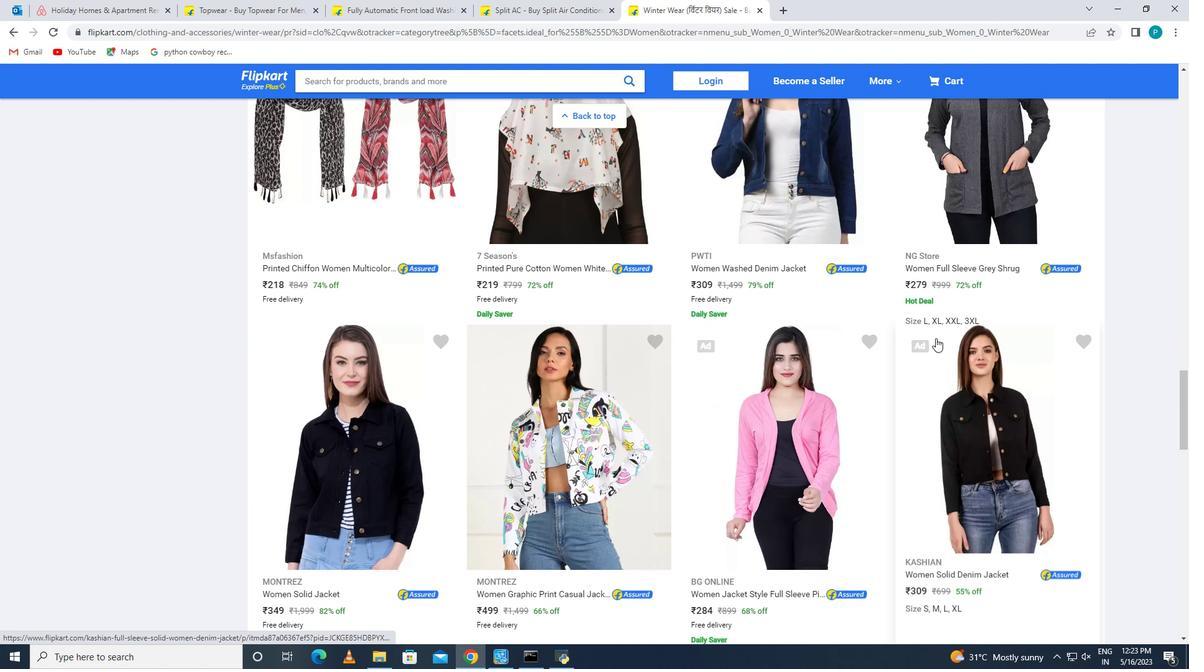 
Action: Mouse scrolled (936, 337) with delta (0, 0)
Screenshot: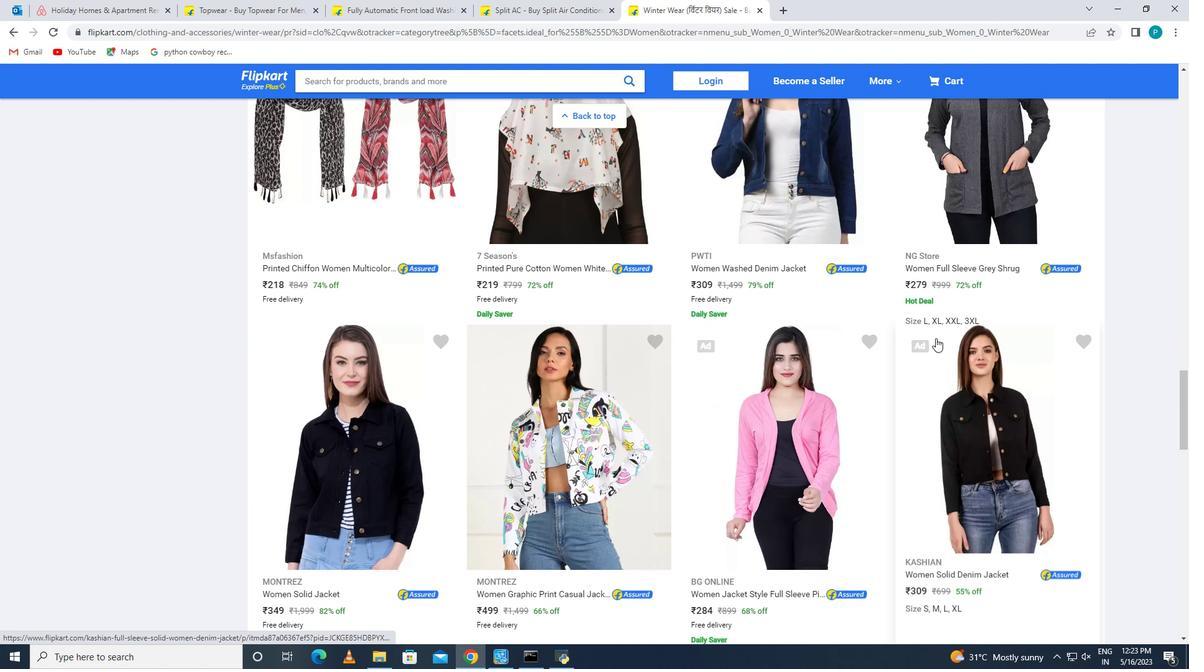 
Action: Mouse scrolled (936, 337) with delta (0, 0)
Screenshot: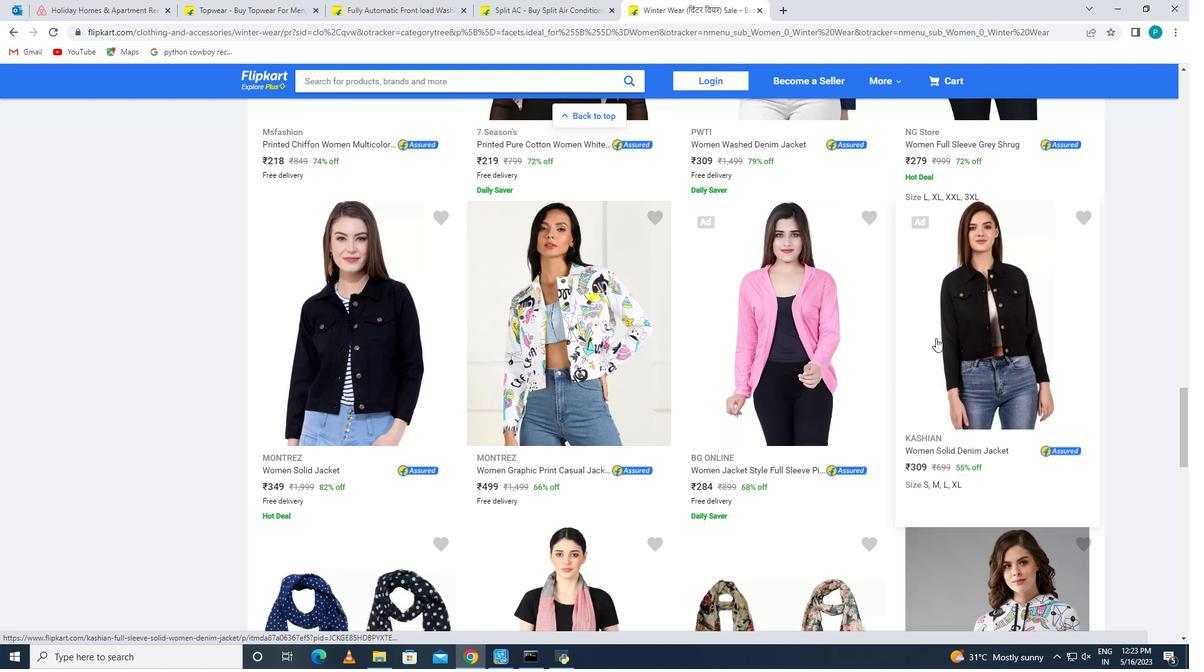 
Action: Mouse scrolled (936, 337) with delta (0, 0)
Screenshot: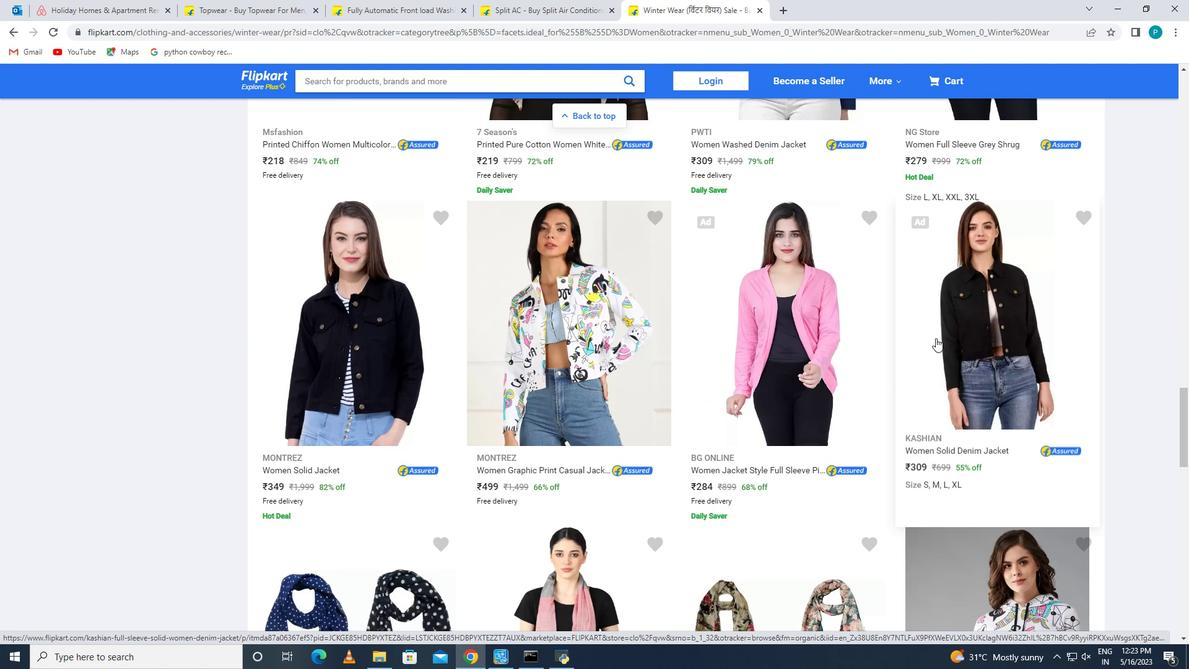 
Action: Mouse scrolled (936, 337) with delta (0, 0)
Screenshot: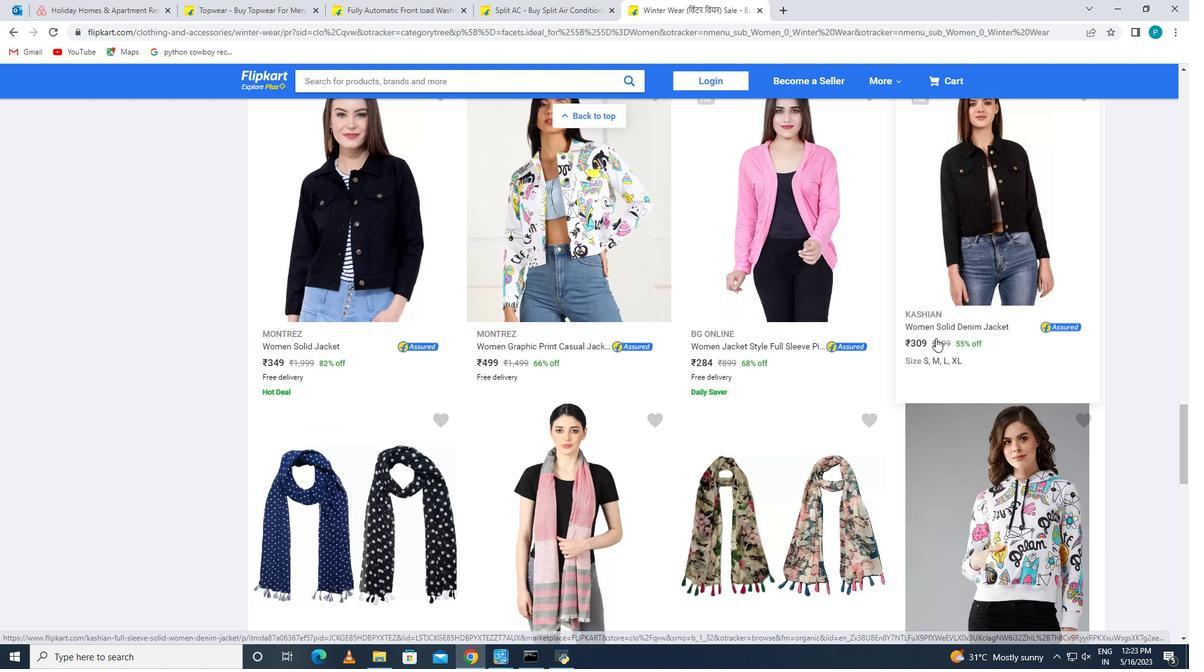 
Action: Mouse scrolled (936, 337) with delta (0, 0)
Screenshot: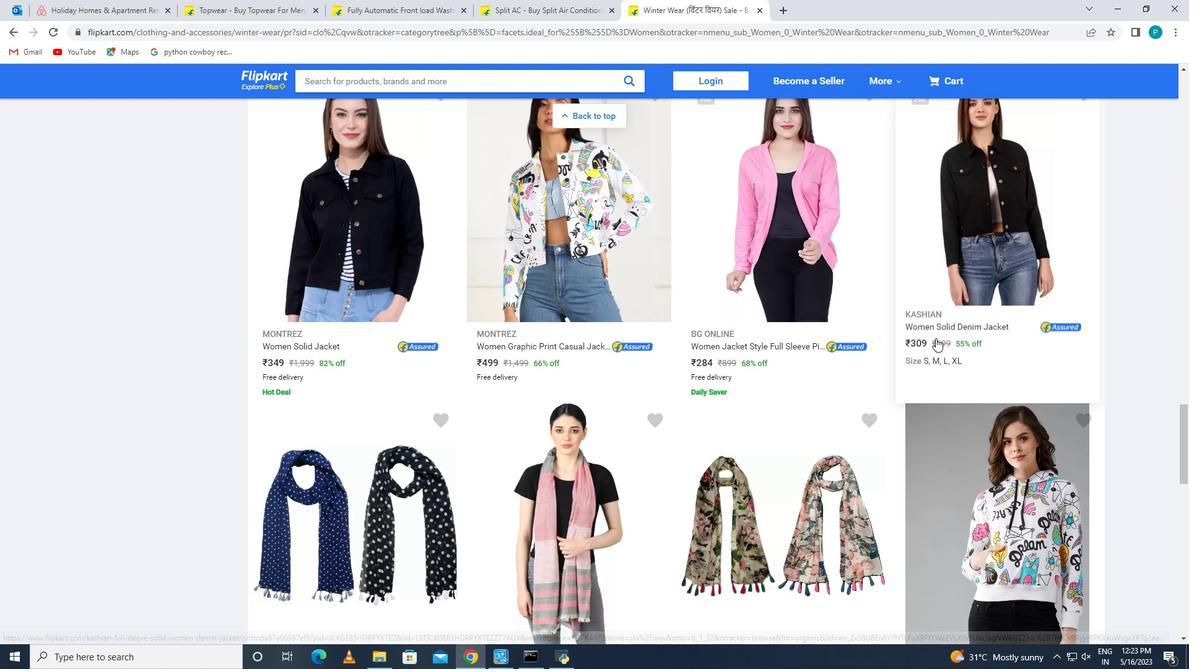 
Action: Mouse scrolled (936, 337) with delta (0, 0)
Screenshot: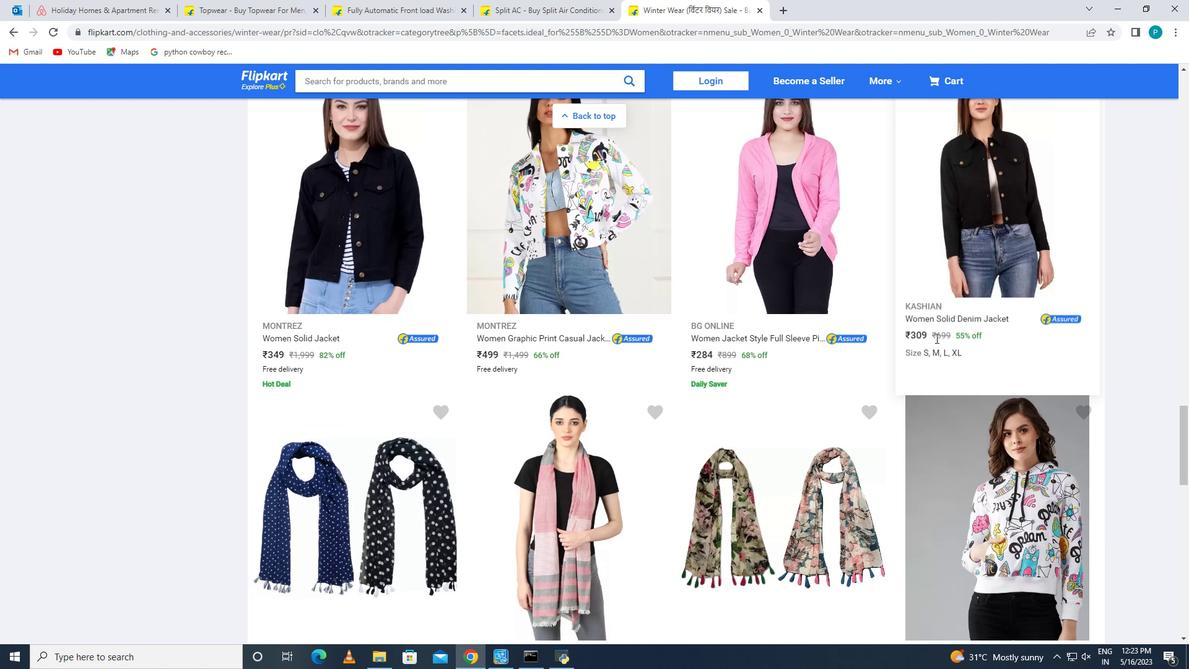 
Action: Mouse scrolled (936, 337) with delta (0, 0)
Screenshot: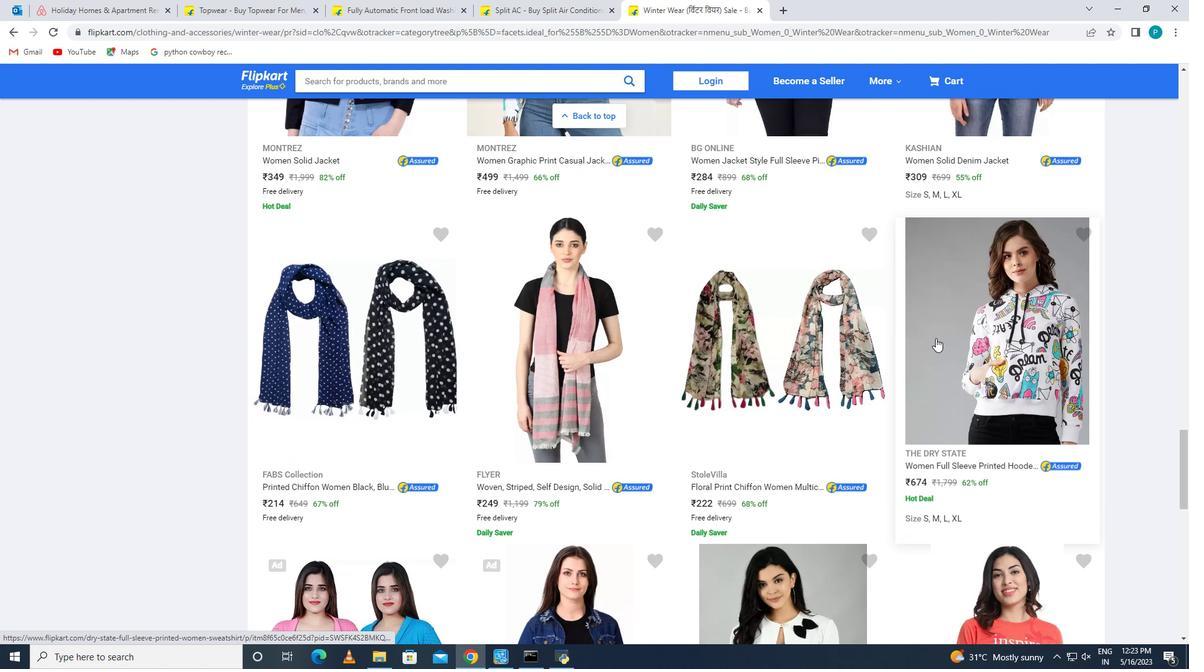 
Action: Mouse scrolled (936, 337) with delta (0, 0)
Screenshot: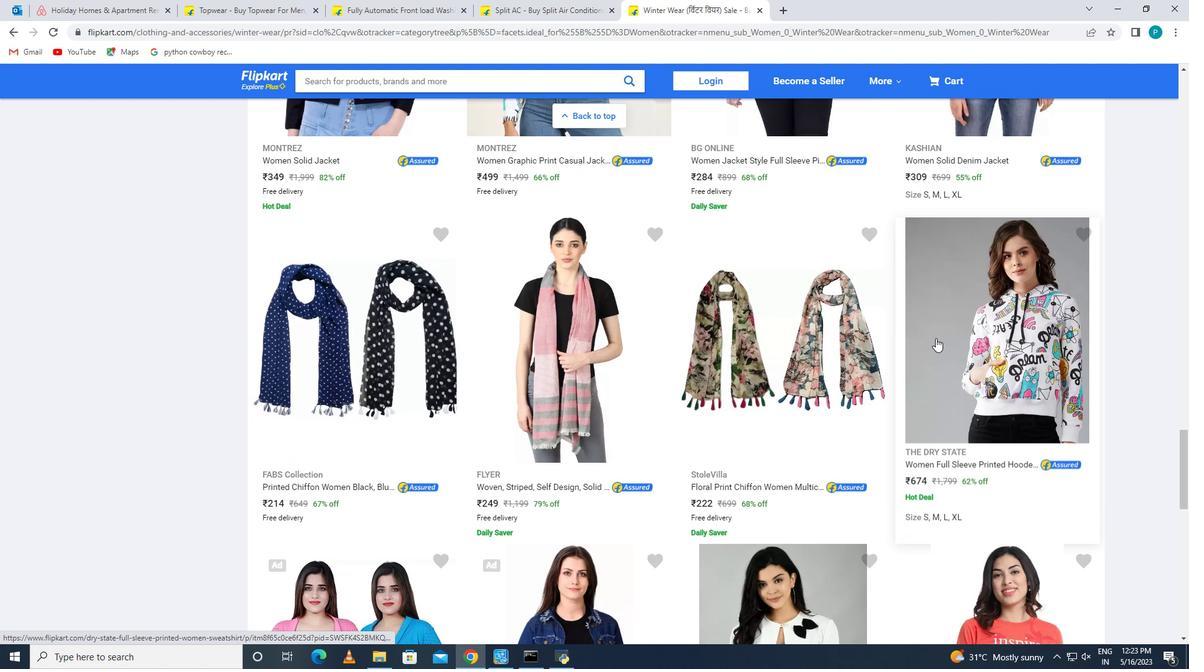 
Action: Mouse scrolled (936, 337) with delta (0, 0)
Screenshot: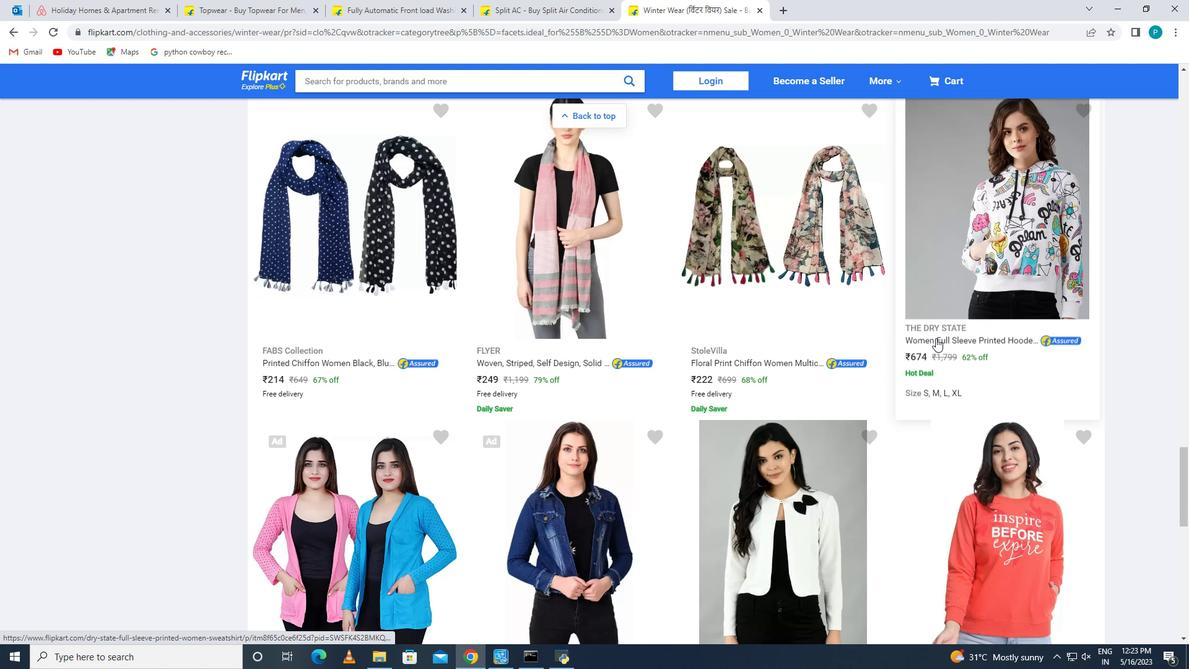 
Action: Mouse scrolled (936, 337) with delta (0, 0)
Screenshot: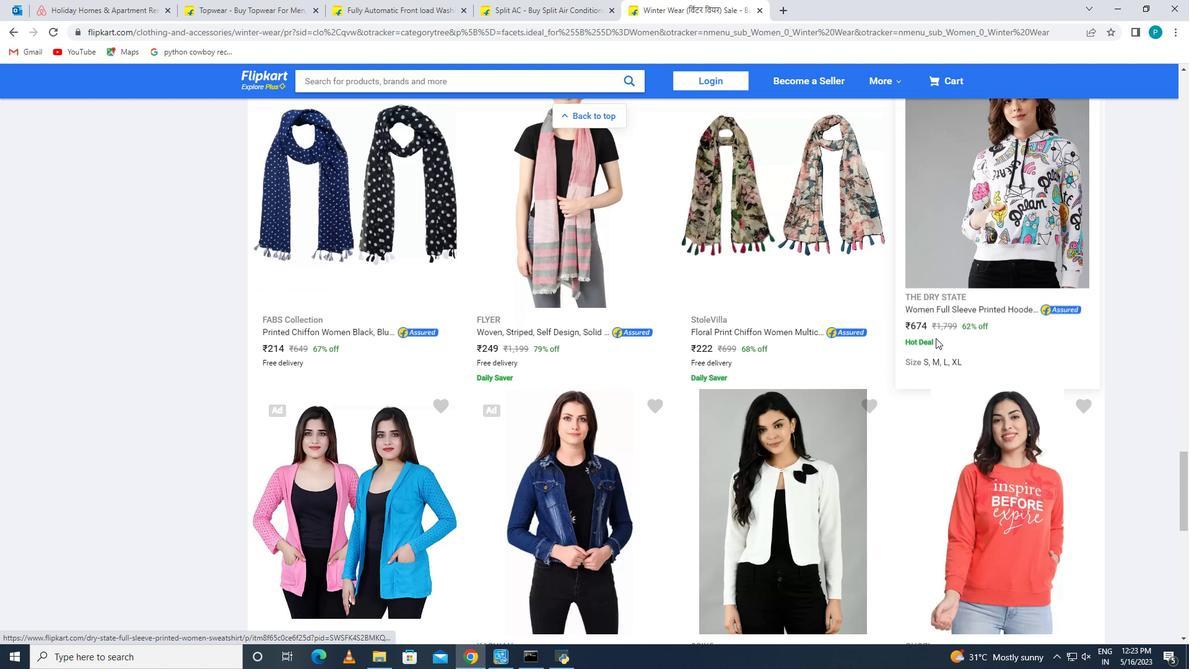 
Action: Mouse scrolled (936, 337) with delta (0, 0)
Screenshot: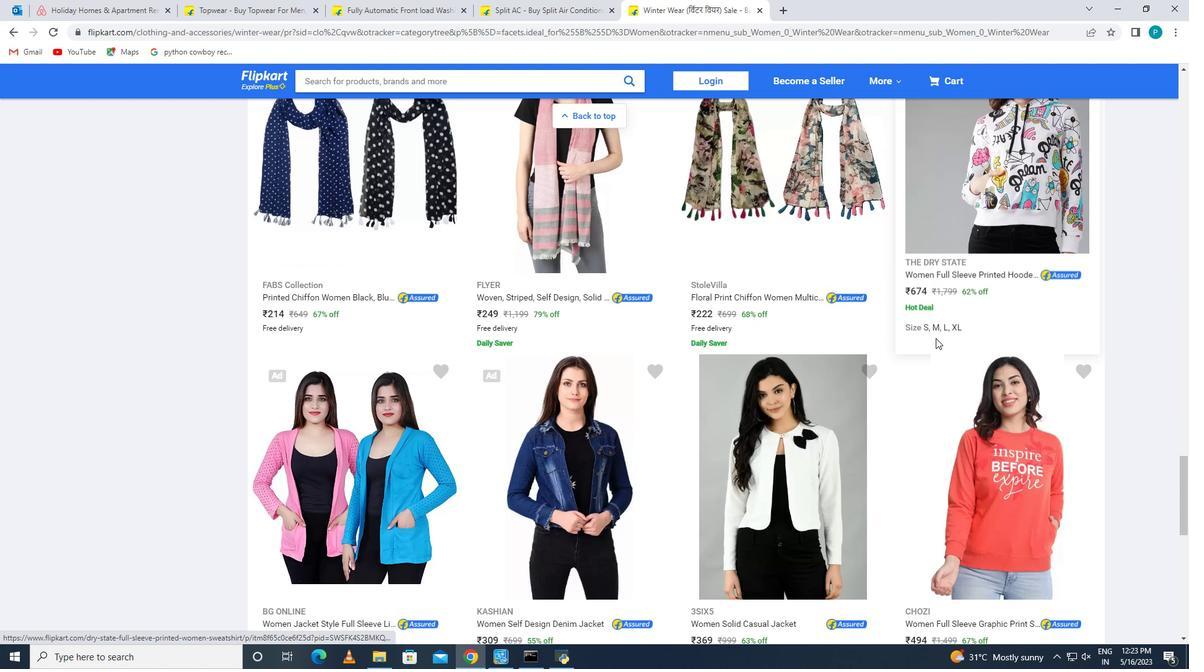 
Action: Mouse scrolled (936, 337) with delta (0, 0)
Screenshot: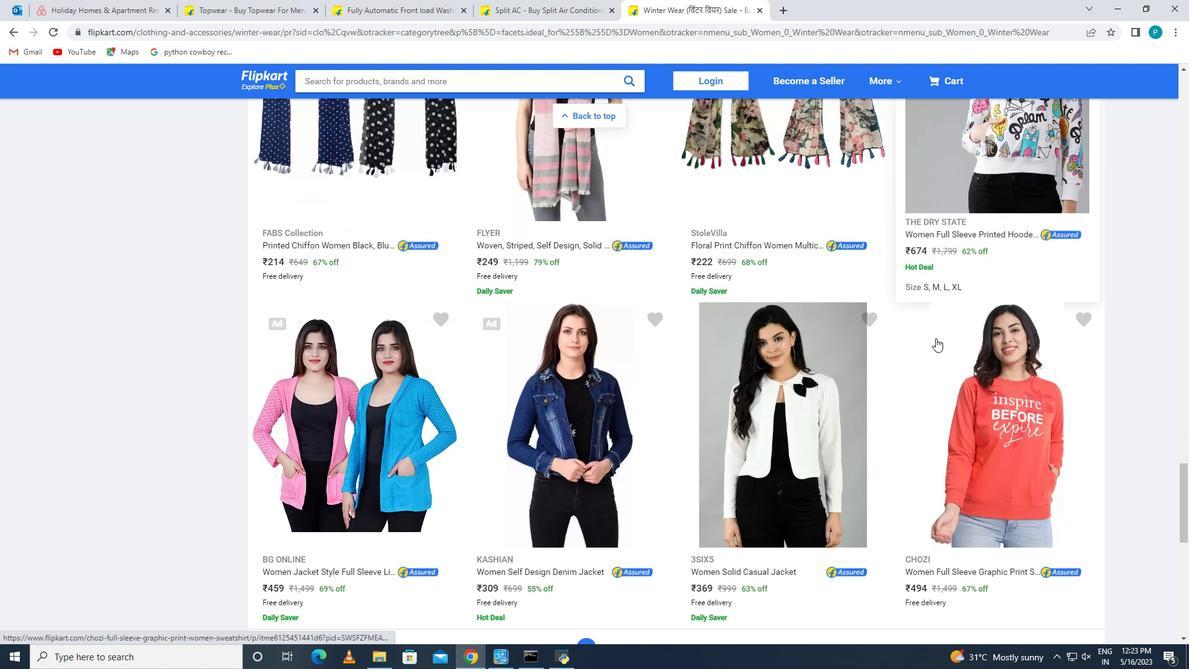 
Action: Mouse scrolled (936, 338) with delta (0, 0)
Screenshot: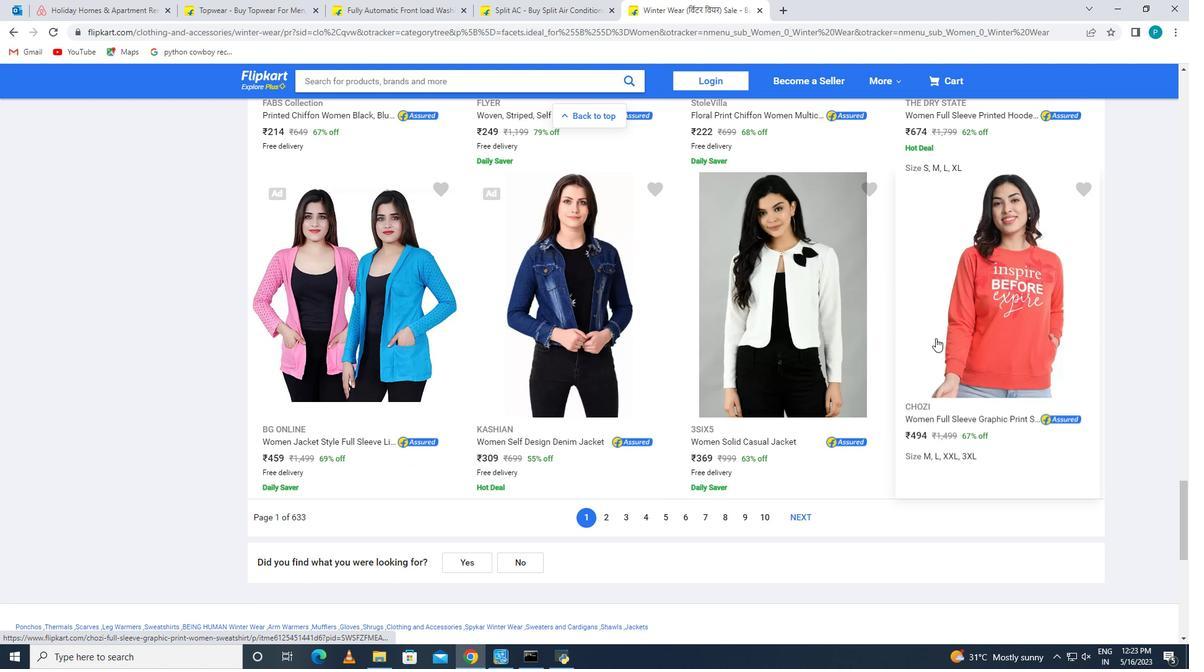 
Action: Mouse scrolled (936, 338) with delta (0, 0)
Screenshot: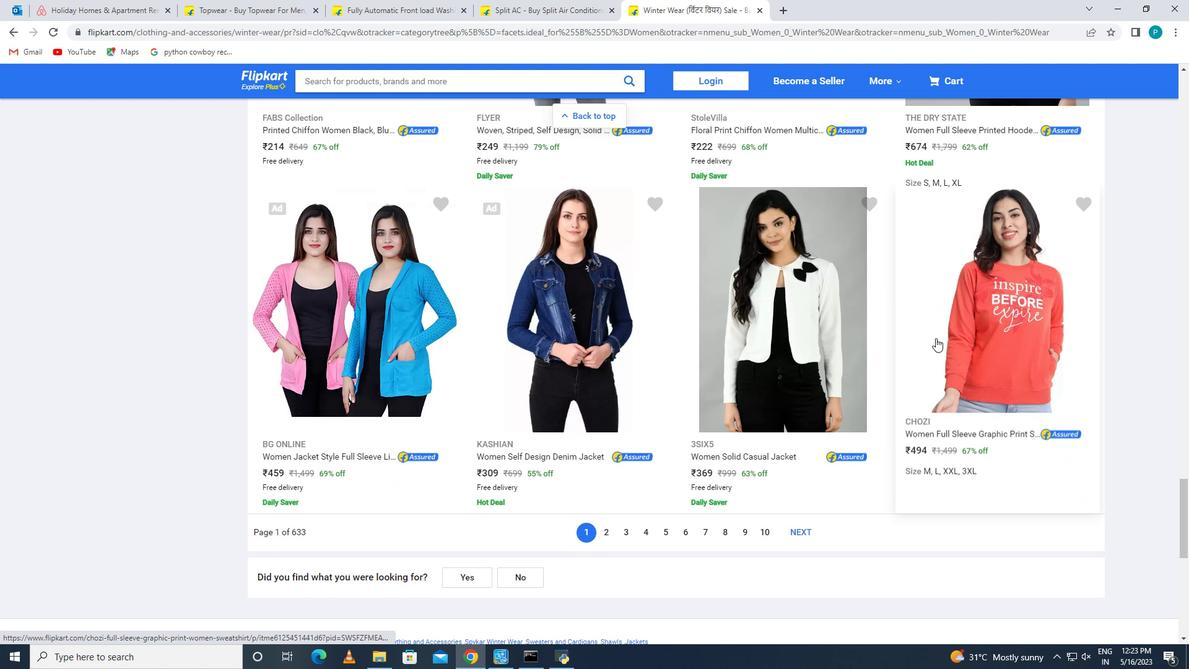 
Action: Mouse scrolled (936, 338) with delta (0, 0)
Screenshot: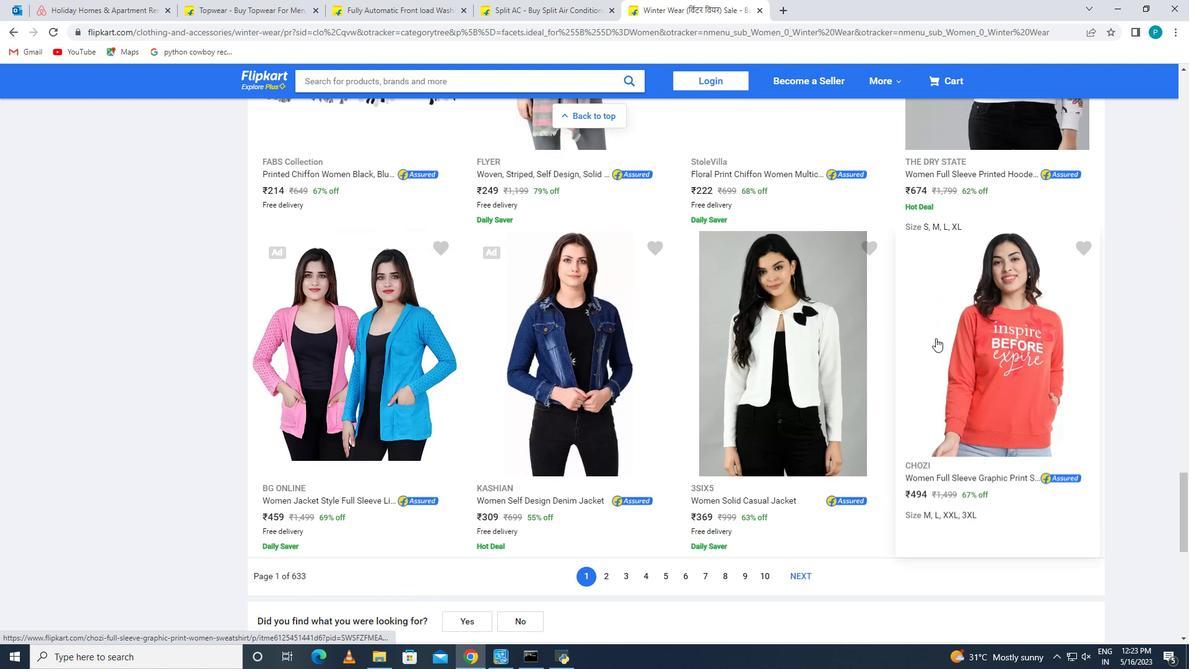 
Action: Mouse scrolled (936, 338) with delta (0, 0)
Screenshot: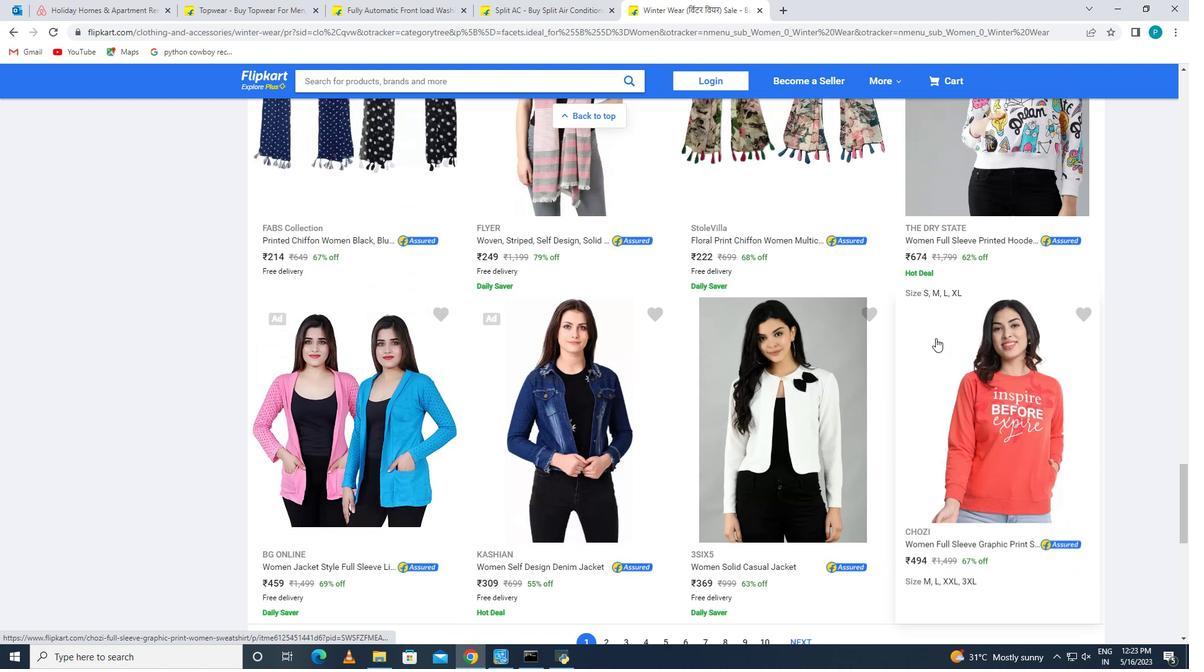 
Action: Mouse scrolled (936, 337) with delta (0, 0)
Screenshot: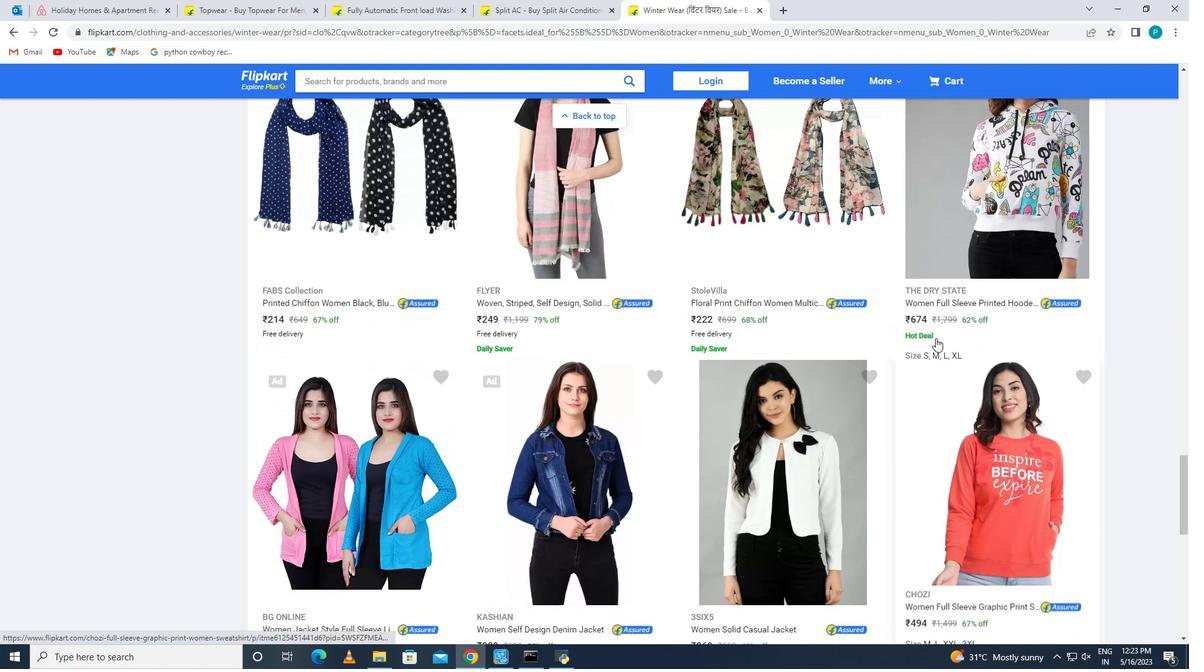 
Action: Mouse scrolled (936, 337) with delta (0, 0)
Screenshot: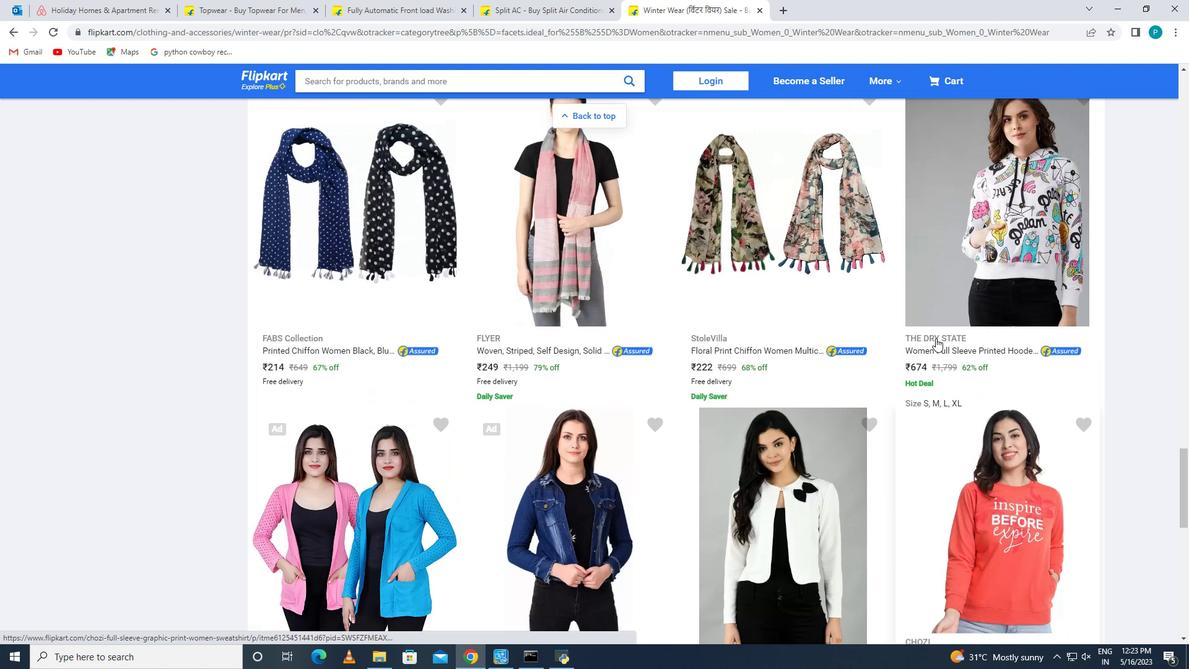 
Action: Mouse scrolled (936, 337) with delta (0, 0)
Screenshot: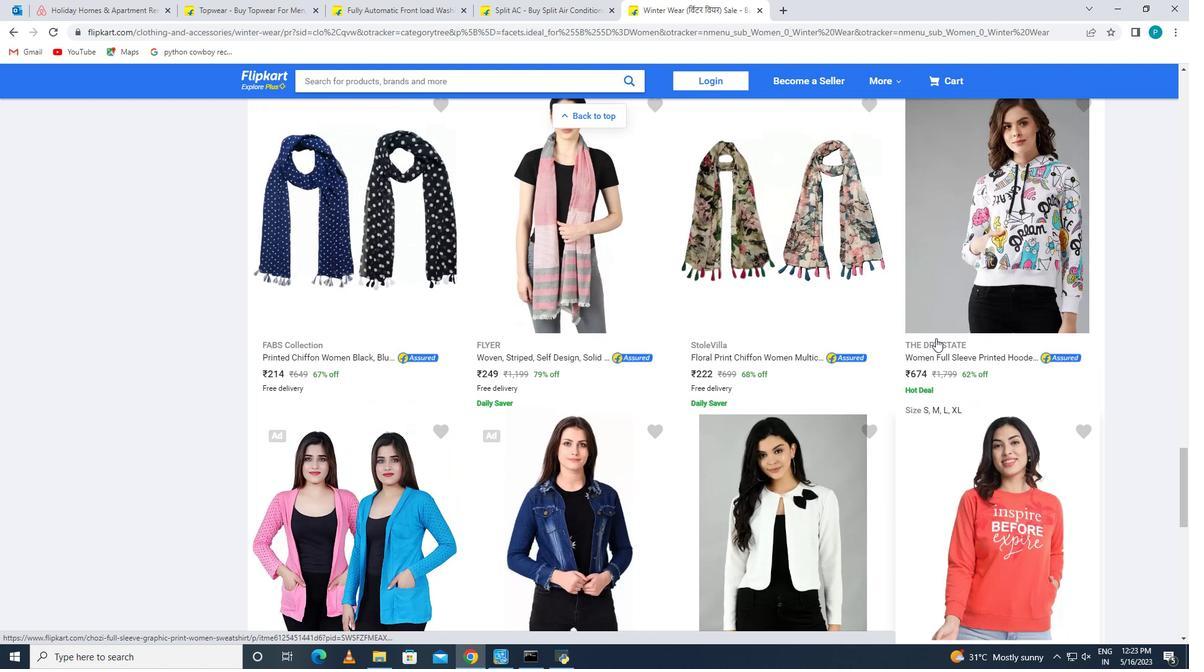 
Action: Mouse scrolled (936, 337) with delta (0, 0)
Screenshot: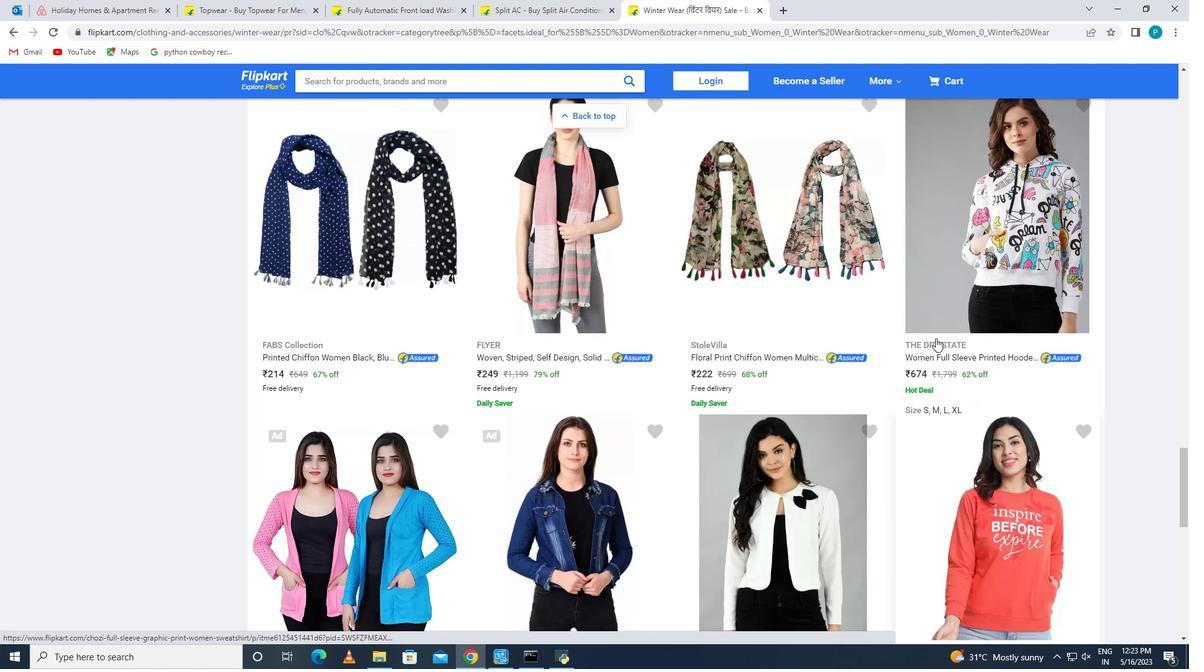 
Action: Mouse scrolled (936, 337) with delta (0, 0)
Screenshot: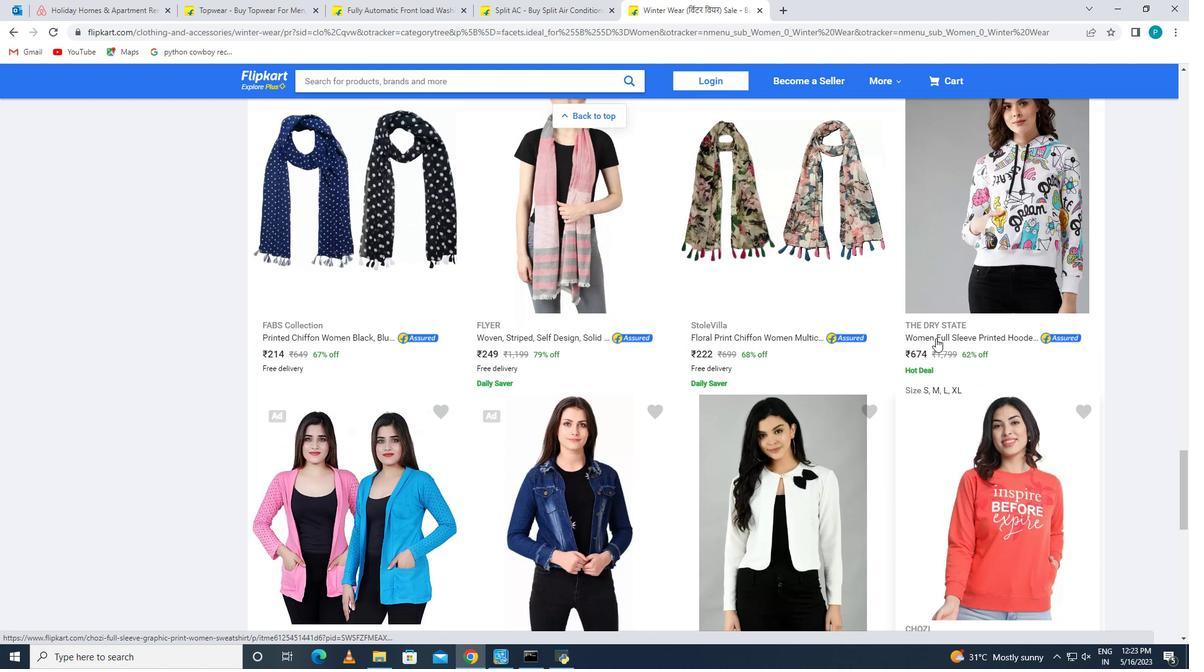 
Action: Mouse moved to (583, 315)
Screenshot: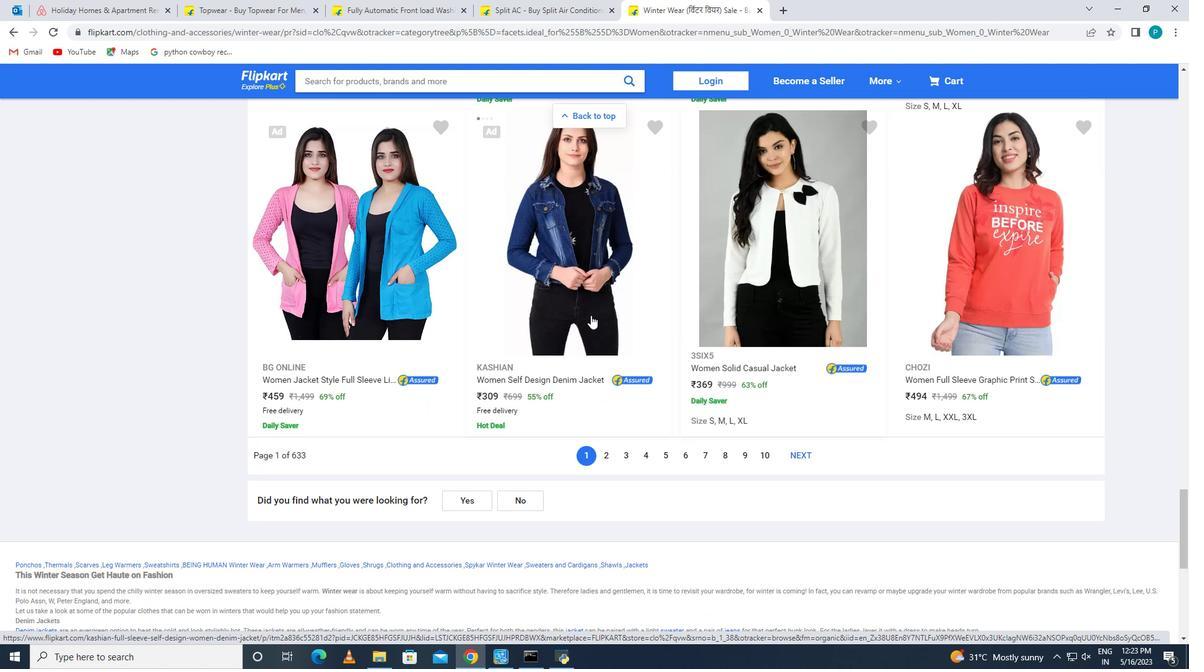 
Action: Mouse scrolled (583, 316) with delta (0, 0)
Screenshot: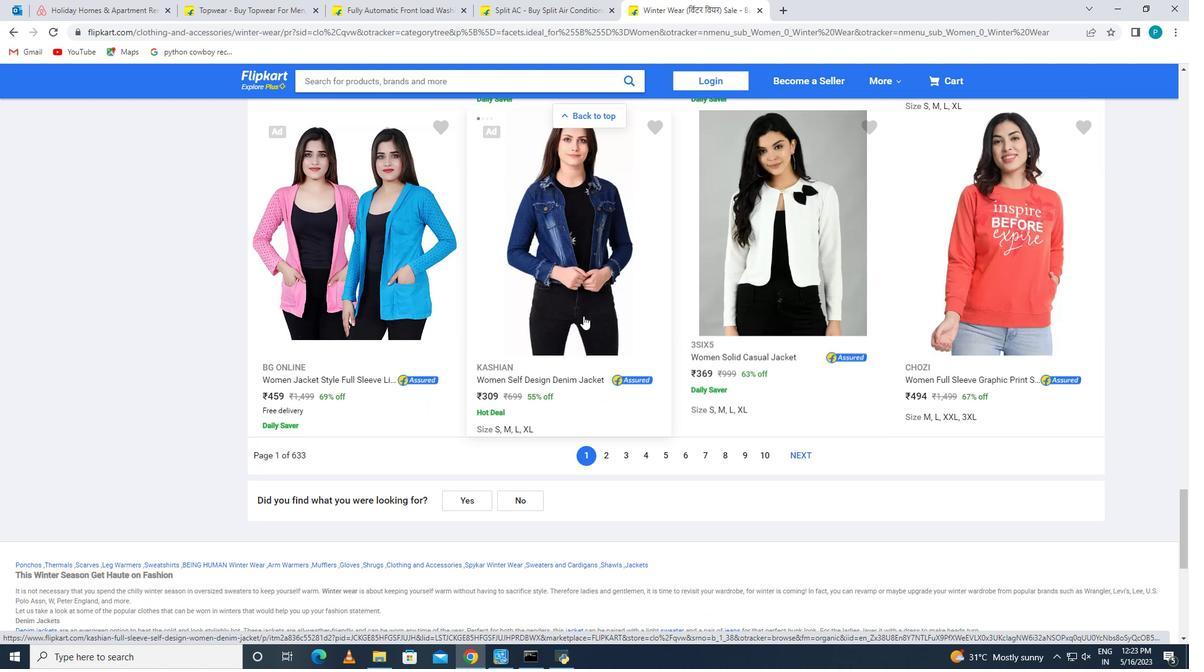 
Action: Mouse scrolled (583, 316) with delta (0, 0)
Screenshot: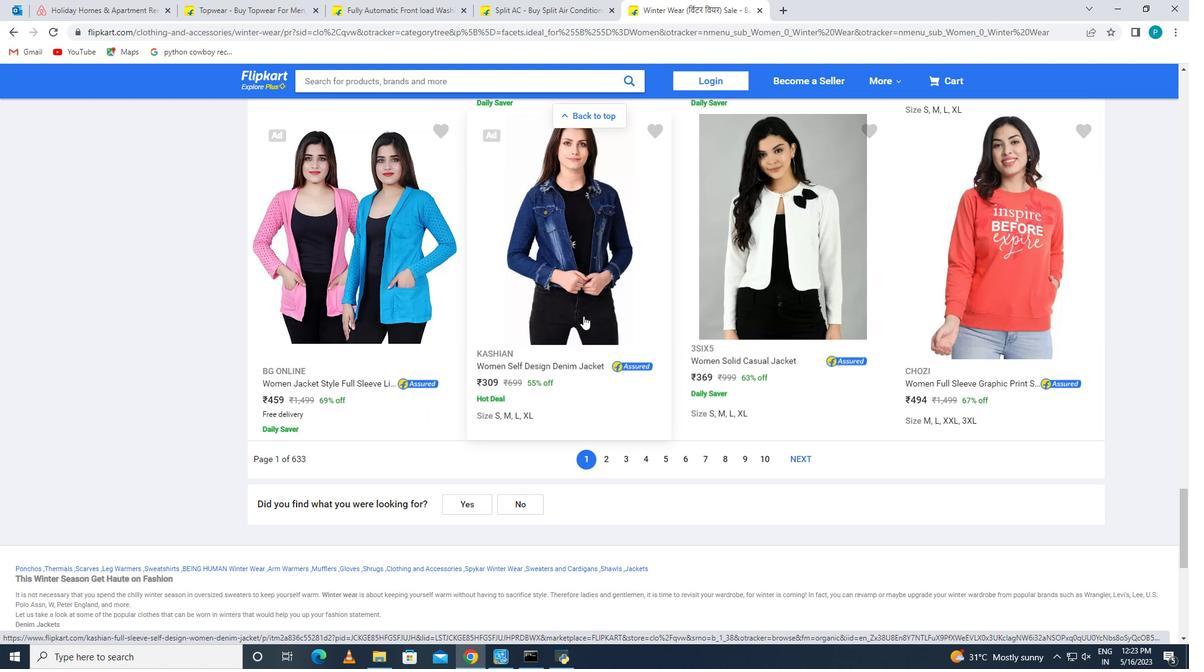 
Action: Mouse scrolled (583, 316) with delta (0, 0)
Screenshot: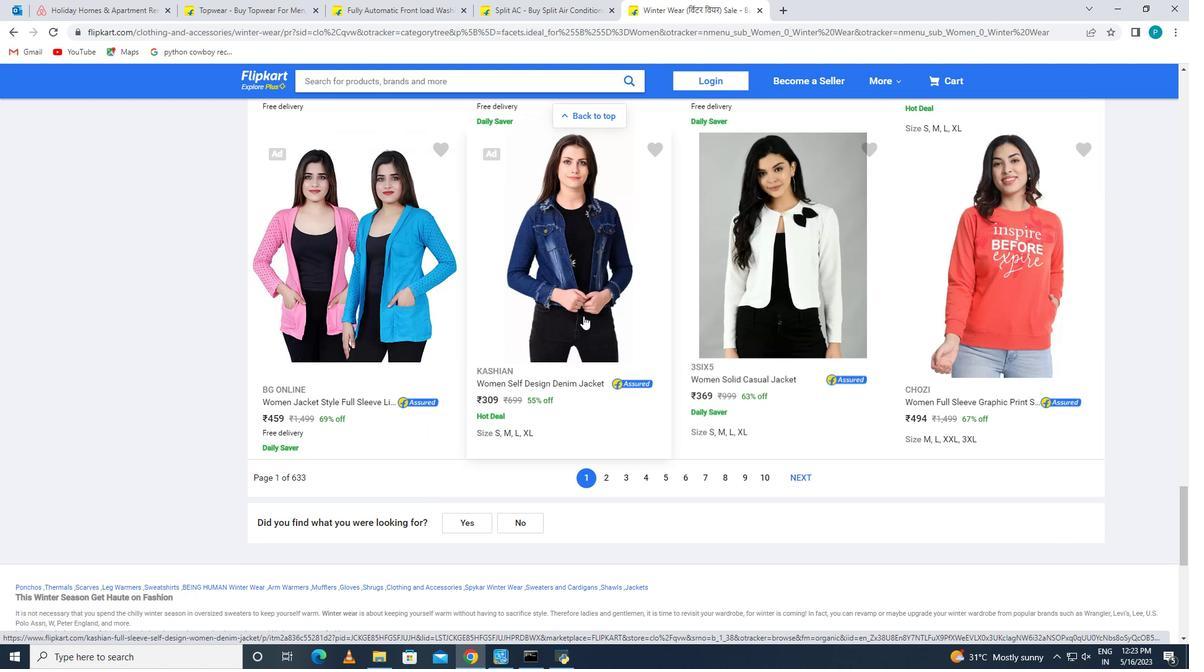 
Action: Mouse scrolled (583, 316) with delta (0, 0)
Screenshot: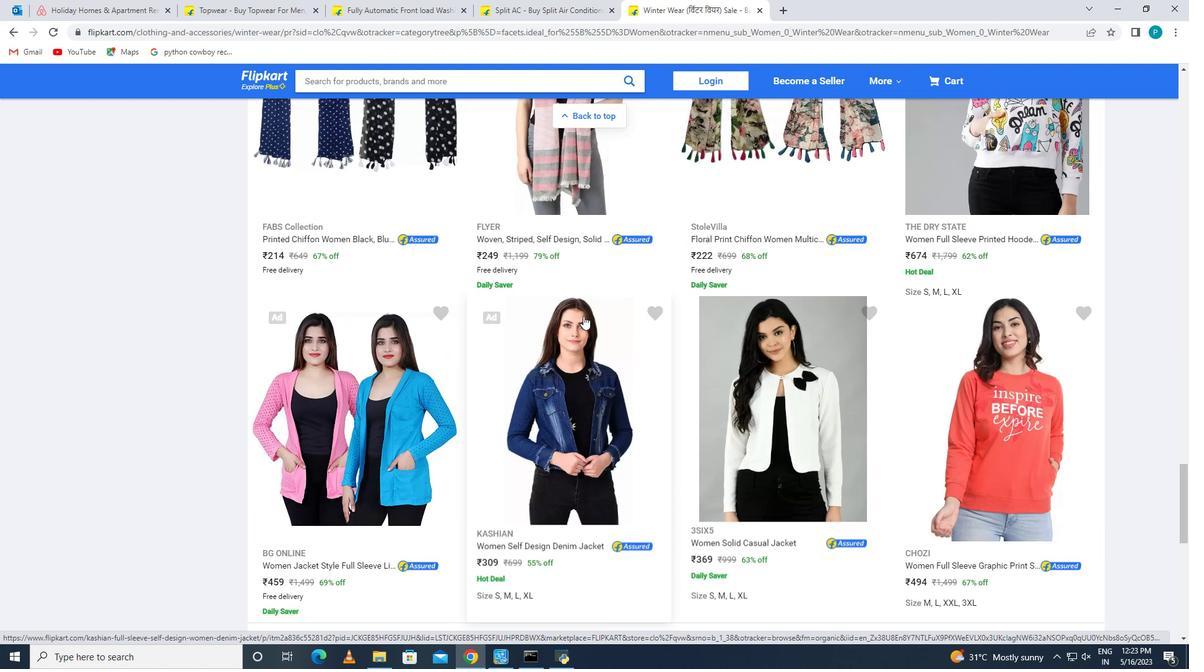 
Action: Mouse scrolled (583, 316) with delta (0, 0)
Screenshot: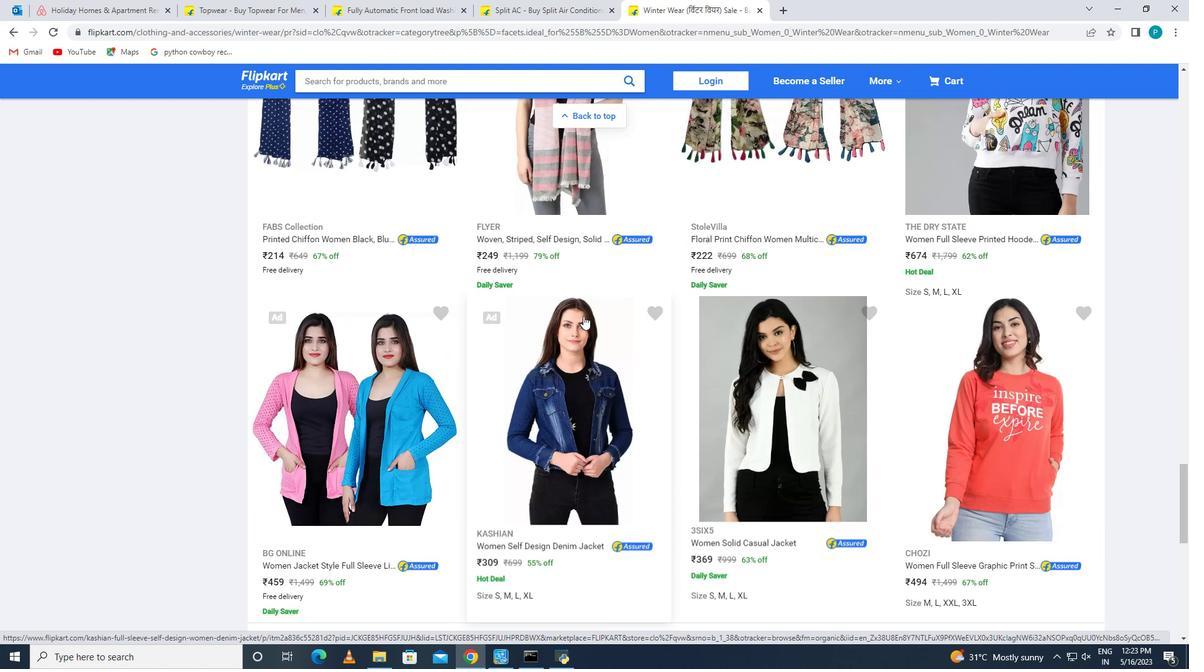 
Action: Mouse scrolled (583, 316) with delta (0, 0)
Screenshot: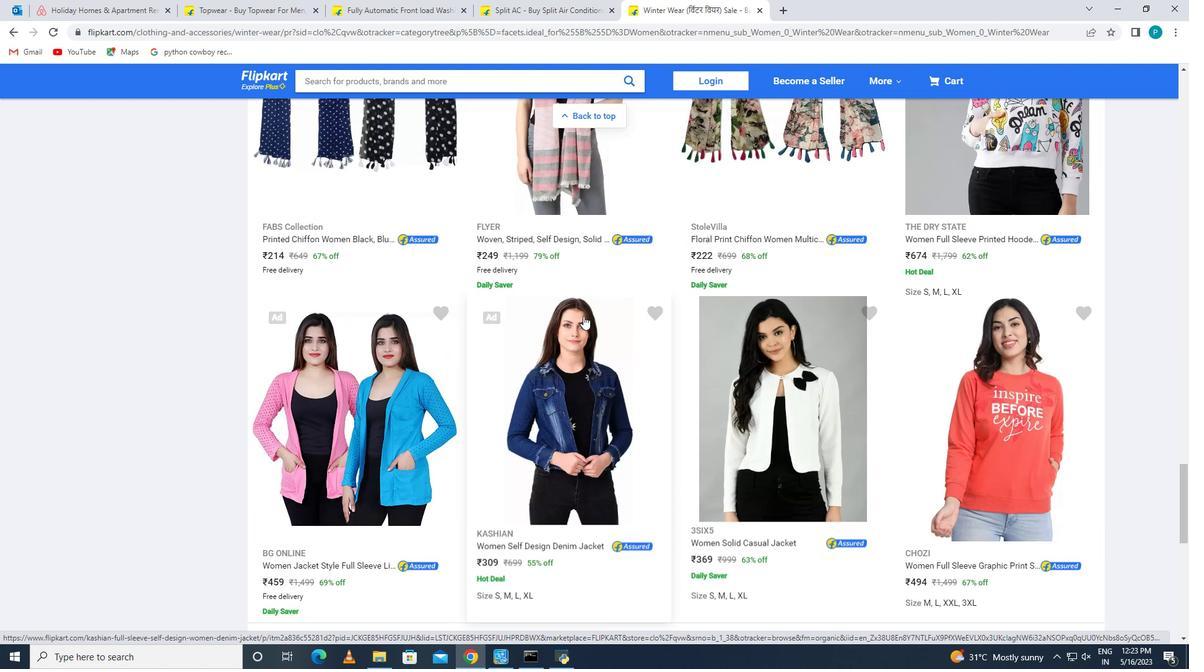 
Action: Mouse scrolled (583, 316) with delta (0, 0)
Screenshot: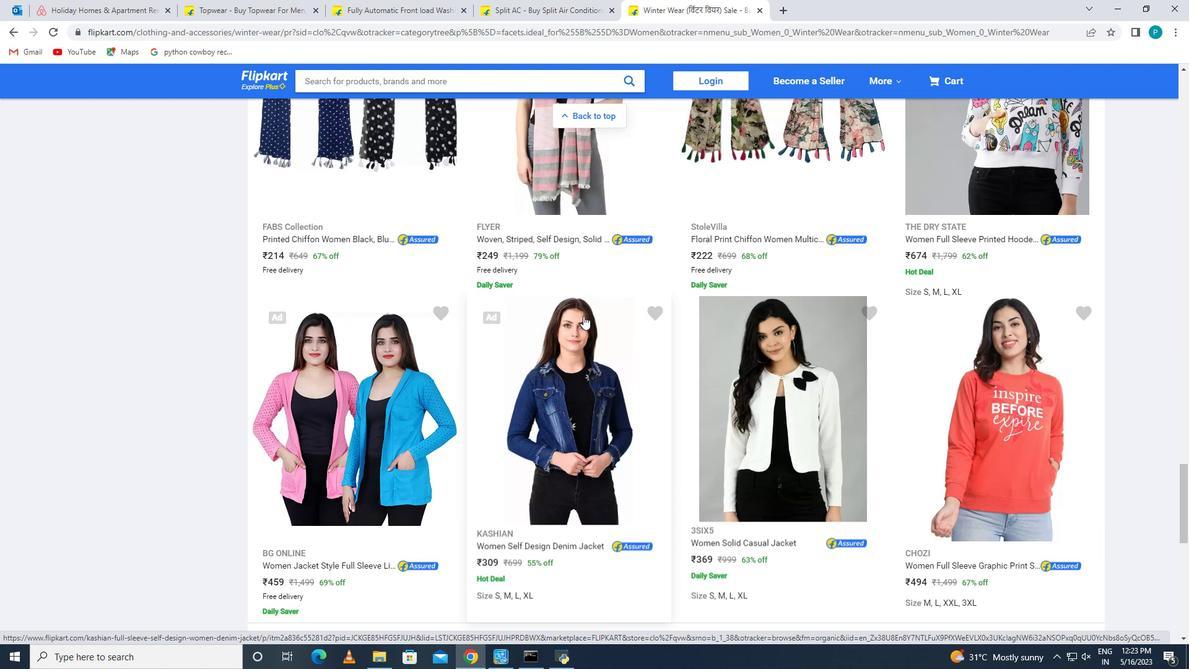 
Action: Mouse scrolled (583, 316) with delta (0, 0)
Screenshot: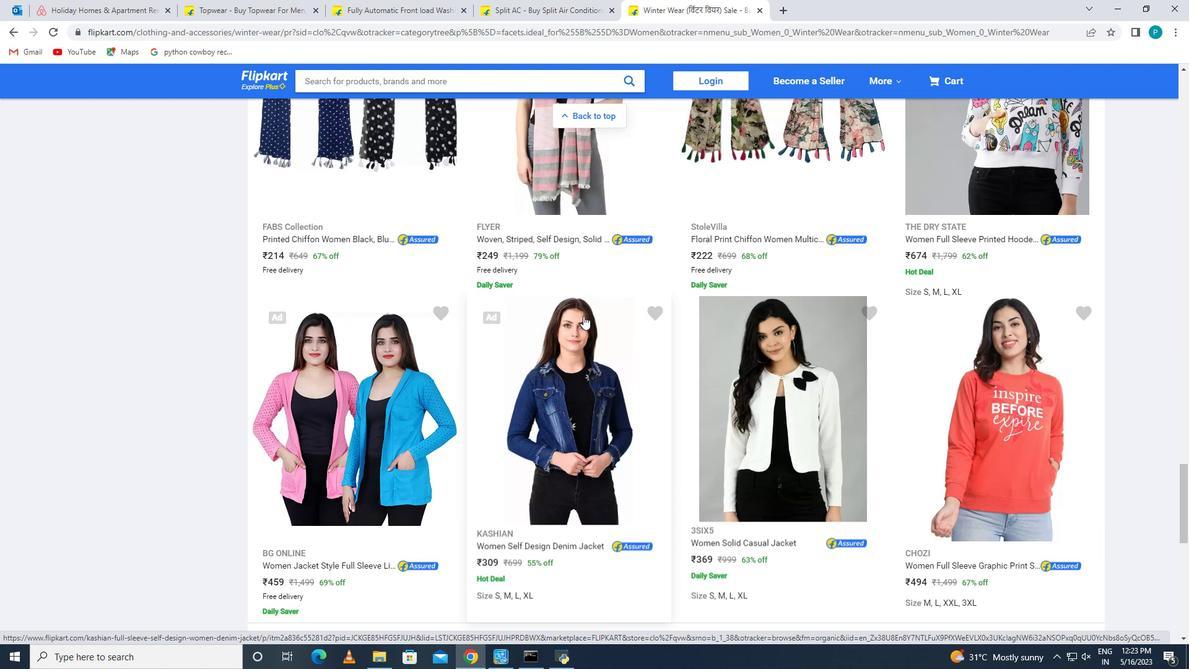 
Action: Mouse scrolled (583, 316) with delta (0, 0)
Screenshot: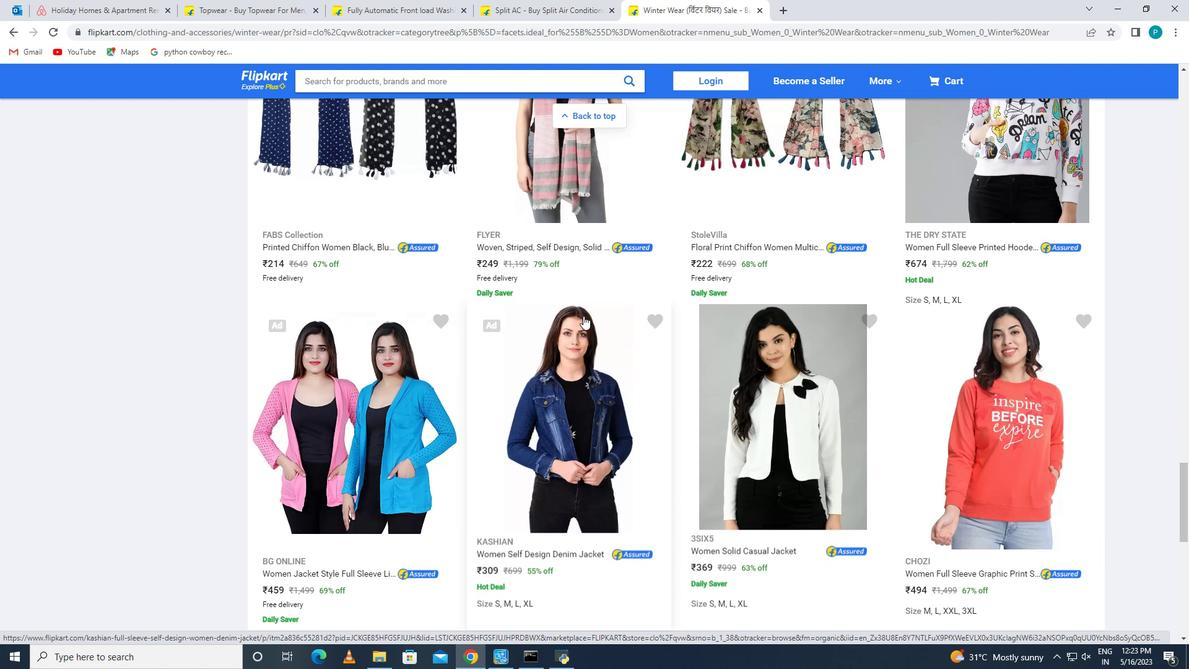
Action: Mouse scrolled (583, 316) with delta (0, 0)
Screenshot: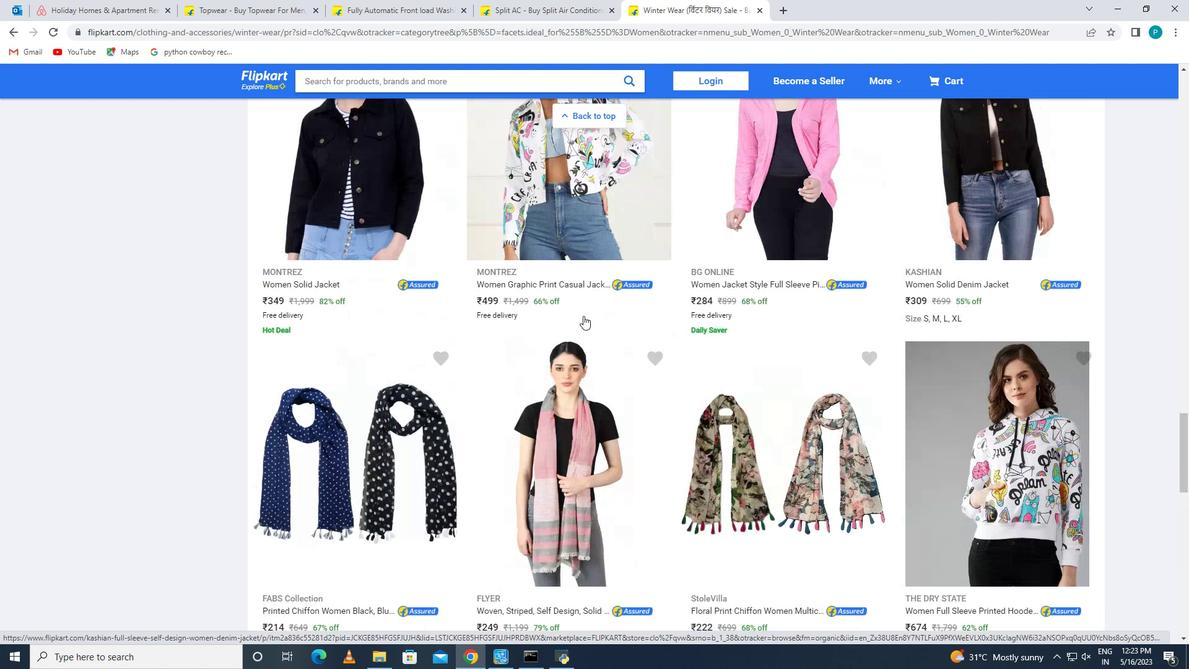 
Action: Mouse scrolled (583, 316) with delta (0, 0)
Screenshot: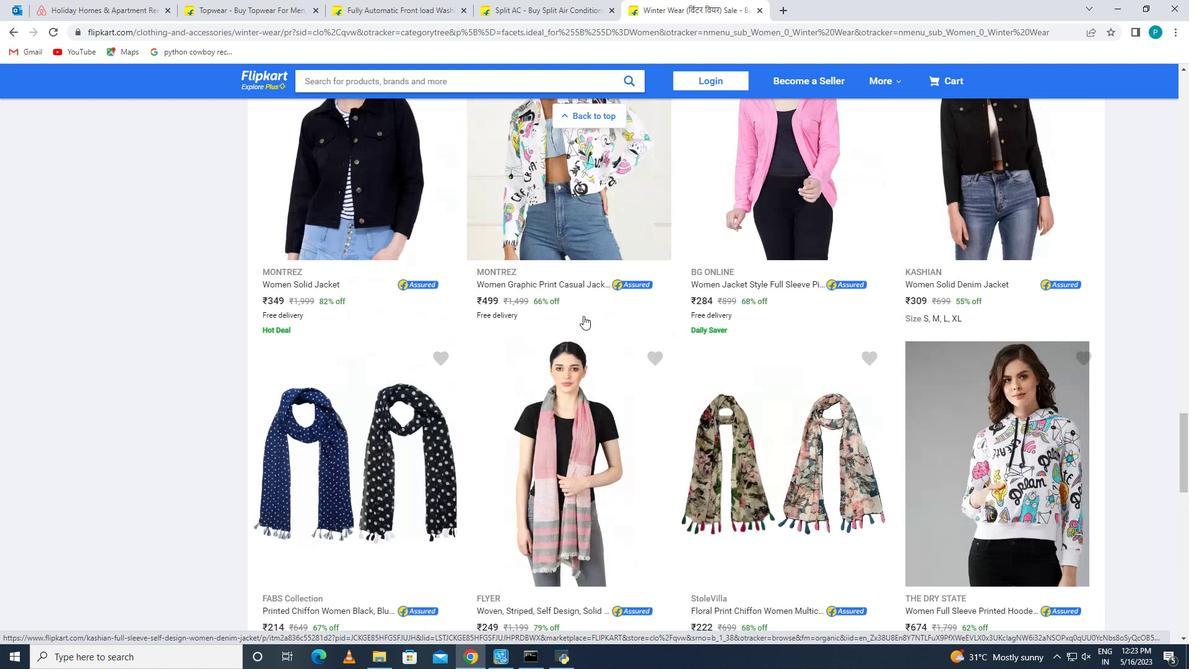 
Action: Mouse scrolled (583, 316) with delta (0, 0)
Screenshot: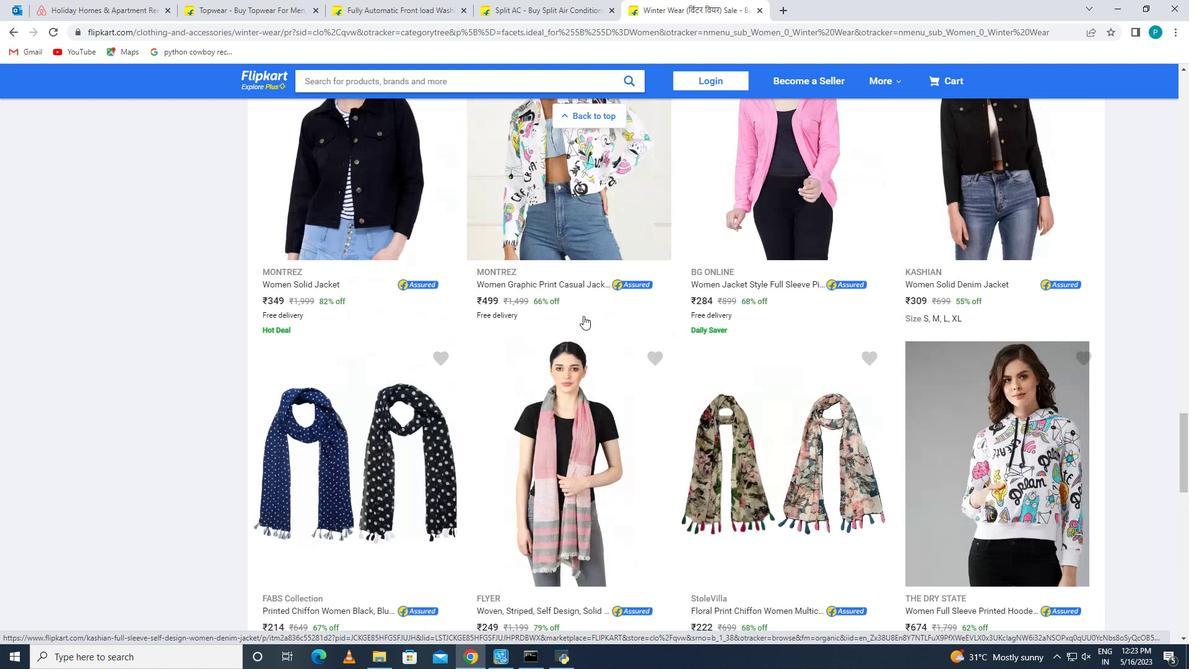 
Action: Mouse scrolled (583, 316) with delta (0, 0)
Screenshot: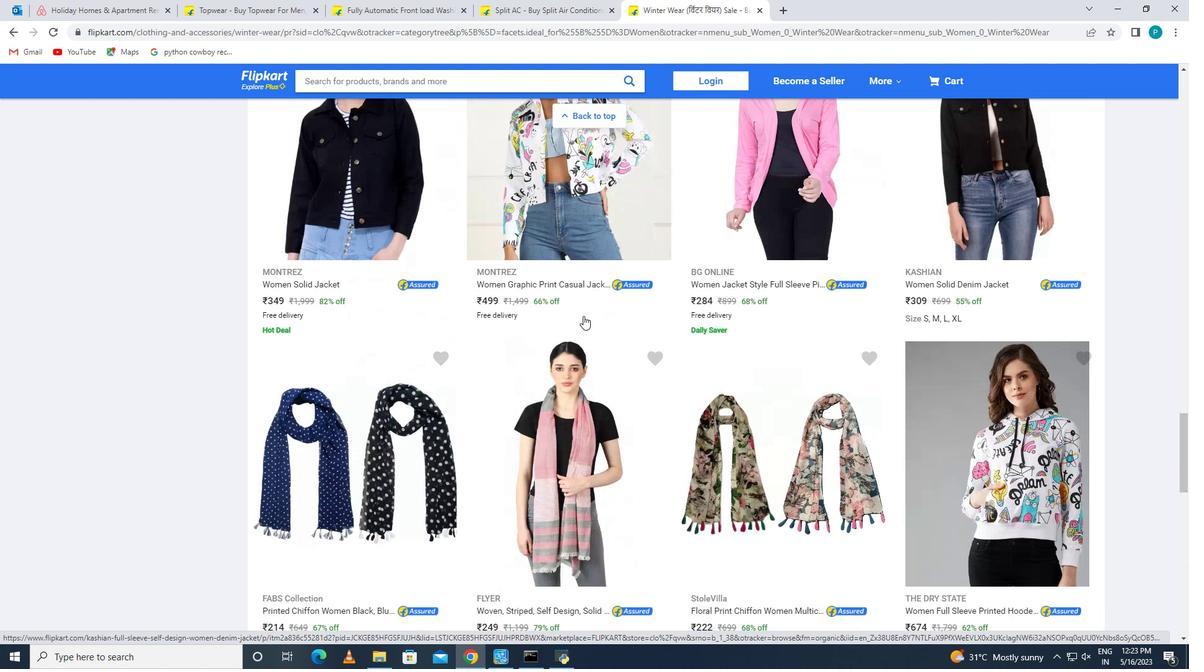
Action: Mouse scrolled (583, 316) with delta (0, 0)
Screenshot: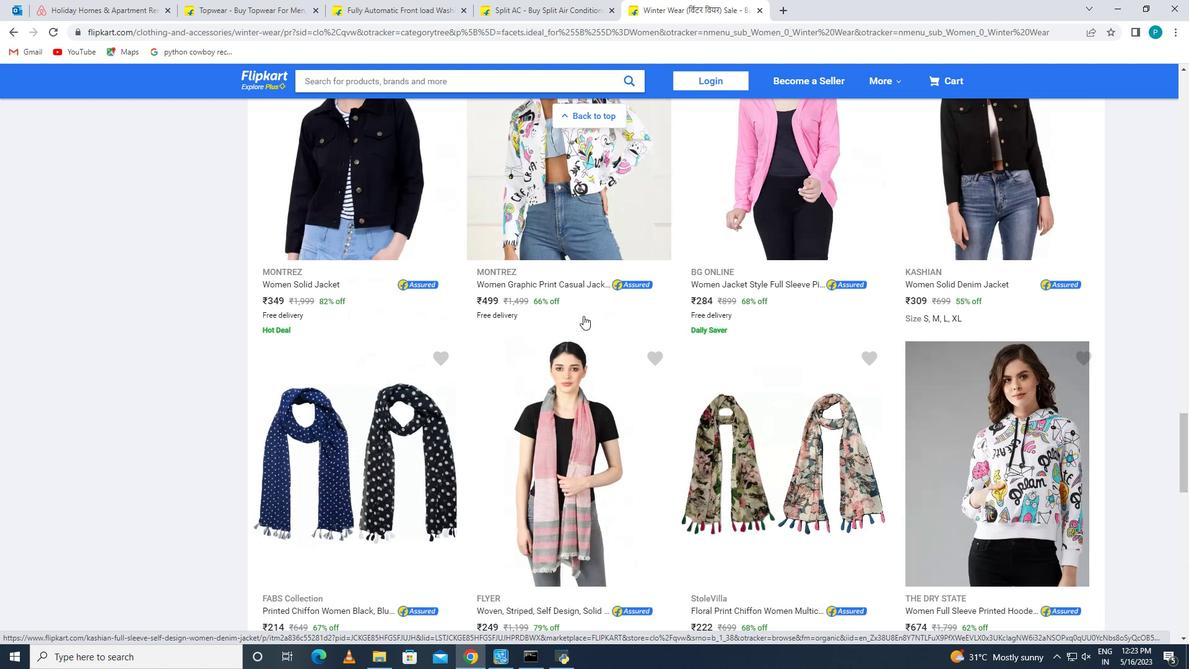 
Action: Mouse scrolled (583, 316) with delta (0, 0)
Screenshot: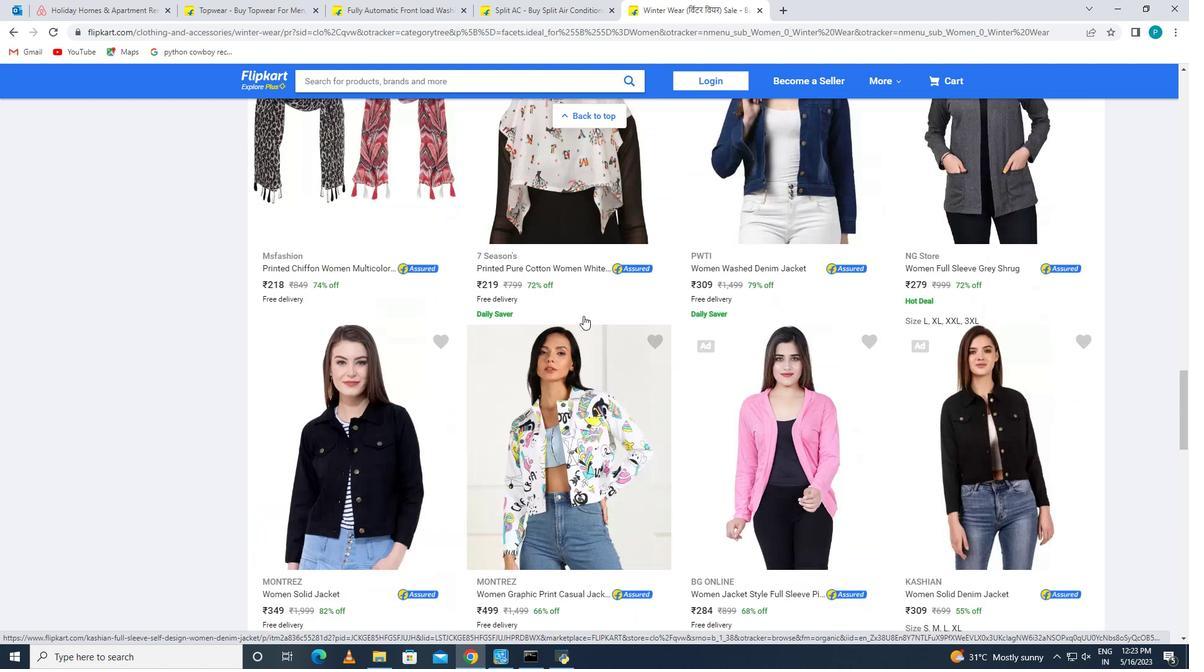 
Action: Mouse scrolled (583, 316) with delta (0, 0)
Screenshot: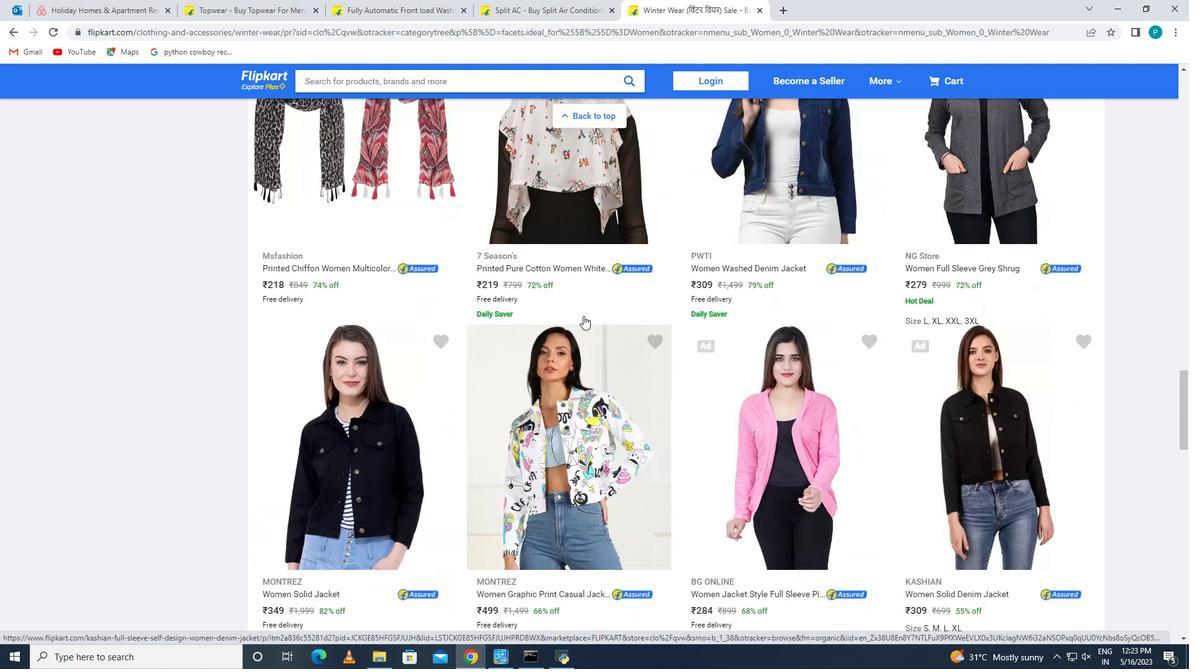 
Action: Mouse scrolled (583, 316) with delta (0, 0)
Screenshot: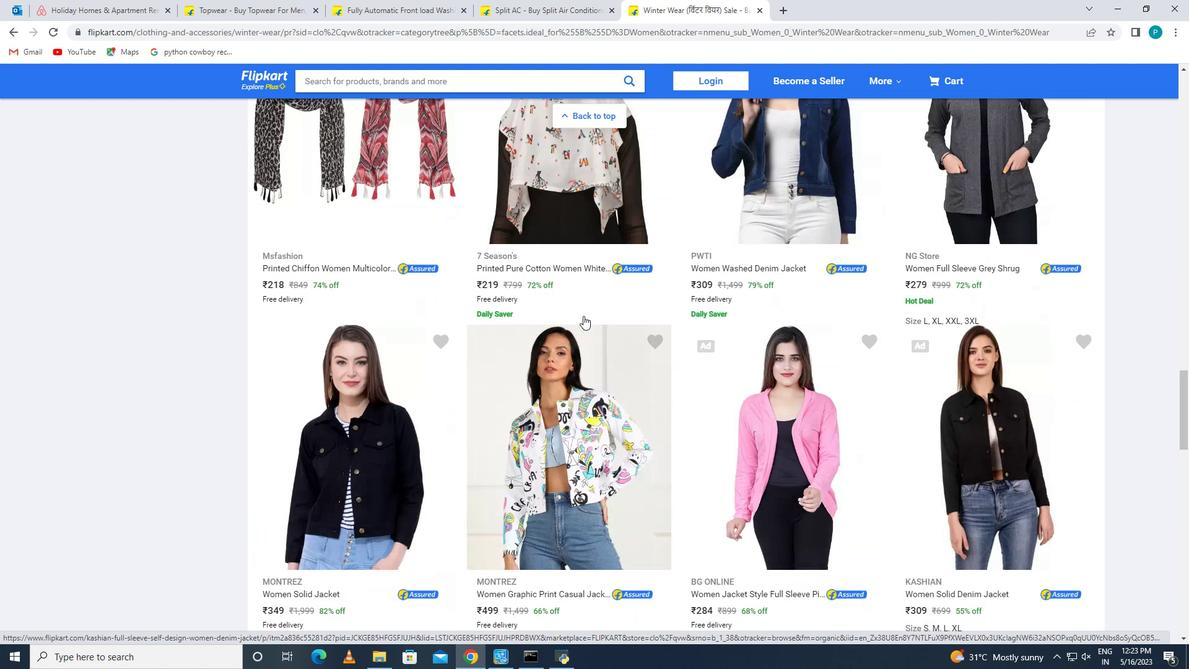 
Action: Mouse scrolled (583, 316) with delta (0, 0)
Screenshot: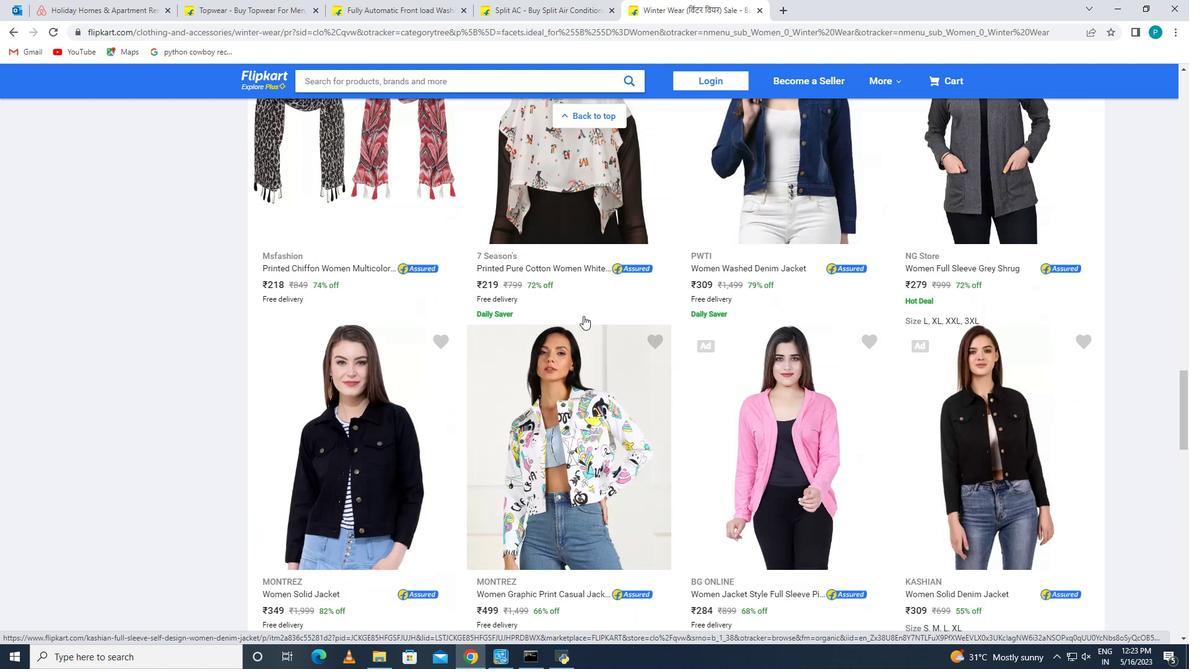 
Action: Mouse scrolled (583, 316) with delta (0, 0)
Screenshot: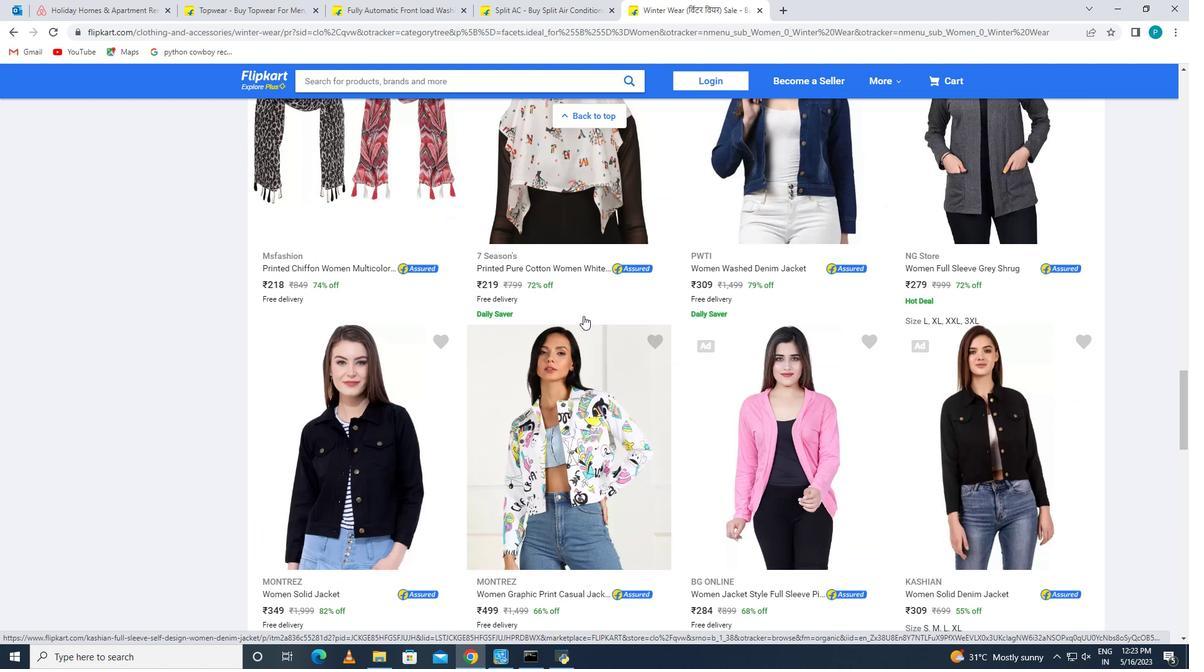 
Action: Mouse scrolled (583, 316) with delta (0, 0)
Screenshot: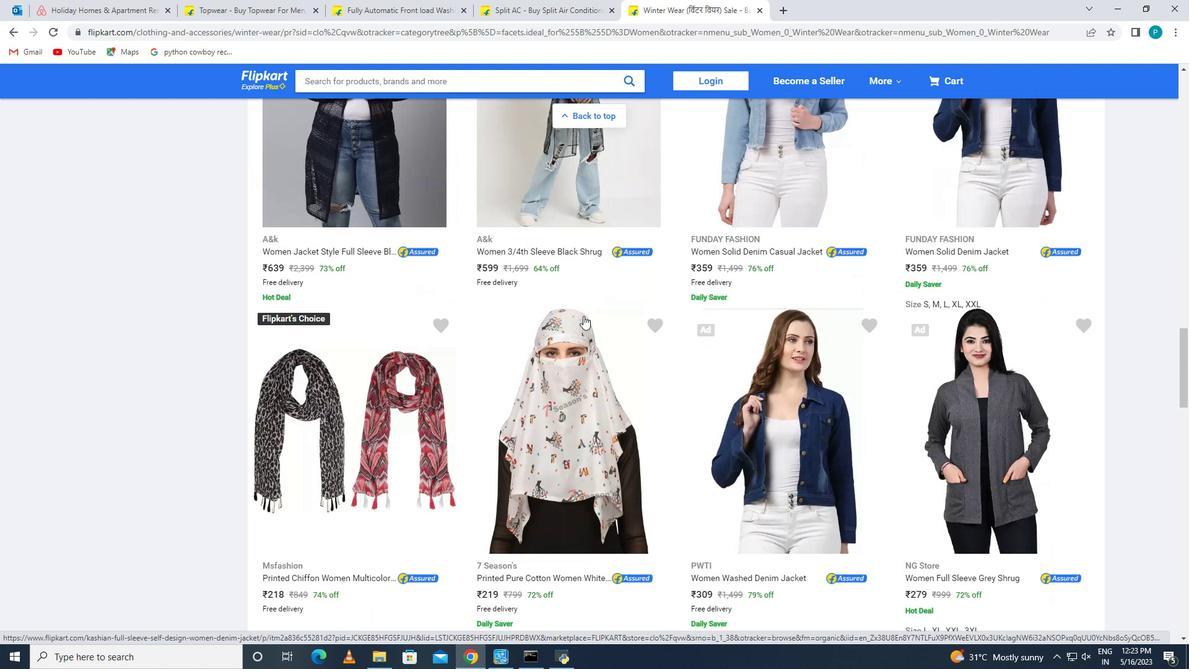 
Action: Mouse scrolled (583, 316) with delta (0, 0)
Screenshot: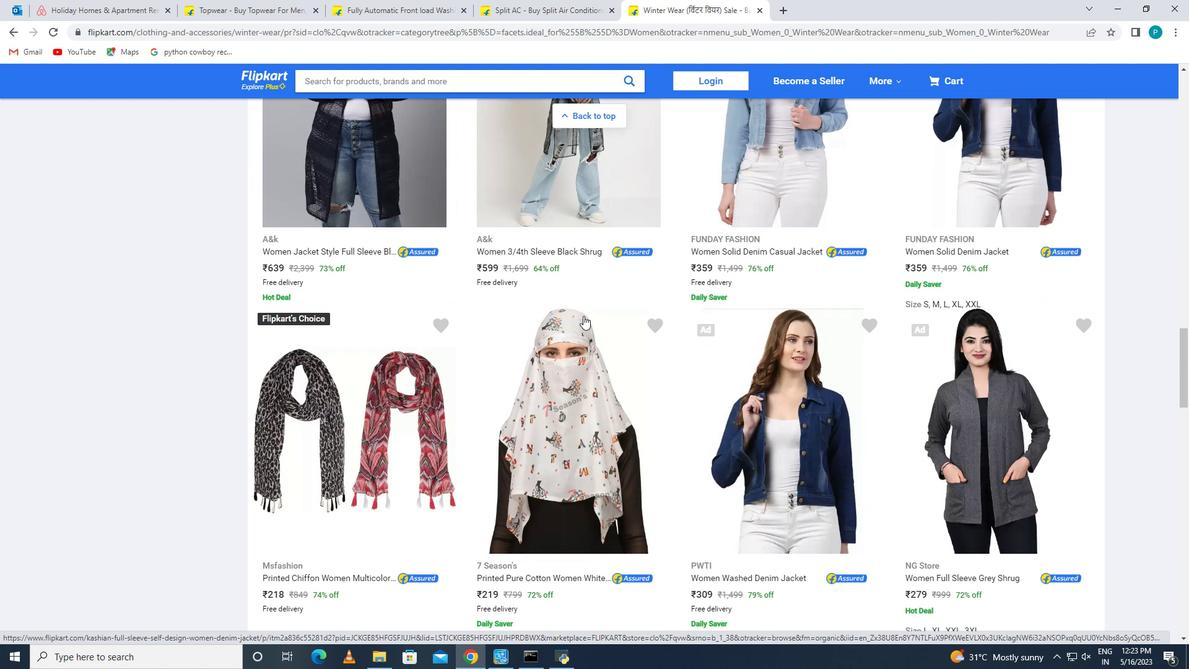 
Action: Mouse scrolled (583, 316) with delta (0, 0)
Screenshot: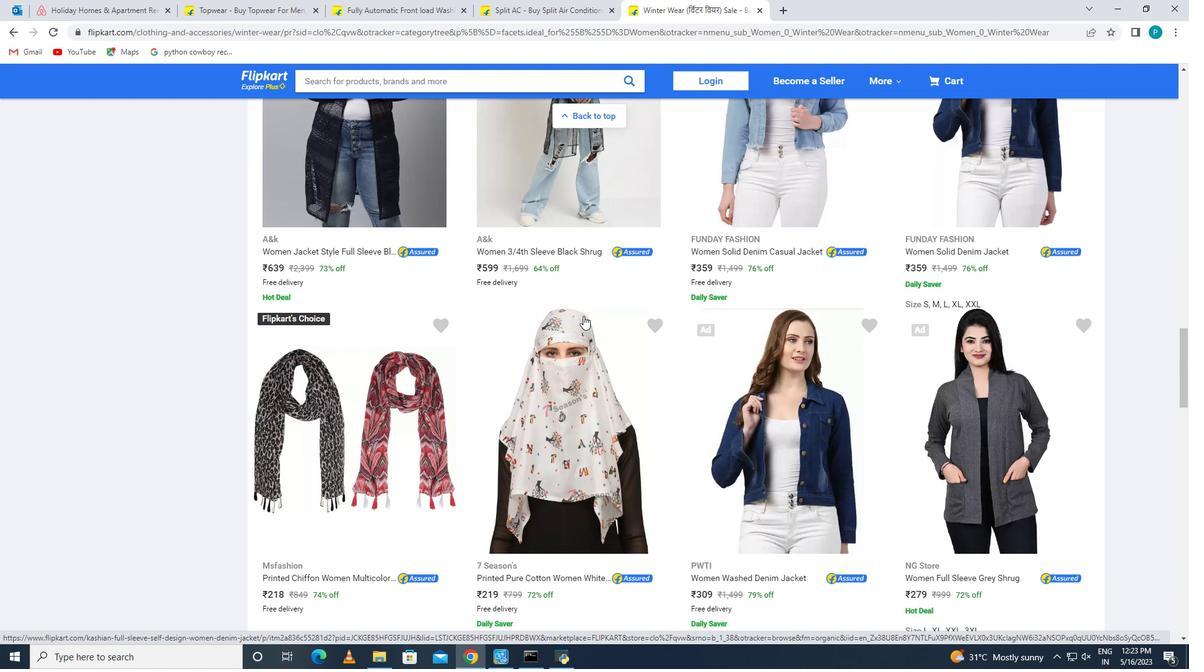 
